 Task: Open Card Content Optimization Review in Board Social Media Advertising Platforms and Tools to Workspace Bankruptcy and Restructuring Services and add a team member Softage.1@softage.net, a label Yellow, a checklist Permaculture, an attachment from your google drive, a color Yellow and finally, add a card description 'Conduct customer research for new customer journey mapping and optimization' and a comment 'This task requires us to be agile and adaptable, given the dynamic nature of the project.'. Add a start date 'Jan 01, 1900' with a due date 'Jan 08, 1900'
Action: Mouse moved to (794, 197)
Screenshot: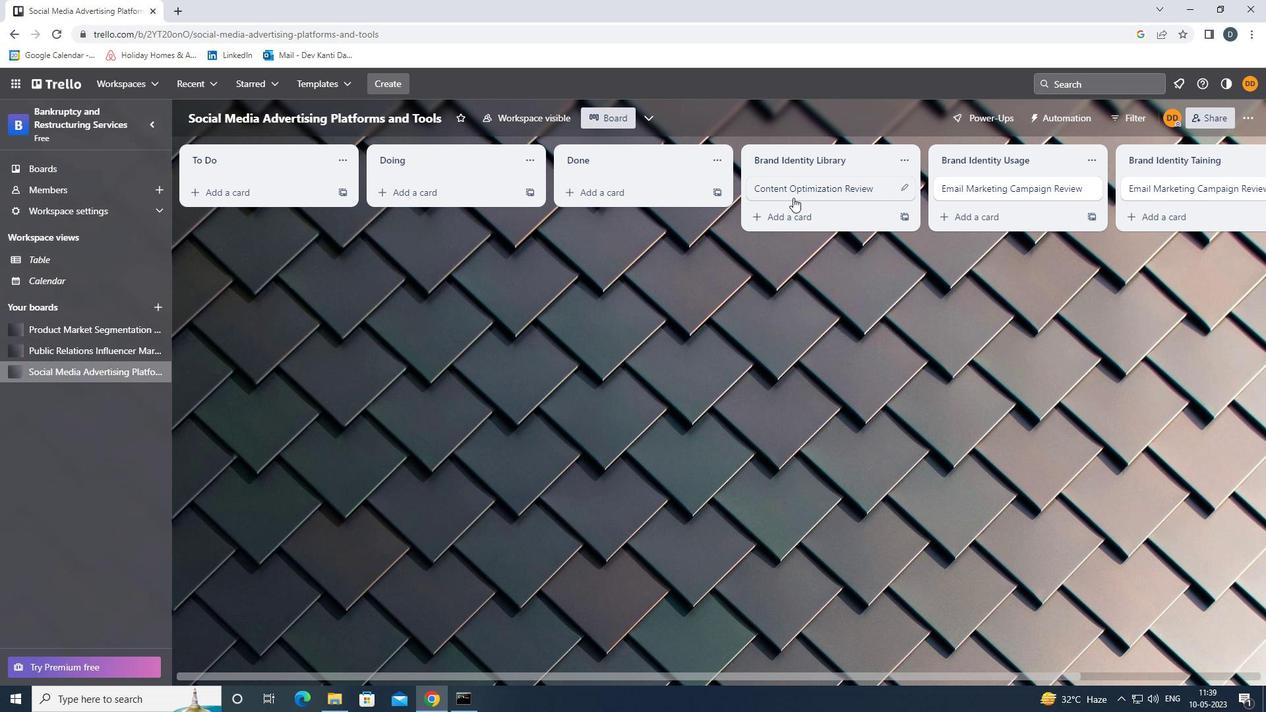
Action: Mouse pressed left at (794, 197)
Screenshot: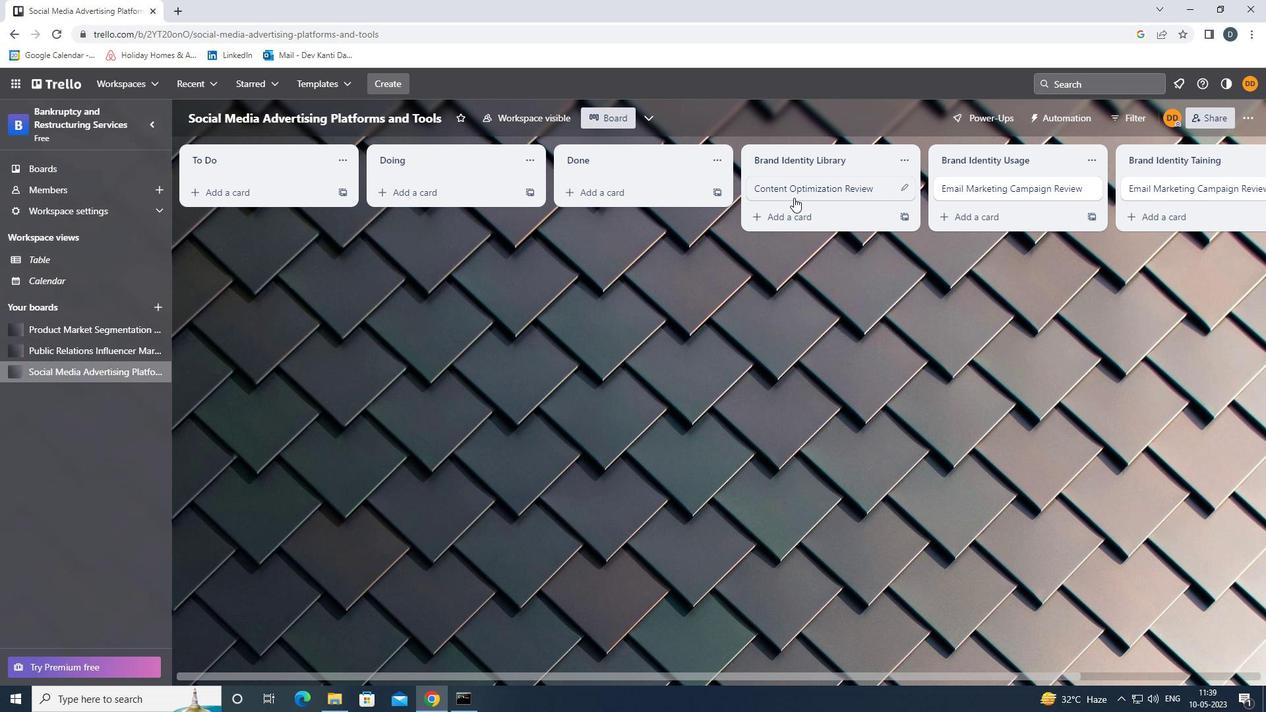 
Action: Mouse moved to (800, 191)
Screenshot: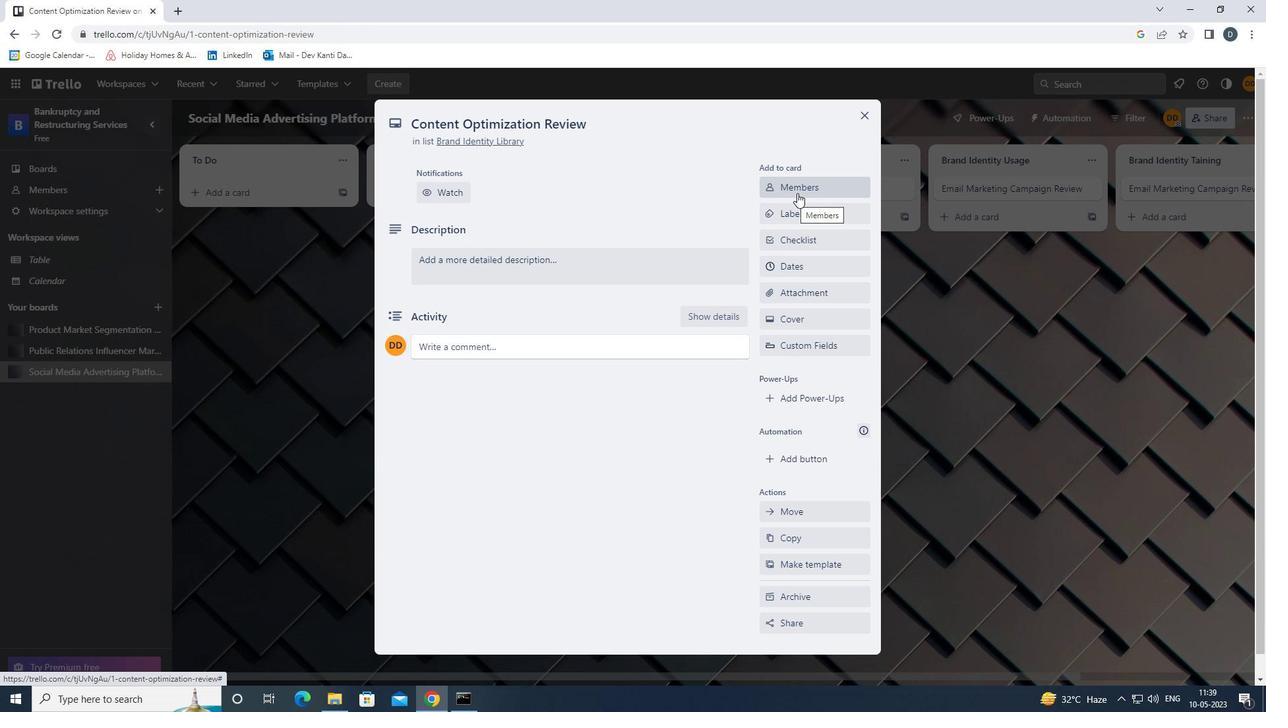
Action: Mouse pressed left at (800, 191)
Screenshot: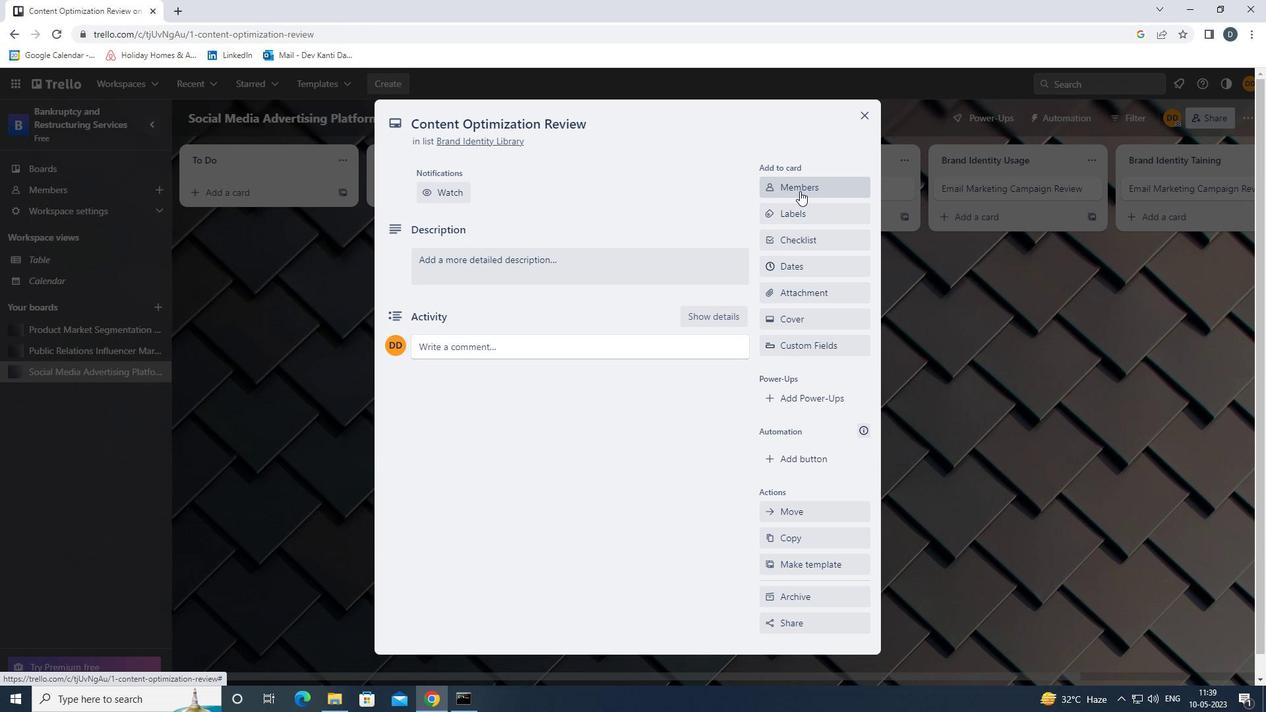 
Action: Mouse moved to (837, 243)
Screenshot: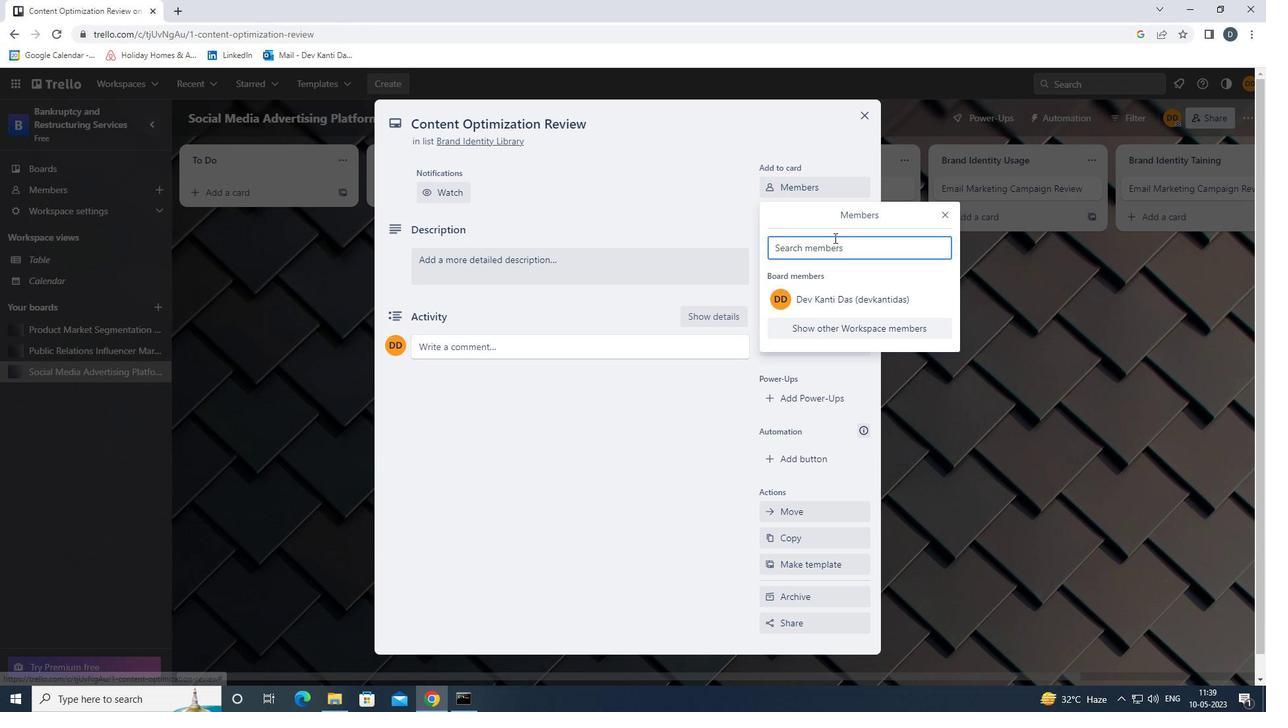 
Action: Mouse pressed left at (837, 243)
Screenshot: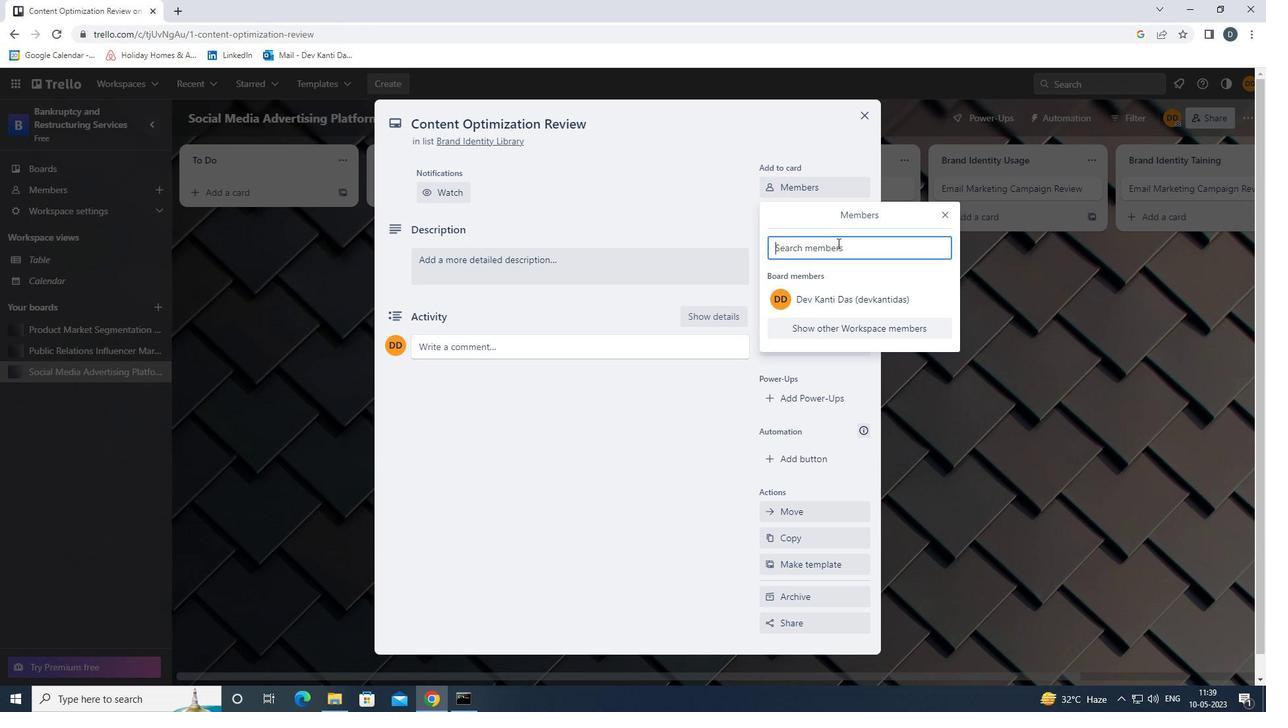 
Action: Key pressed <Key.shift>
Screenshot: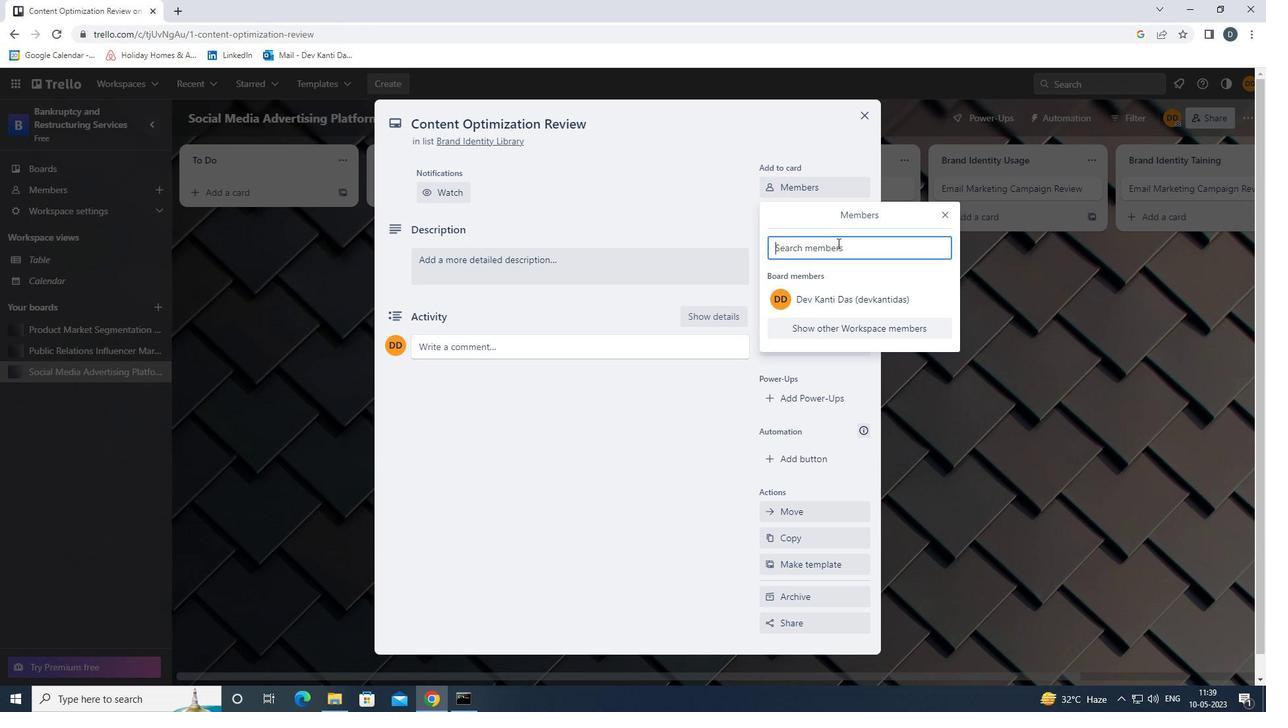 
Action: Mouse moved to (837, 243)
Screenshot: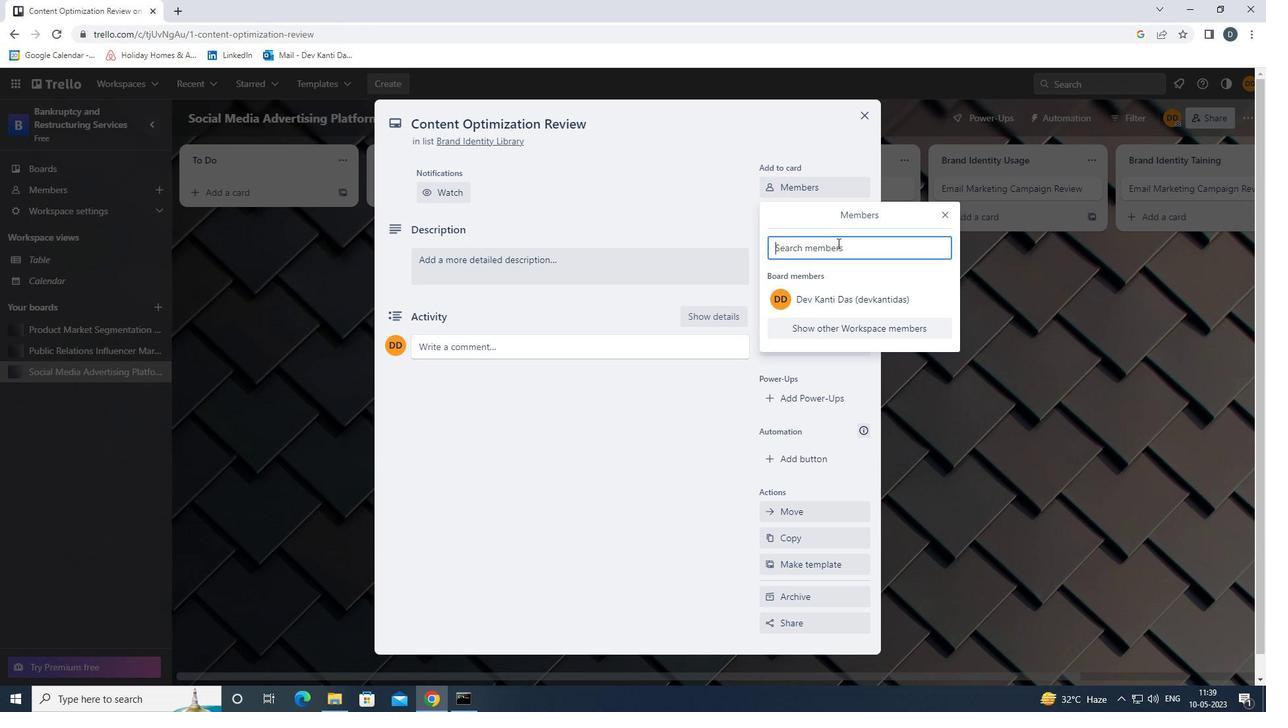 
Action: Key pressed SOFTAGE.1<Key.shift><Key.shift><Key.shift><Key.shift><Key.shift><Key.shift><Key.shift><Key.shift><Key.shift><Key.shift><Key.shift><Key.shift><Key.shift><Key.shift><Key.shift><Key.shift><Key.shift><Key.shift><Key.shift><Key.shift><Key.shift><Key.shift><Key.shift><Key.shift><Key.shift><Key.shift><Key.shift><Key.shift><Key.shift><Key.shift>@SOFTAGE.NET
Screenshot: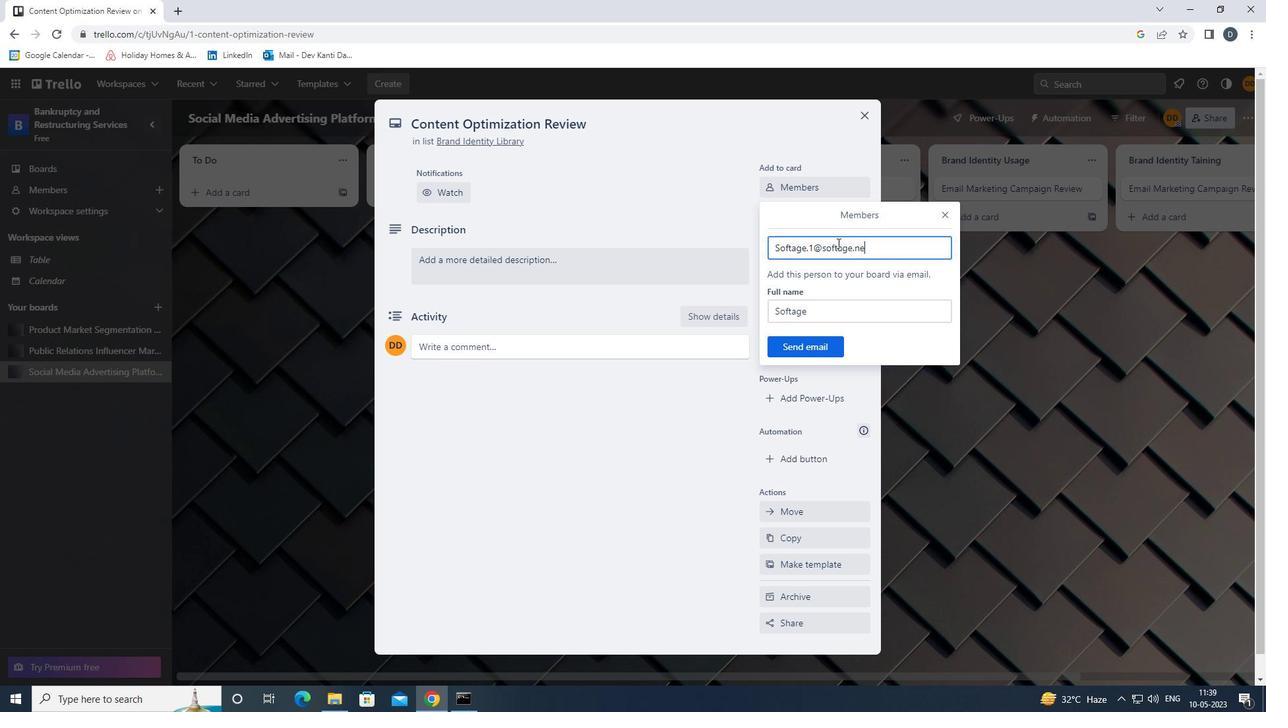
Action: Mouse moved to (817, 342)
Screenshot: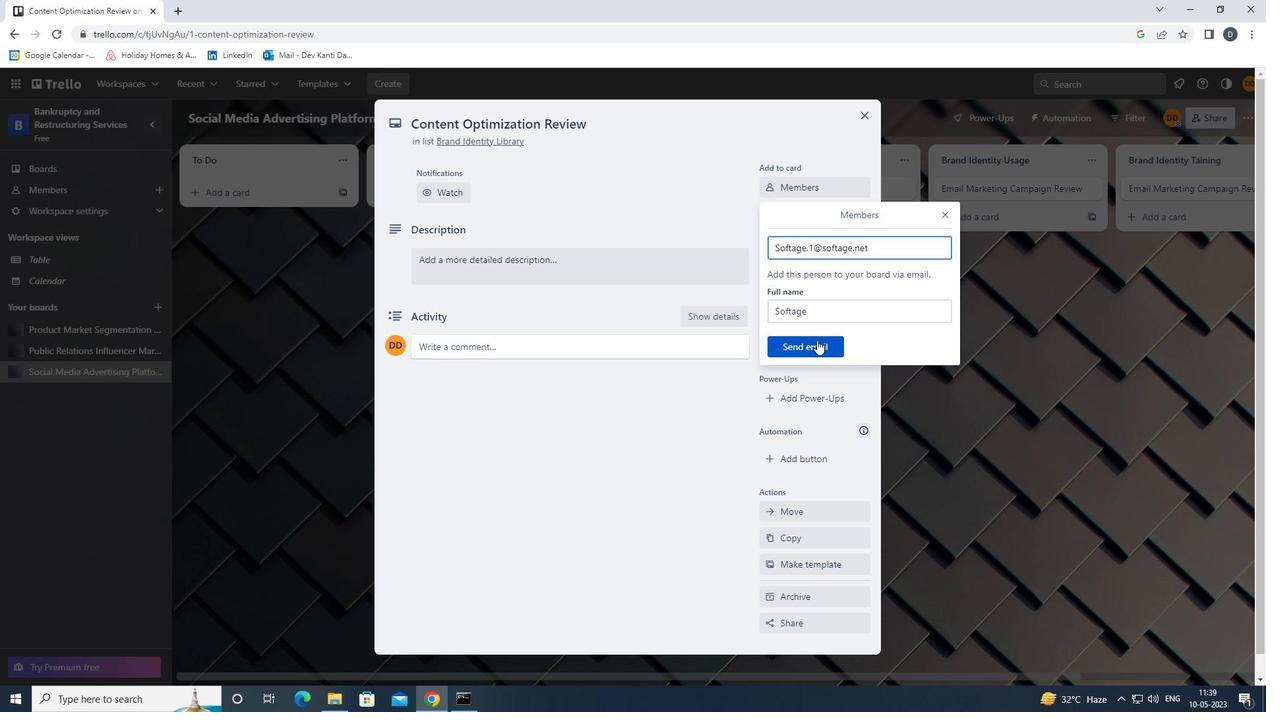 
Action: Mouse pressed left at (817, 342)
Screenshot: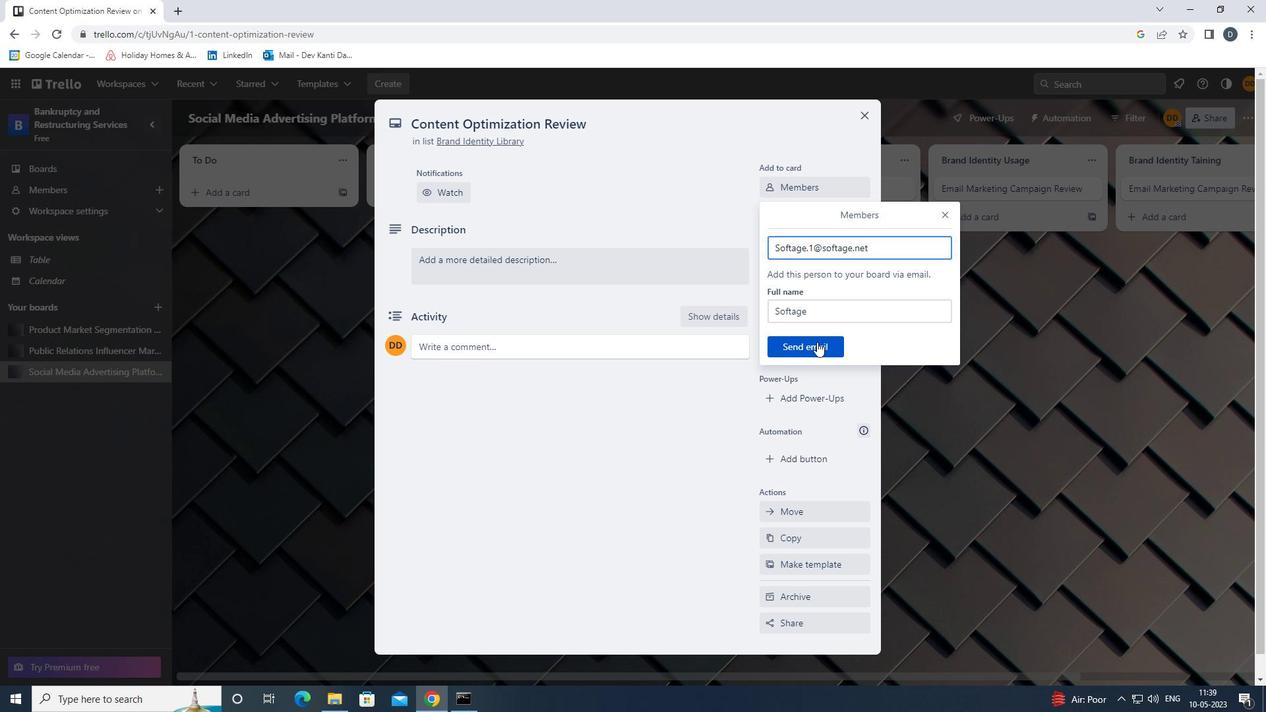 
Action: Mouse moved to (814, 267)
Screenshot: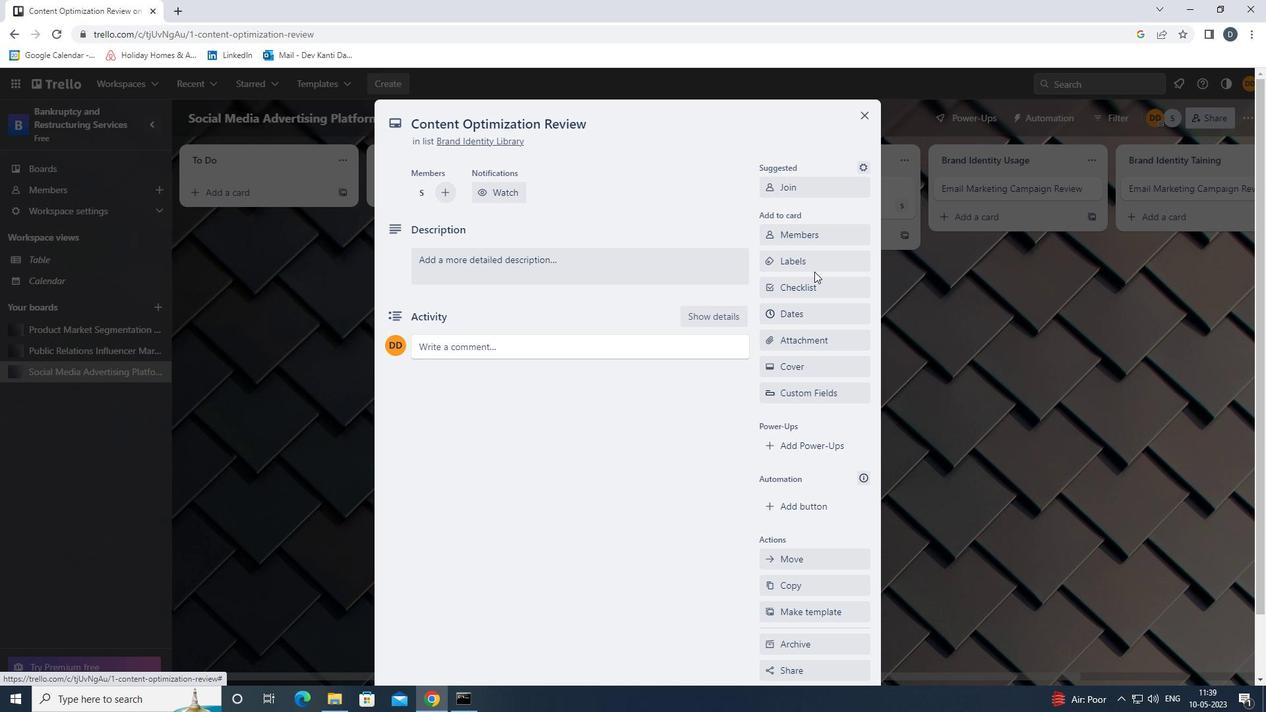 
Action: Mouse pressed left at (814, 267)
Screenshot: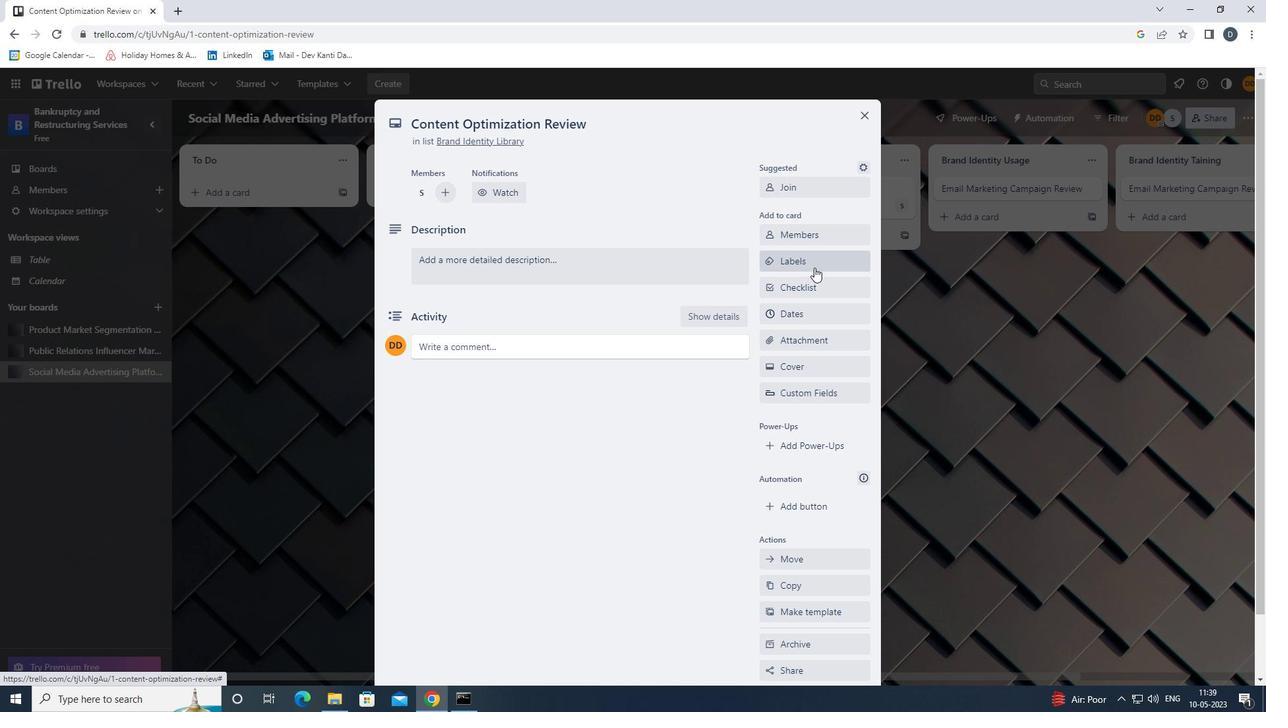 
Action: Mouse moved to (843, 385)
Screenshot: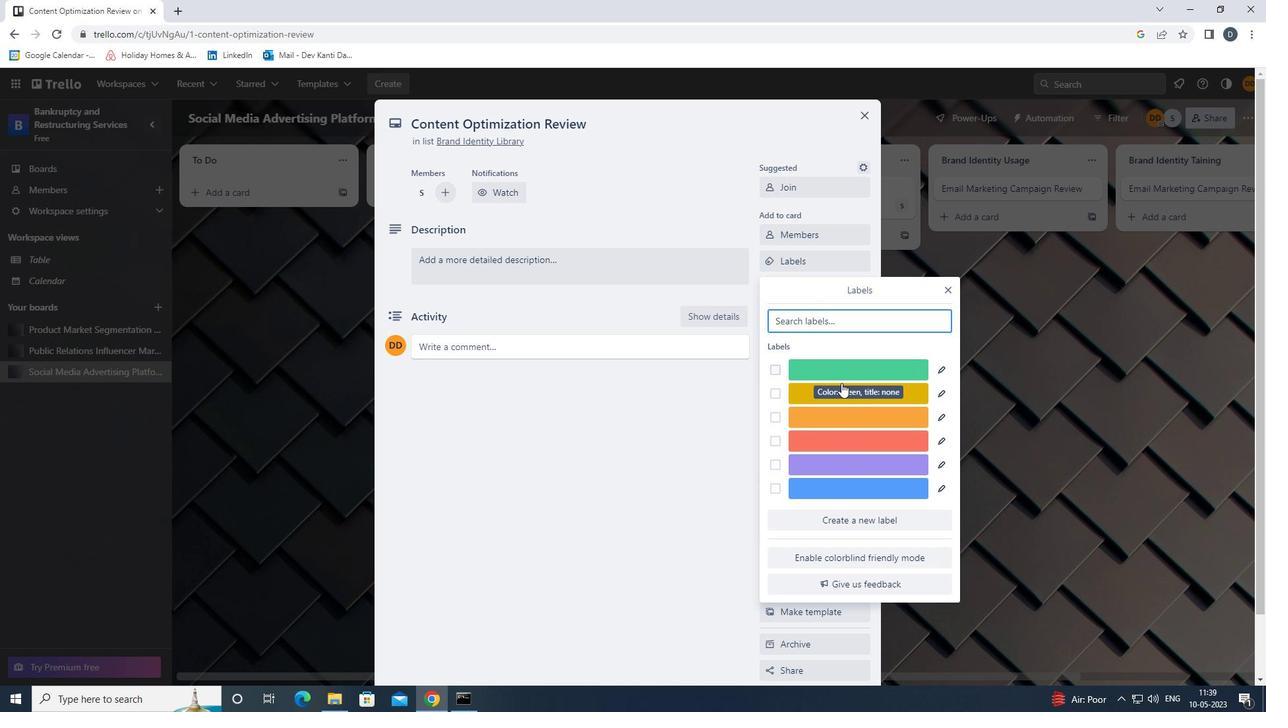 
Action: Mouse pressed left at (843, 385)
Screenshot: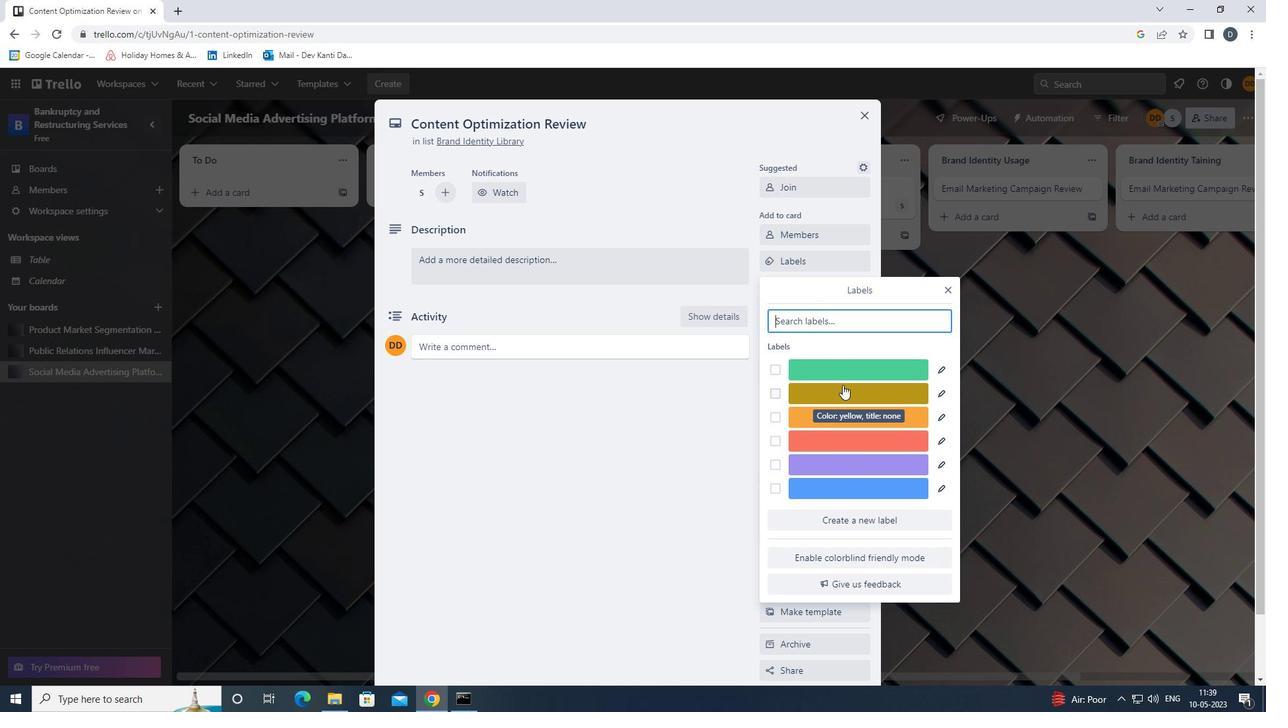 
Action: Mouse moved to (950, 291)
Screenshot: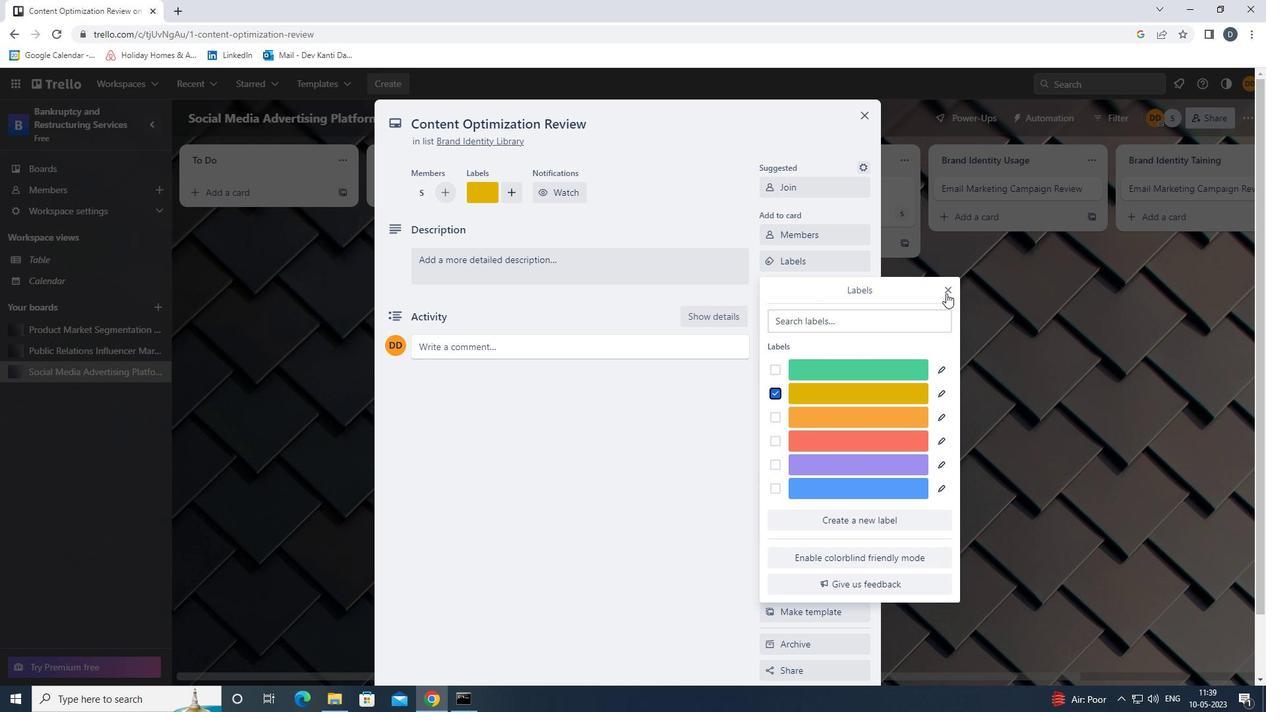 
Action: Mouse pressed left at (950, 291)
Screenshot: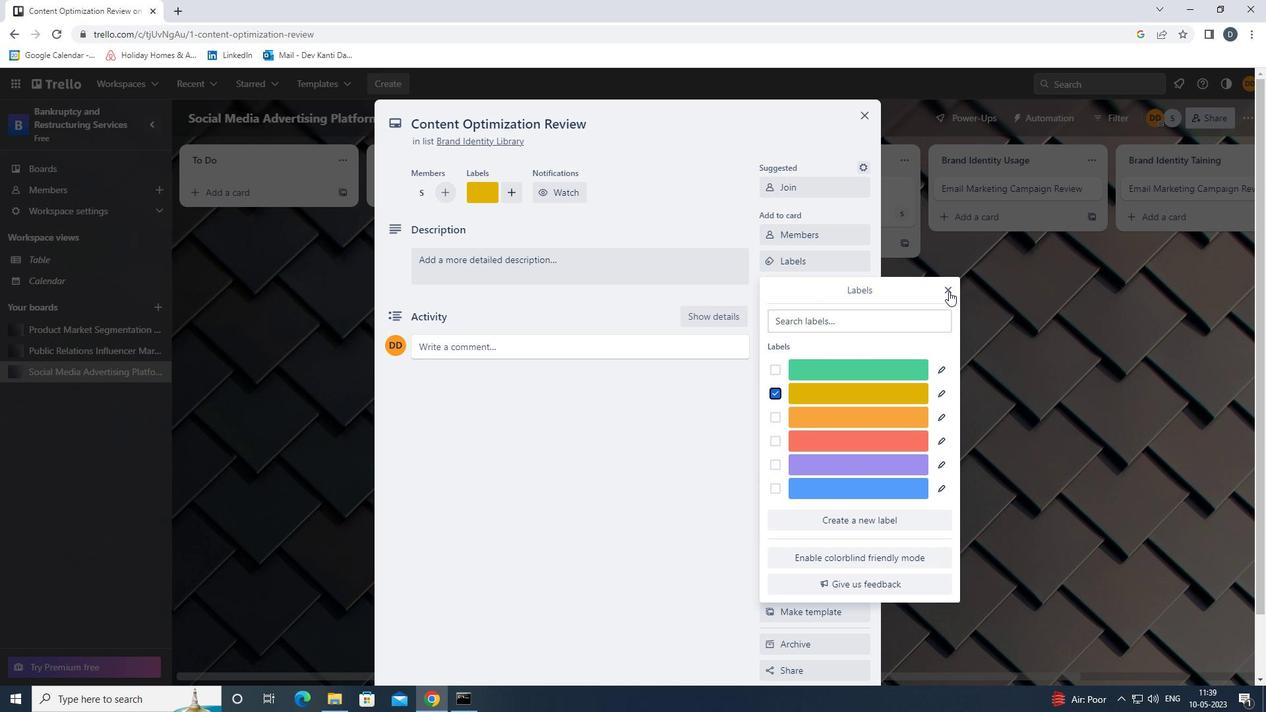 
Action: Mouse moved to (860, 292)
Screenshot: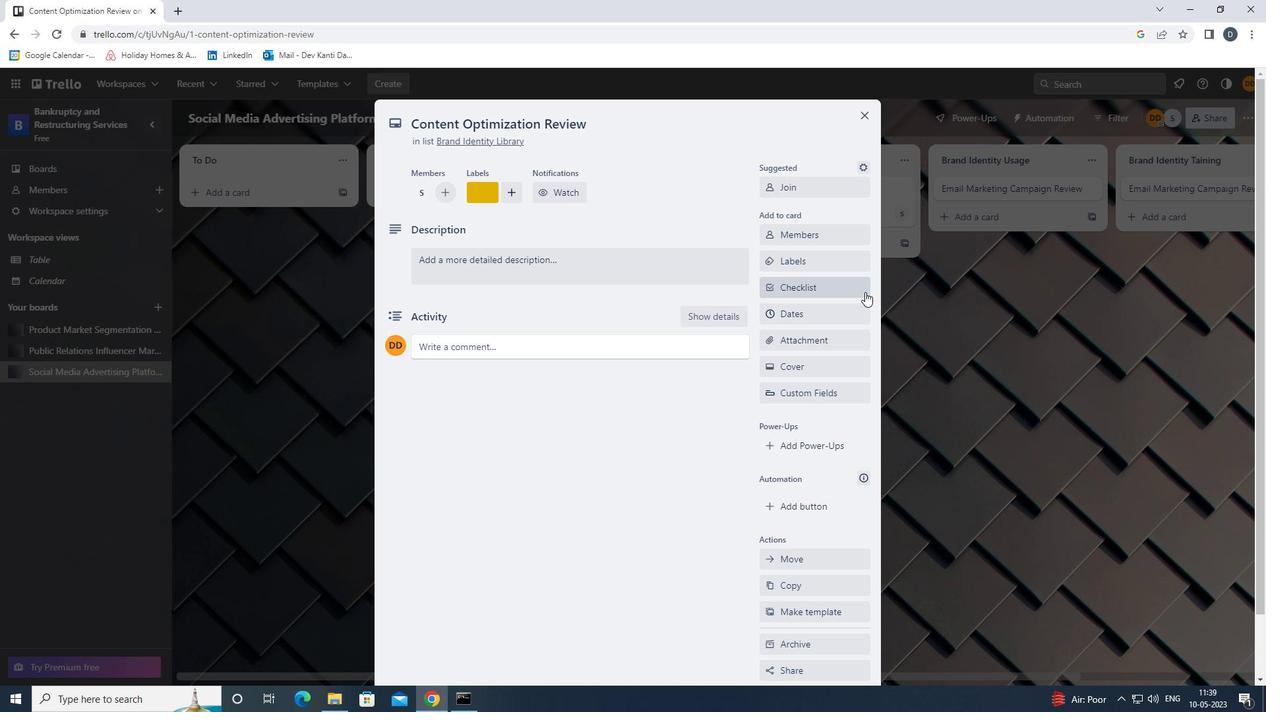 
Action: Mouse pressed left at (860, 292)
Screenshot: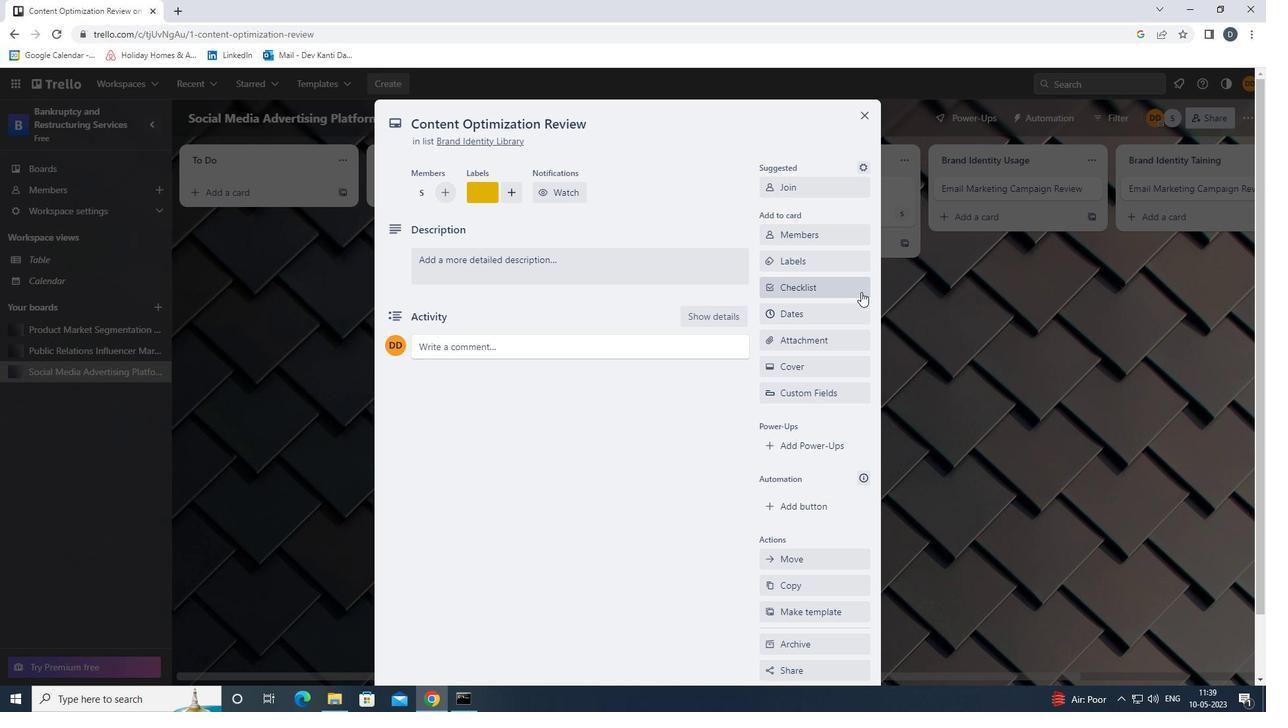 
Action: Mouse moved to (855, 317)
Screenshot: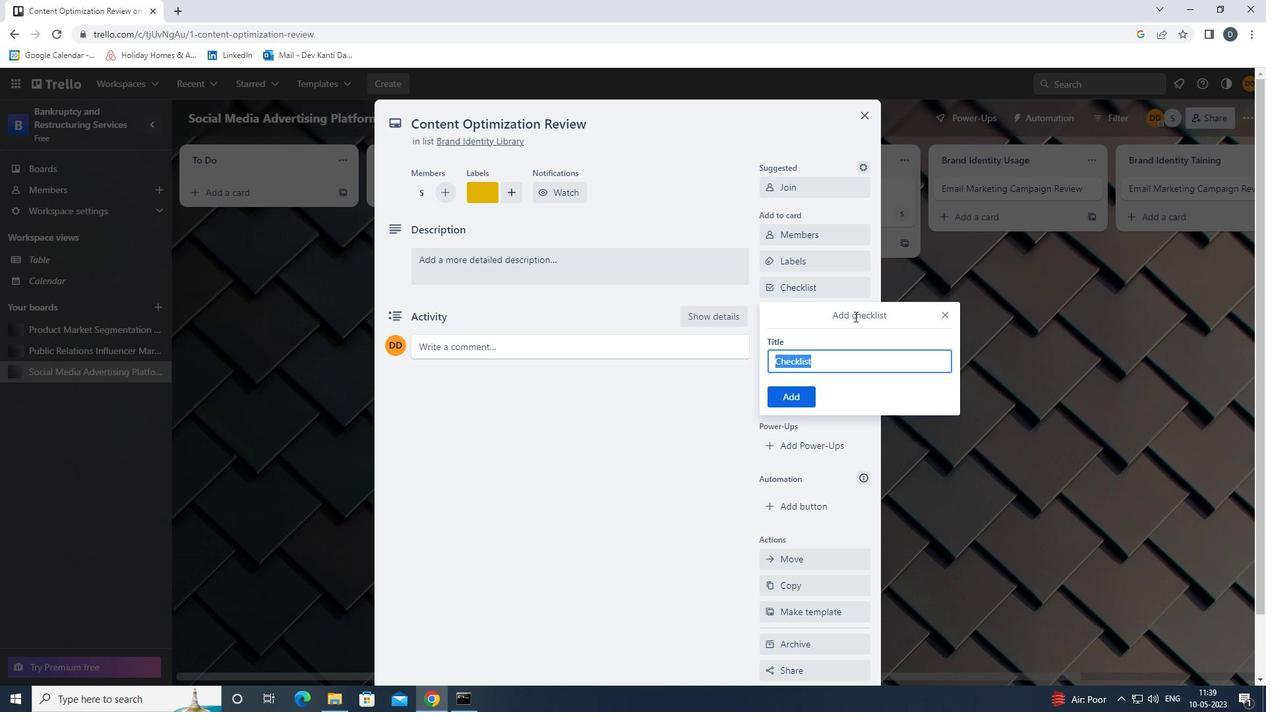 
Action: Key pressed <Key.shift>PERMACULTURE<Key.enter>
Screenshot: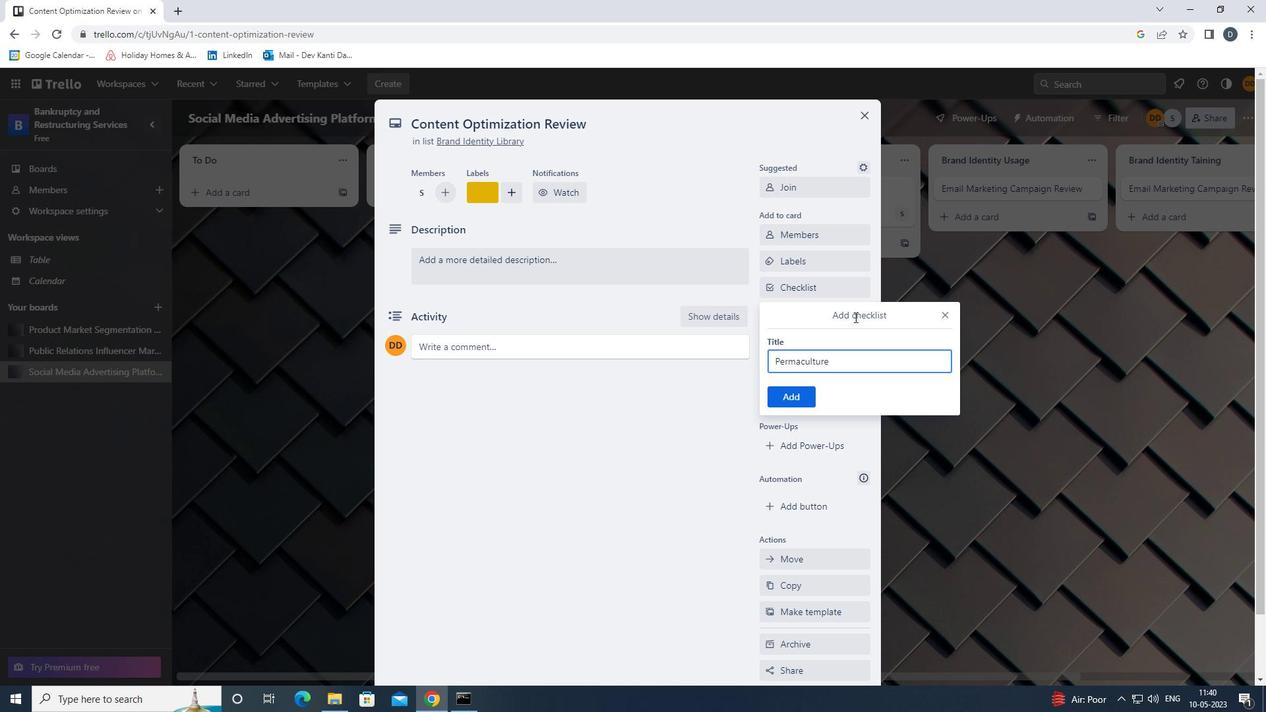
Action: Mouse moved to (845, 343)
Screenshot: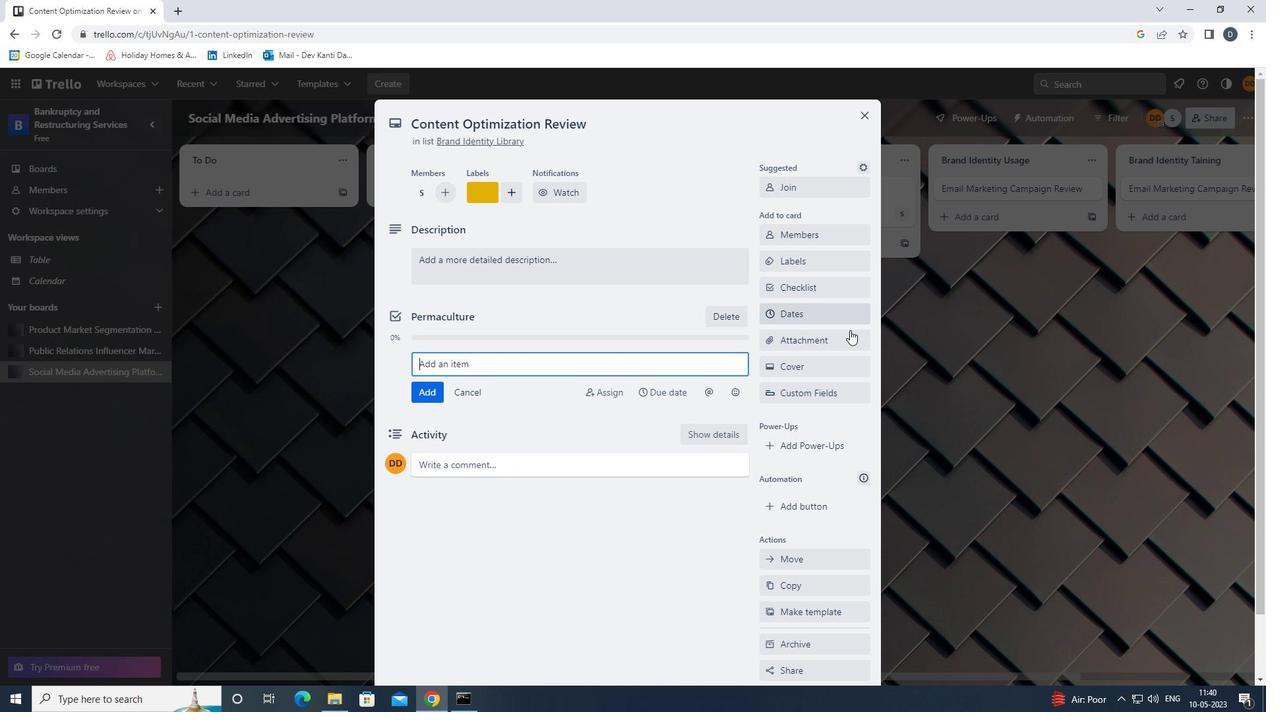 
Action: Mouse pressed left at (845, 343)
Screenshot: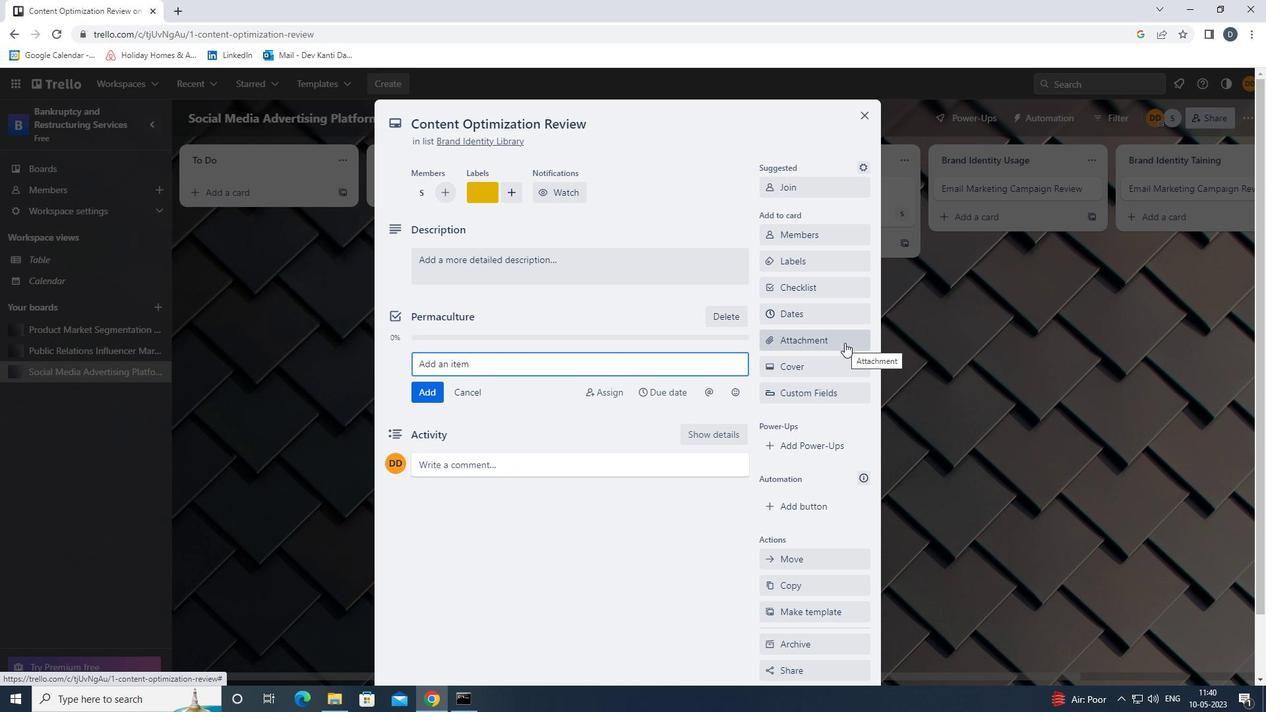 
Action: Mouse moved to (829, 432)
Screenshot: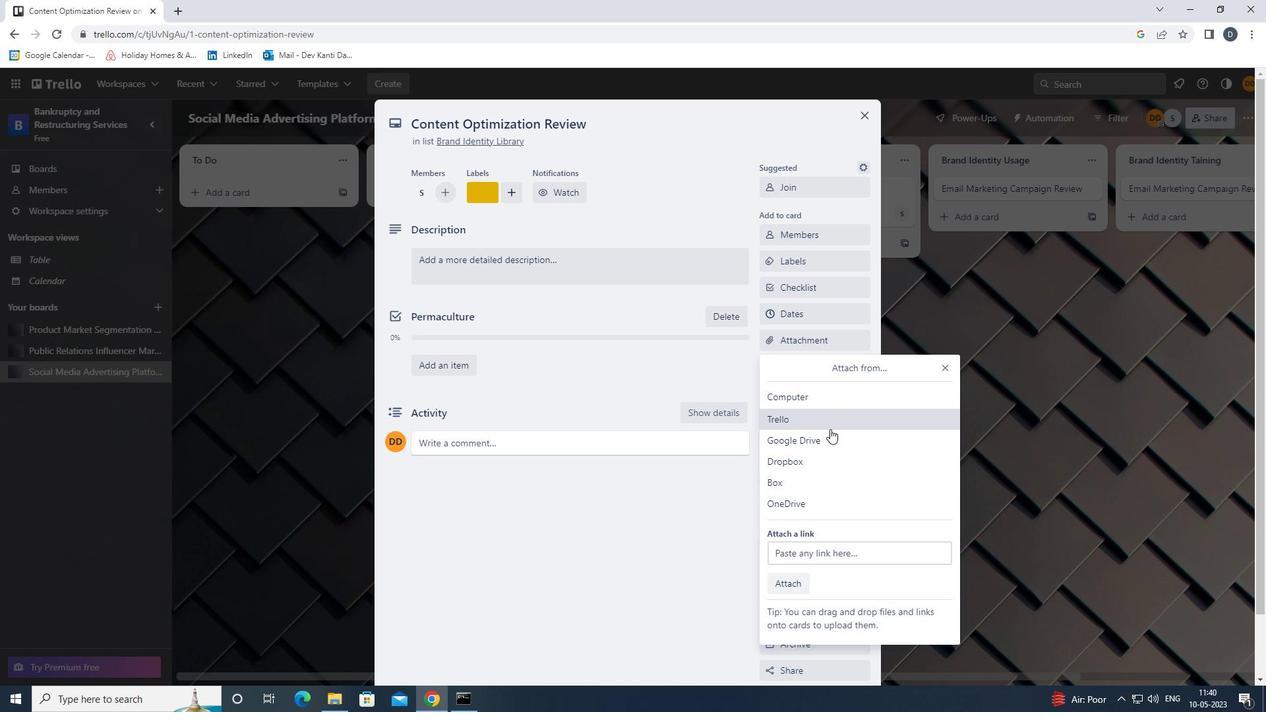 
Action: Mouse pressed left at (829, 432)
Screenshot: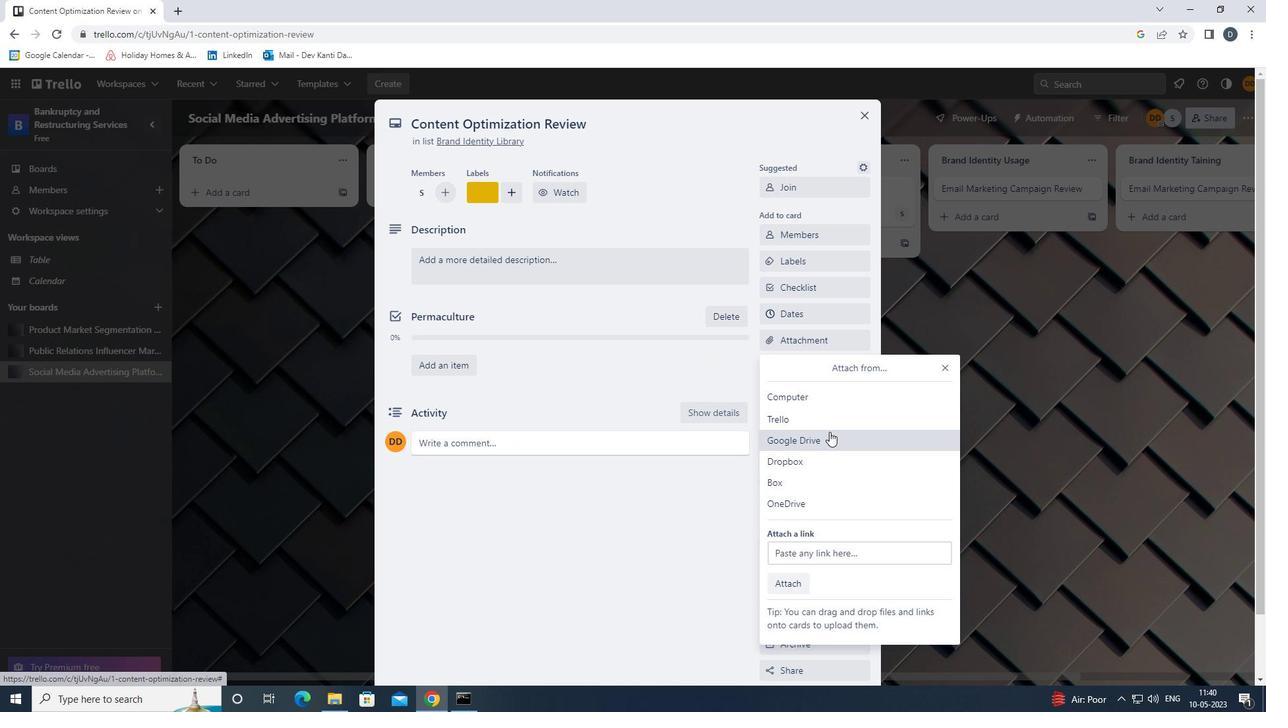 
Action: Mouse moved to (376, 374)
Screenshot: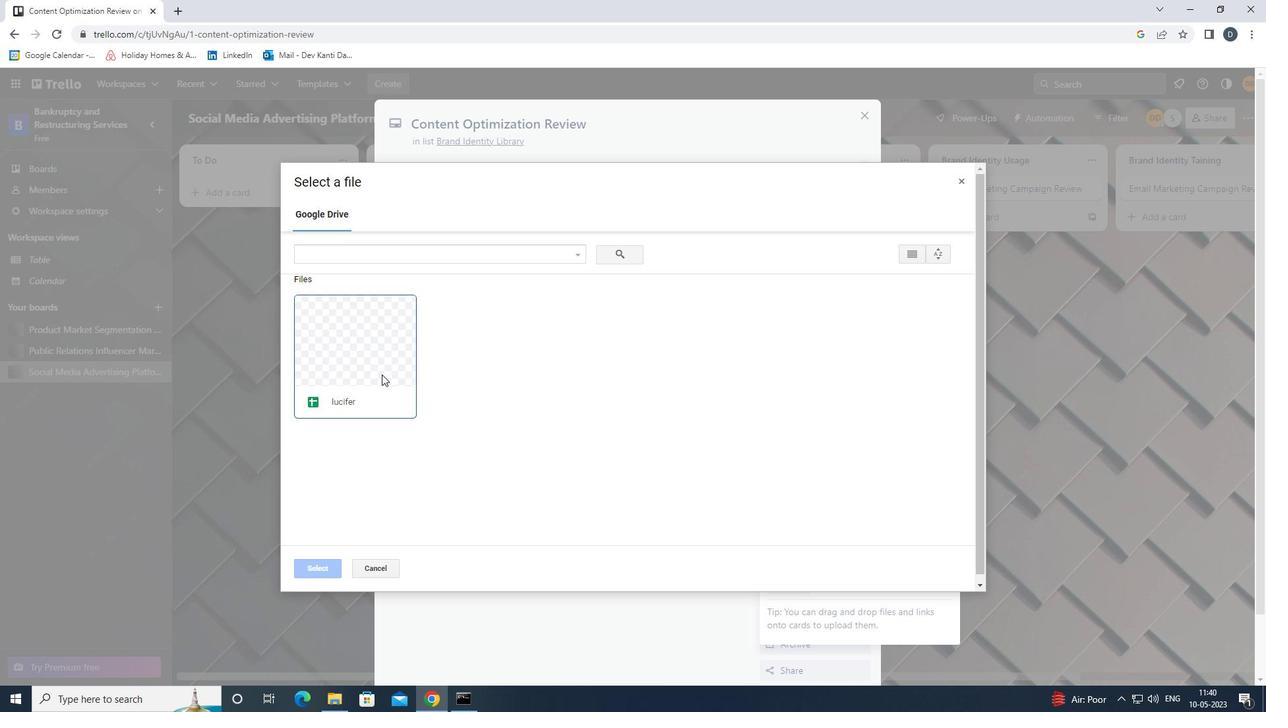 
Action: Mouse pressed left at (376, 374)
Screenshot: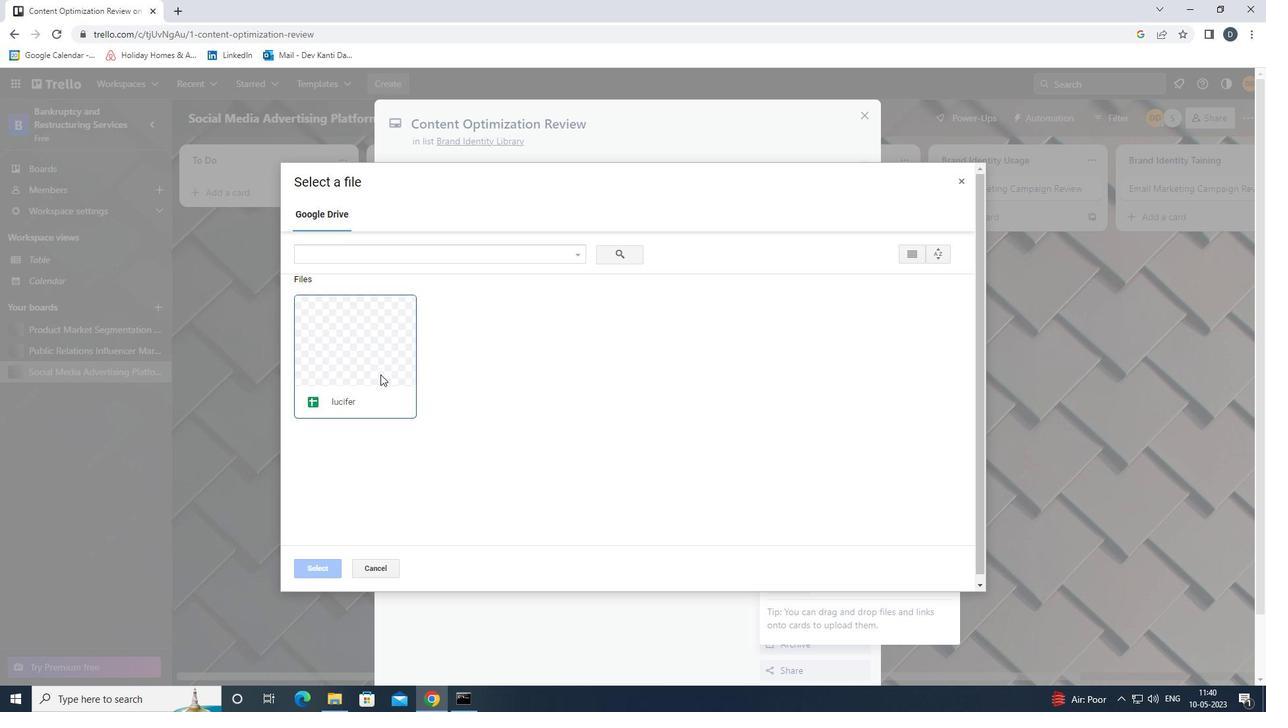 
Action: Mouse moved to (327, 567)
Screenshot: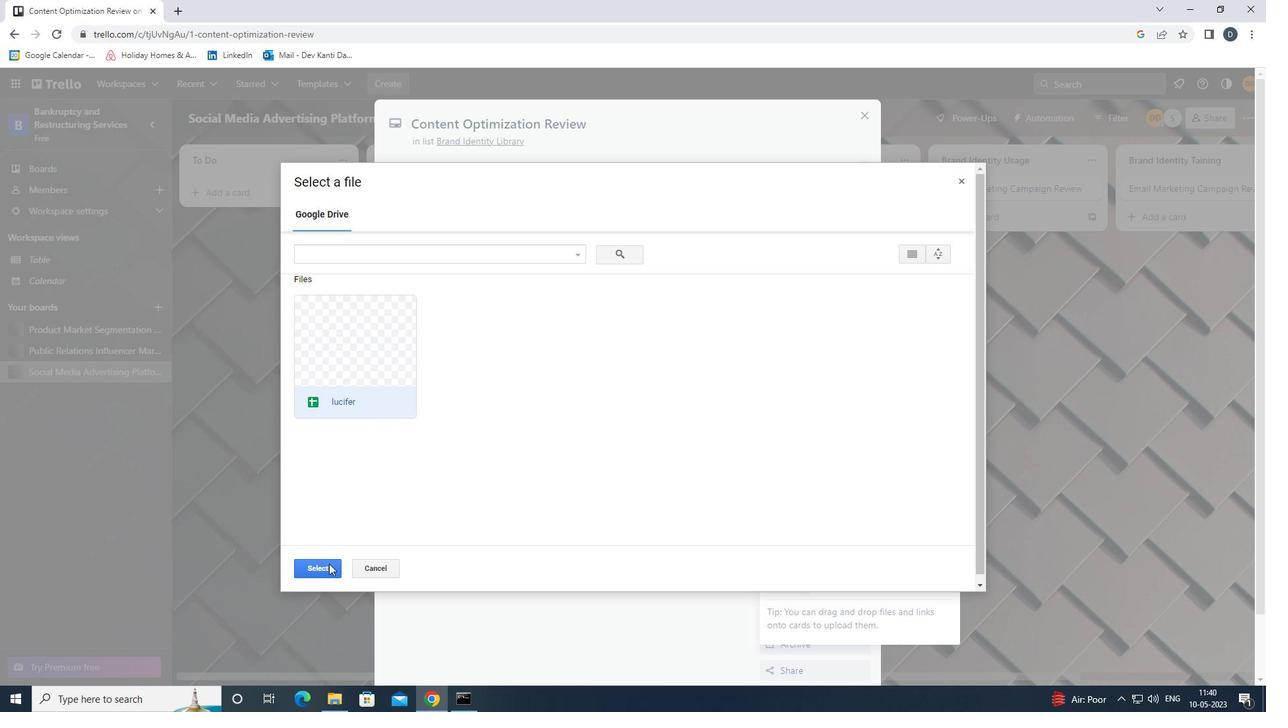 
Action: Mouse pressed left at (327, 567)
Screenshot: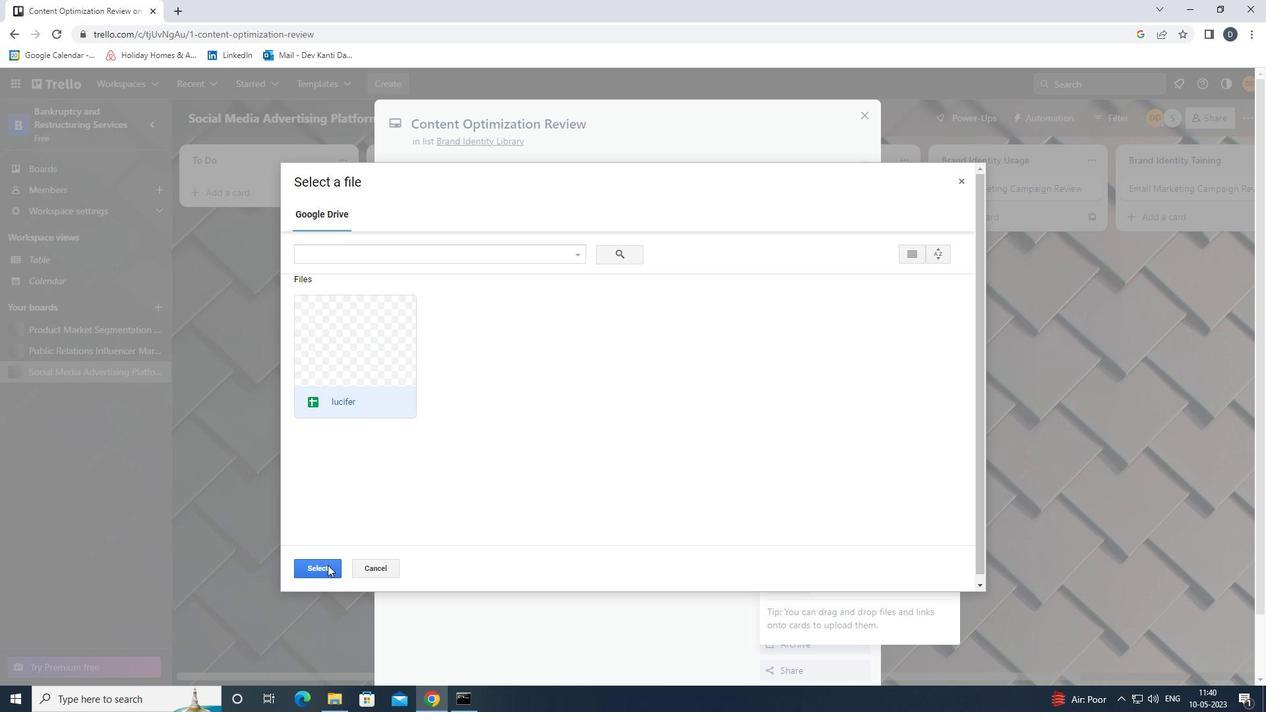 
Action: Mouse moved to (781, 373)
Screenshot: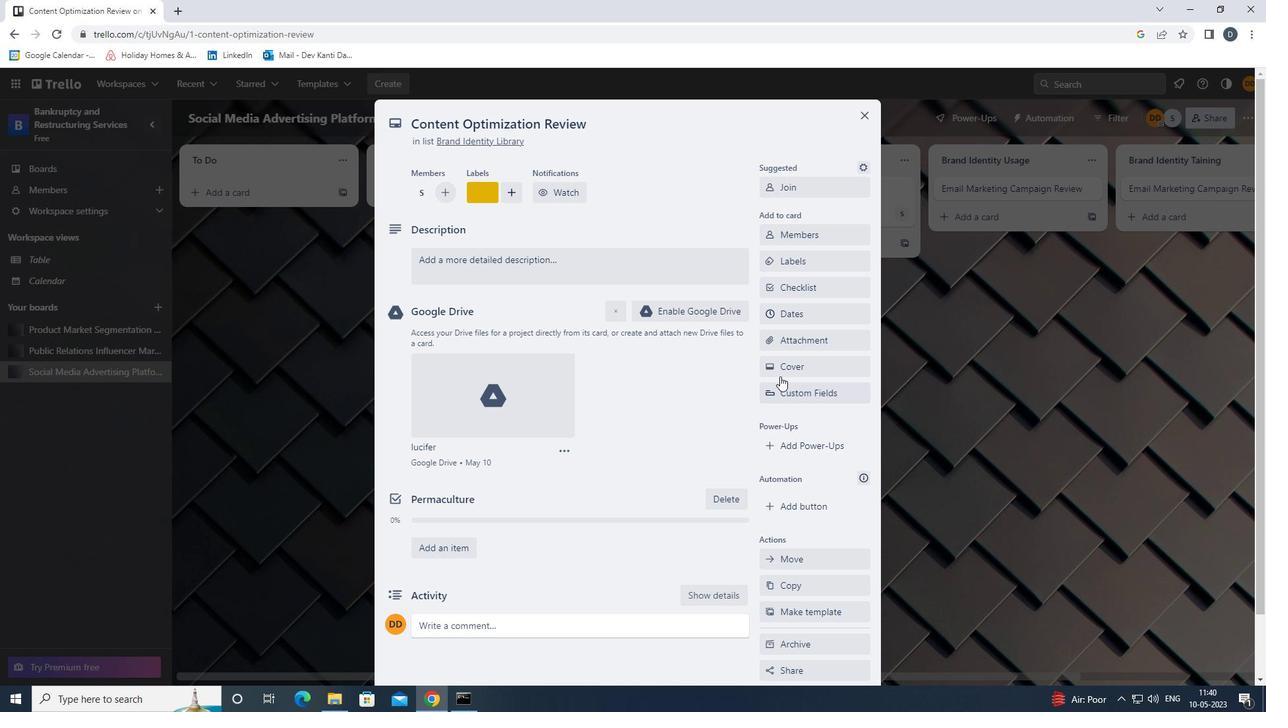 
Action: Mouse pressed left at (781, 373)
Screenshot: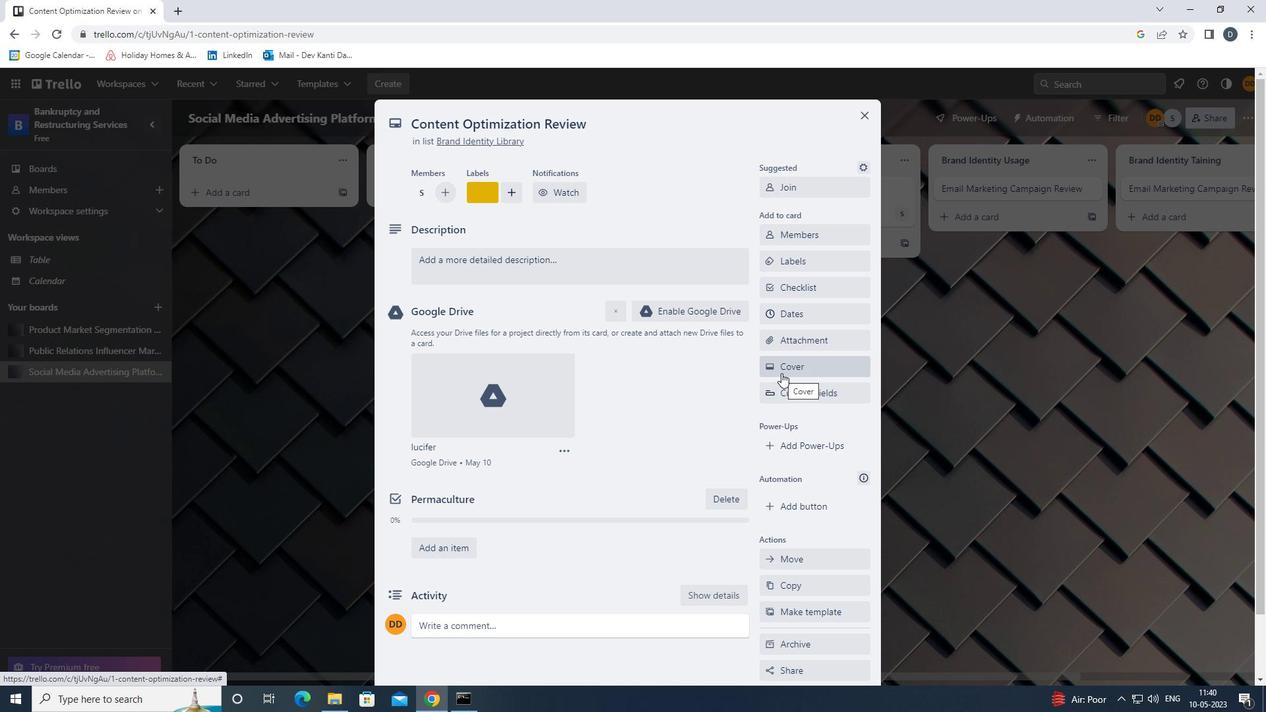 
Action: Mouse moved to (816, 418)
Screenshot: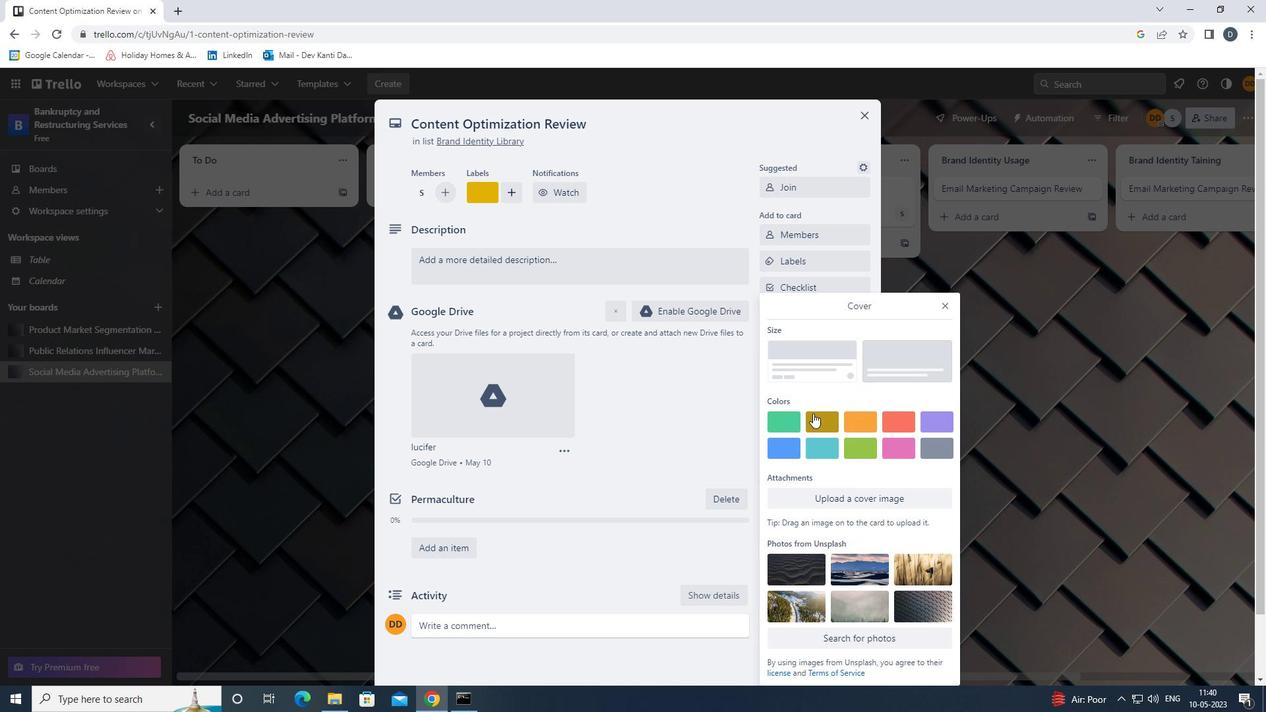 
Action: Mouse pressed left at (816, 418)
Screenshot: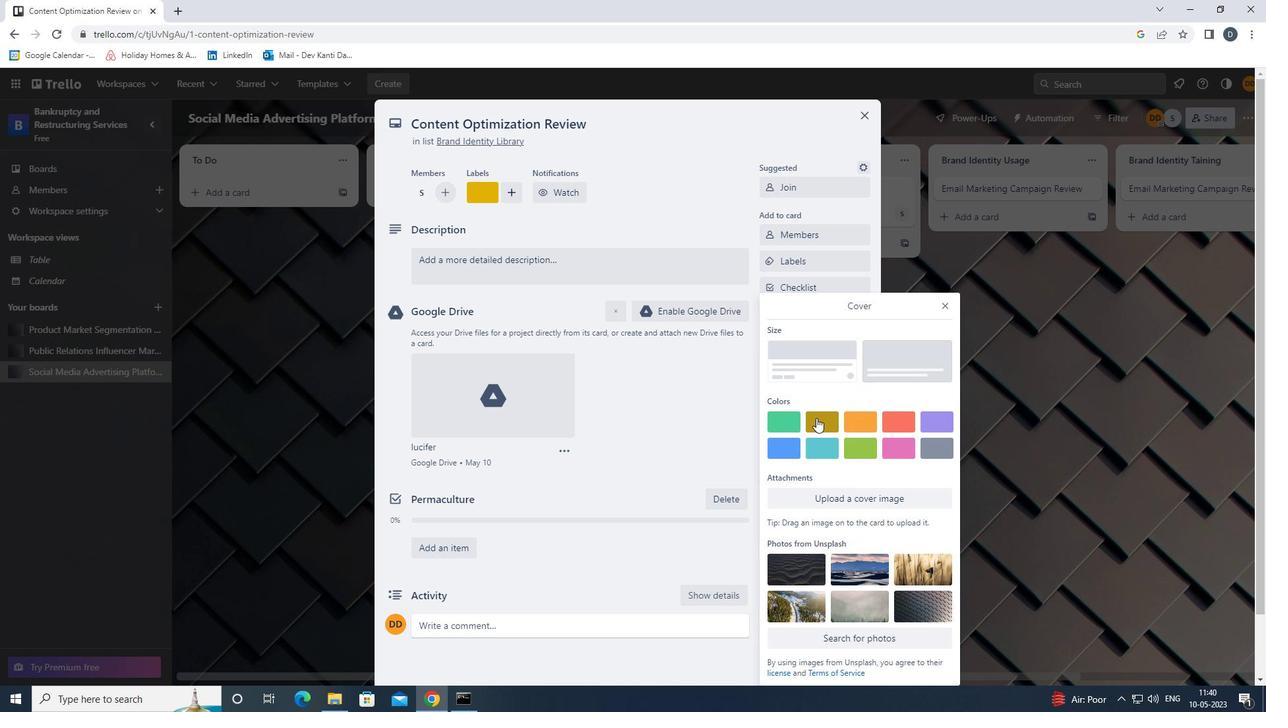 
Action: Mouse moved to (638, 345)
Screenshot: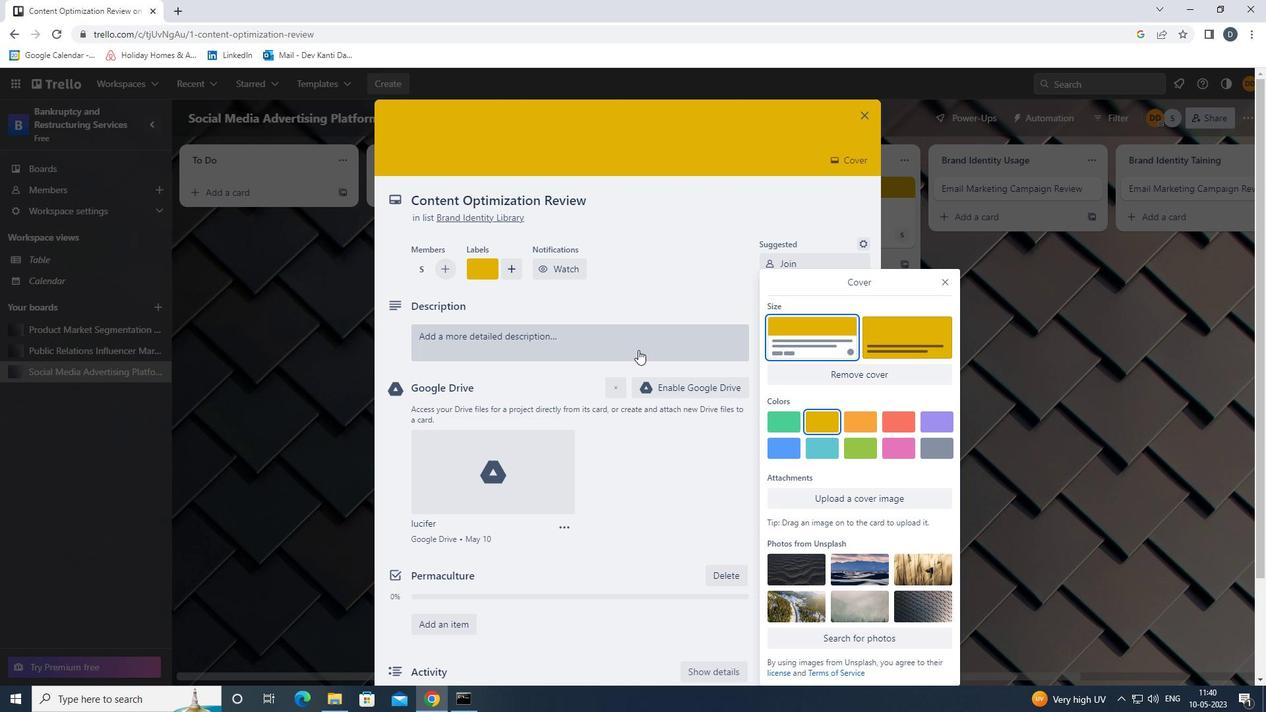 
Action: Mouse pressed left at (638, 345)
Screenshot: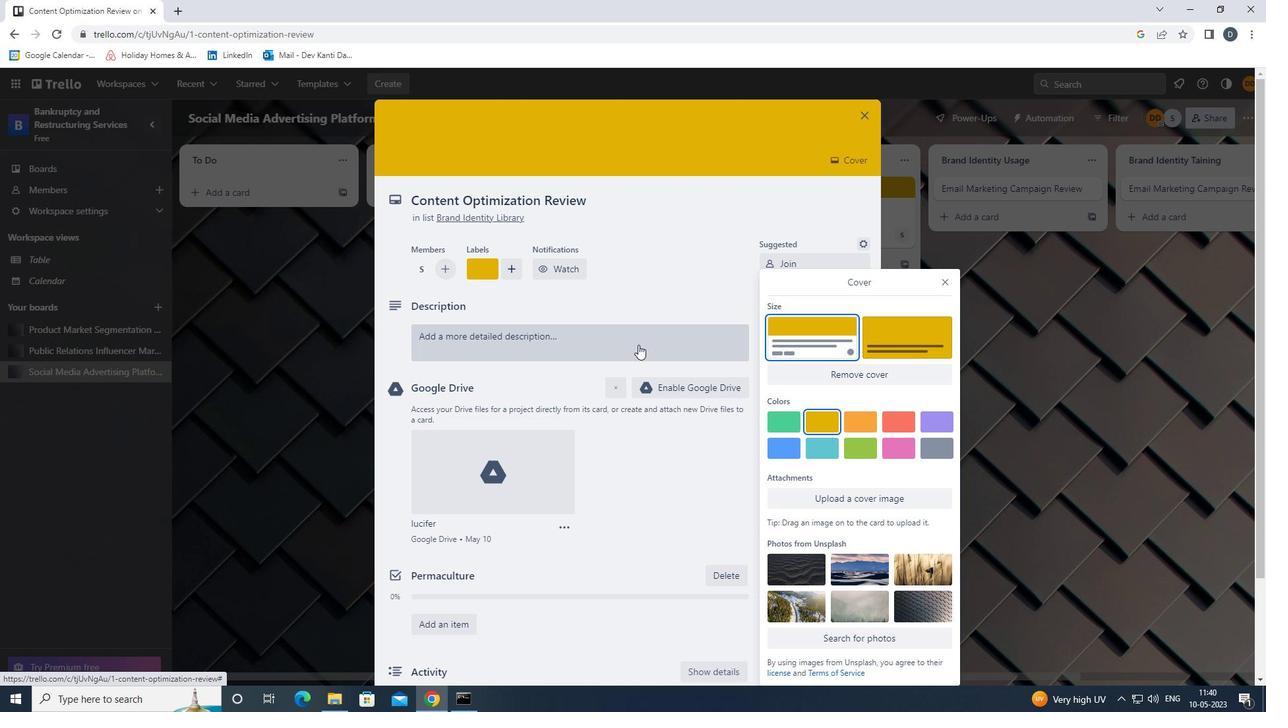 
Action: Mouse moved to (632, 372)
Screenshot: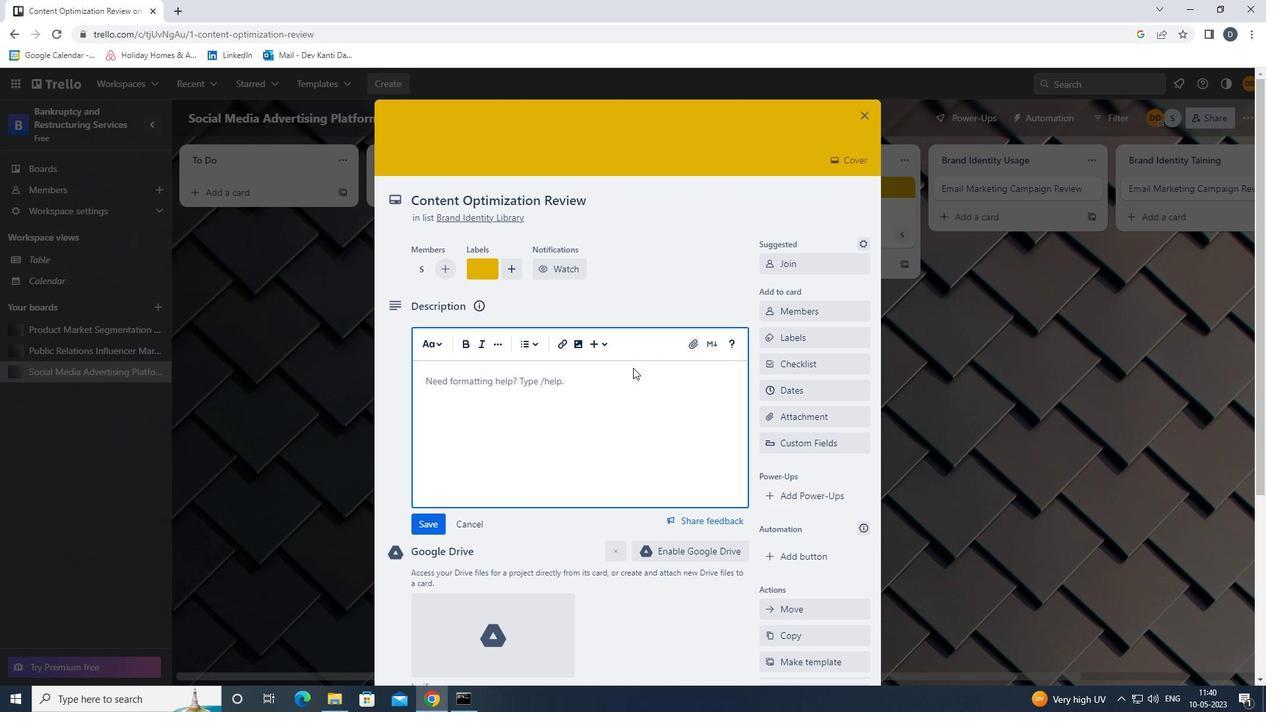 
Action: Key pressed <Key.shift><Key.shift><Key.shift><Key.shift><Key.shift><Key.shift><Key.shift><Key.shift><Key.shift><Key.shift><Key.shift><Key.shift>CONDUCT<Key.space><Key.shift><Key.shift><Key.shift><Key.shift><Key.shift><Key.shift><Key.shift><Key.shift><Key.shift><Key.shift><Key.shift><Key.shift><Key.shift><Key.shift><Key.shift><Key.shift><Key.shift><Key.shift><Key.shift><Key.shift><Key.shift><Key.shift><Key.shift><Key.shift><Key.shift><Key.shift><Key.shift><Key.shift><Key.shift><Key.shift><Key.shift><Key.shift><Key.shift><Key.shift><Key.shift><Key.shift><Key.shift><Key.shift><Key.shift><Key.shift><Key.shift><Key.shift><Key.shift><Key.shift><Key.shift><Key.shift><Key.shift><Key.shift><Key.shift><Key.shift><Key.shift><Key.shift><Key.shift><Key.shift><Key.shift><Key.shift><Key.shift><Key.shift><Key.shift><Key.shift><Key.shift><Key.shift><Key.shift><Key.shift><Key.shift><Key.shift><Key.shift><Key.shift><Key.shift><Key.shift><Key.shift><Key.shift><Key.shift><Key.shift><Key.shift><Key.shift><Key.shift><Key.shift><Key.shift><Key.shift><Key.shift><Key.shift><Key.shift><Key.shift><Key.shift><Key.shift><Key.shift><Key.shift><Key.shift><Key.shift><Key.shift><Key.shift><Key.shift><Key.shift><Key.shift><Key.shift><Key.shift><Key.shift><Key.shift><Key.shift><Key.shift><Key.shift><Key.shift><Key.shift><Key.shift><Key.shift><Key.shift>MEMBER<Key.space><Key.shift><Key.shift><Key.shift><Key.shift><Key.shift><Key.shift><Key.shift><Key.shift><Key.shift><Key.shift><Key.shift><Key.shift><Key.shift><Key.shift><Key.shift><Key.shift><Key.shift><Key.shift><Key.shift><Key.shift><Key.shift><Key.shift><Key.shift><Key.shift><Key.shift><Key.shift><Key.shift>SO<Key.backspace><Key.backspace><Key.backspace><Key.backspace><Key.backspace><Key.backspace><Key.backspace><Key.backspace><Key.backspace><Key.shift>CU<Key.backspace><Key.backspace>CUSTMER<Key.space>RESEARCH<Key.space>FOR<Key.space>NEW<Key.space>CUSTOMER<Key.space>JOURNEY<Key.space>MAPPING<Key.space>AND<Key.space>OPTIMIZATION
Screenshot: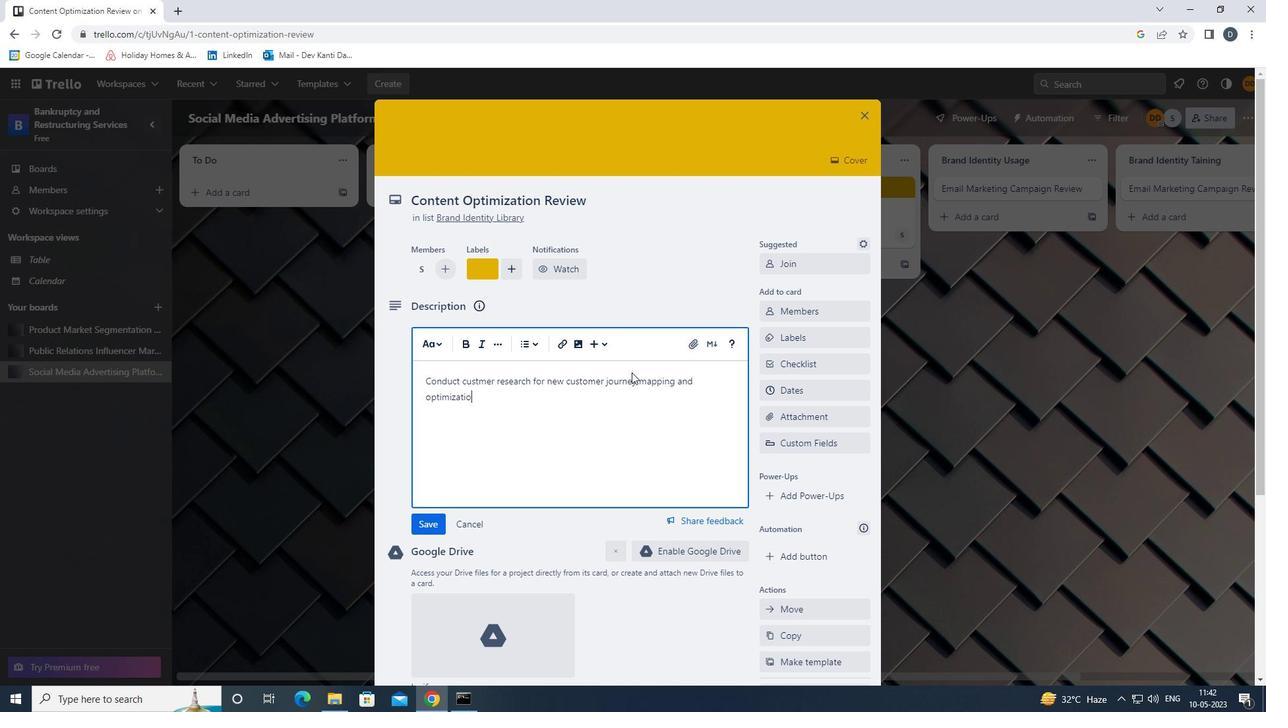 
Action: Mouse moved to (439, 524)
Screenshot: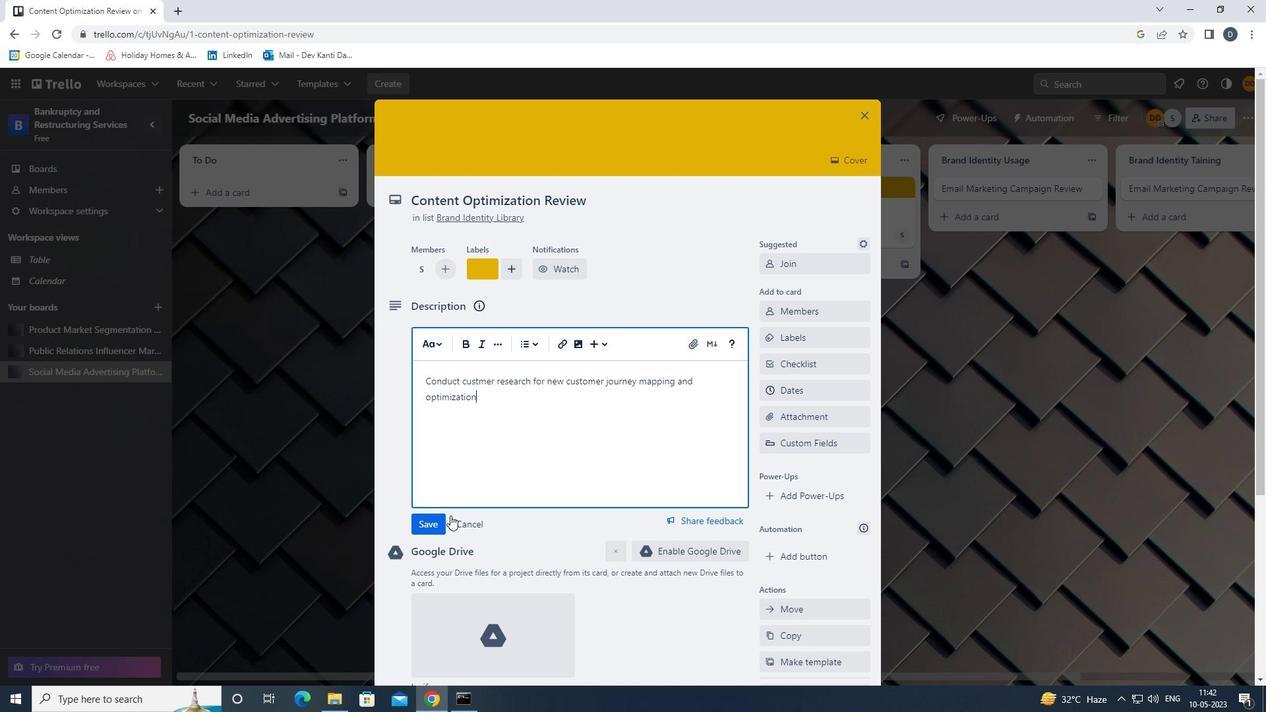 
Action: Mouse pressed left at (439, 524)
Screenshot: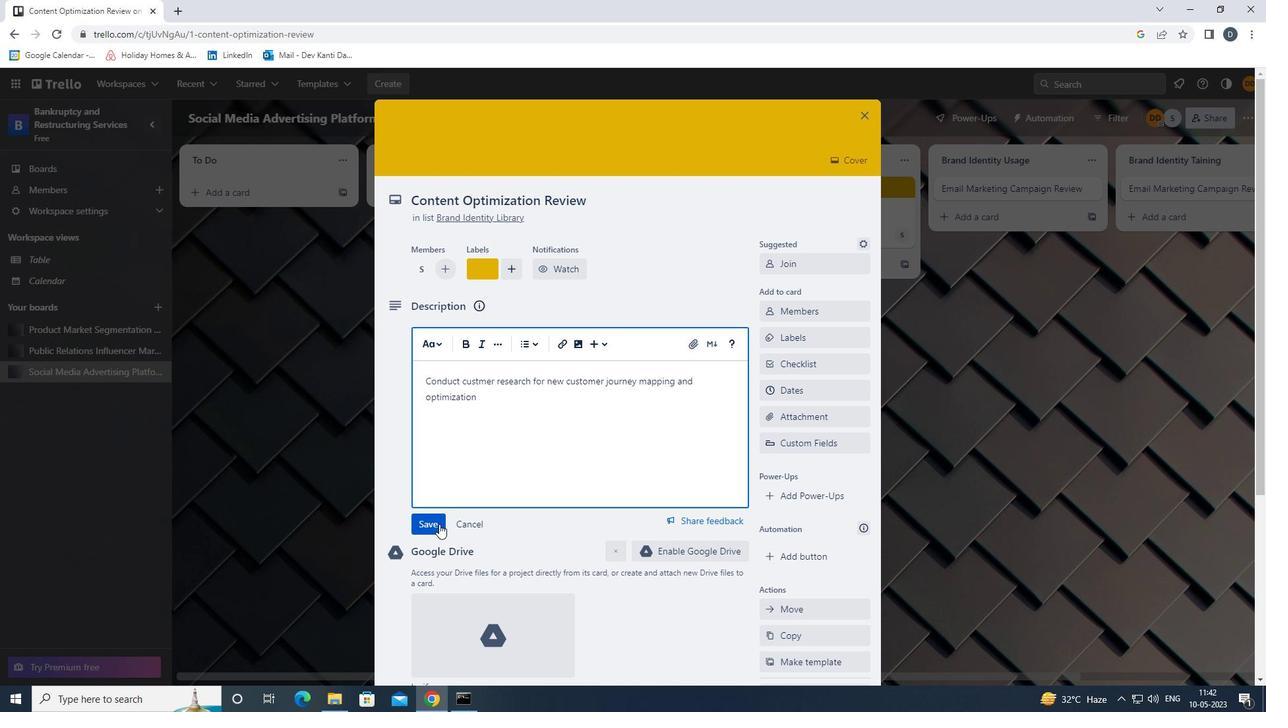 
Action: Mouse moved to (486, 515)
Screenshot: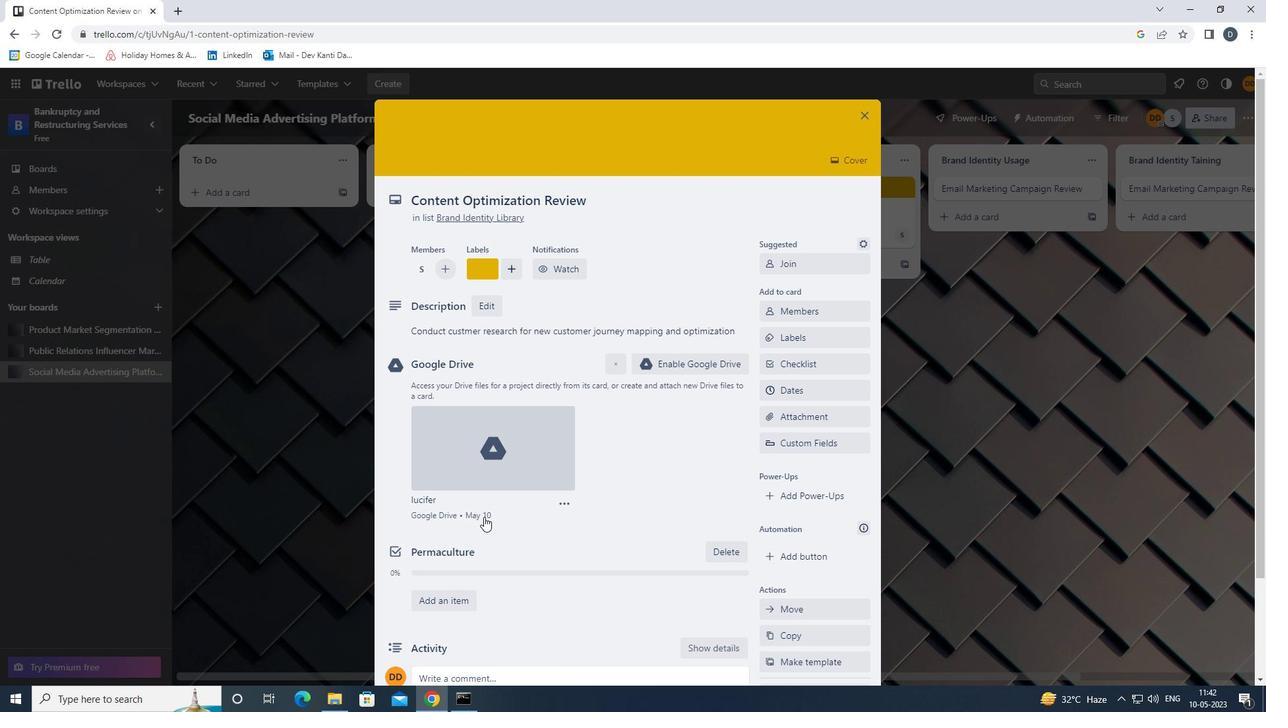 
Action: Mouse scrolled (486, 515) with delta (0, 0)
Screenshot: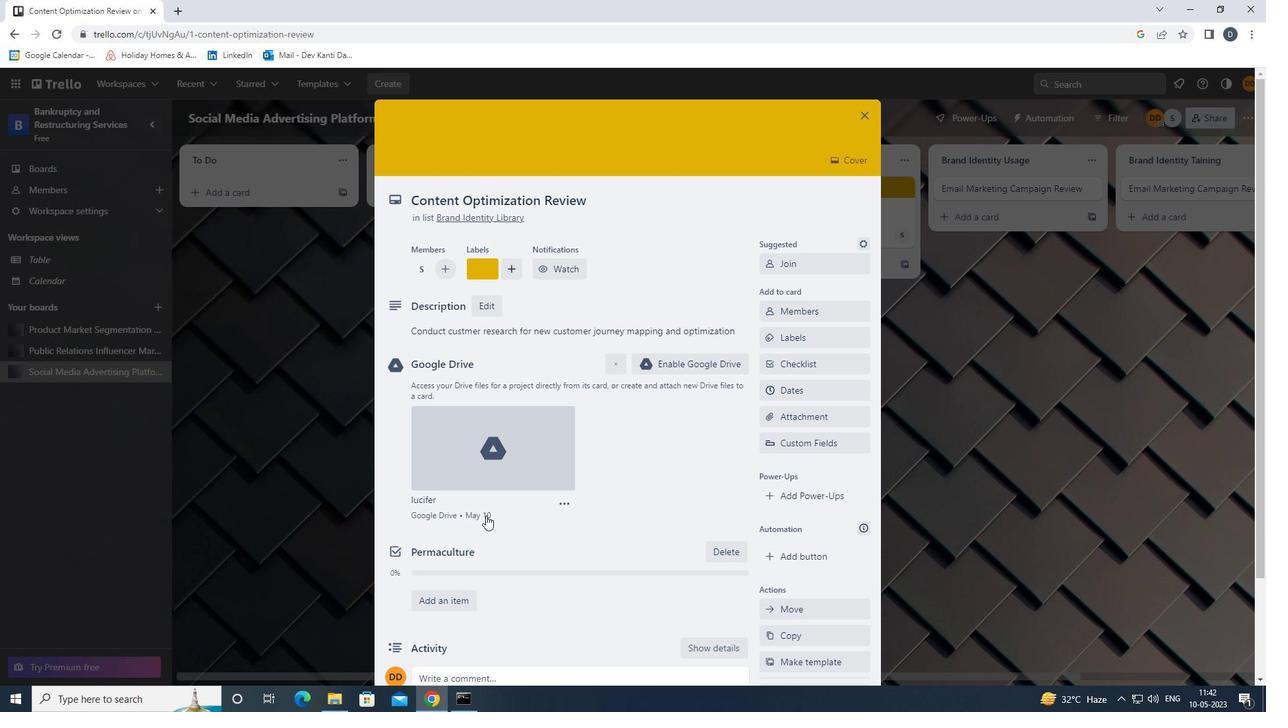 
Action: Mouse moved to (544, 610)
Screenshot: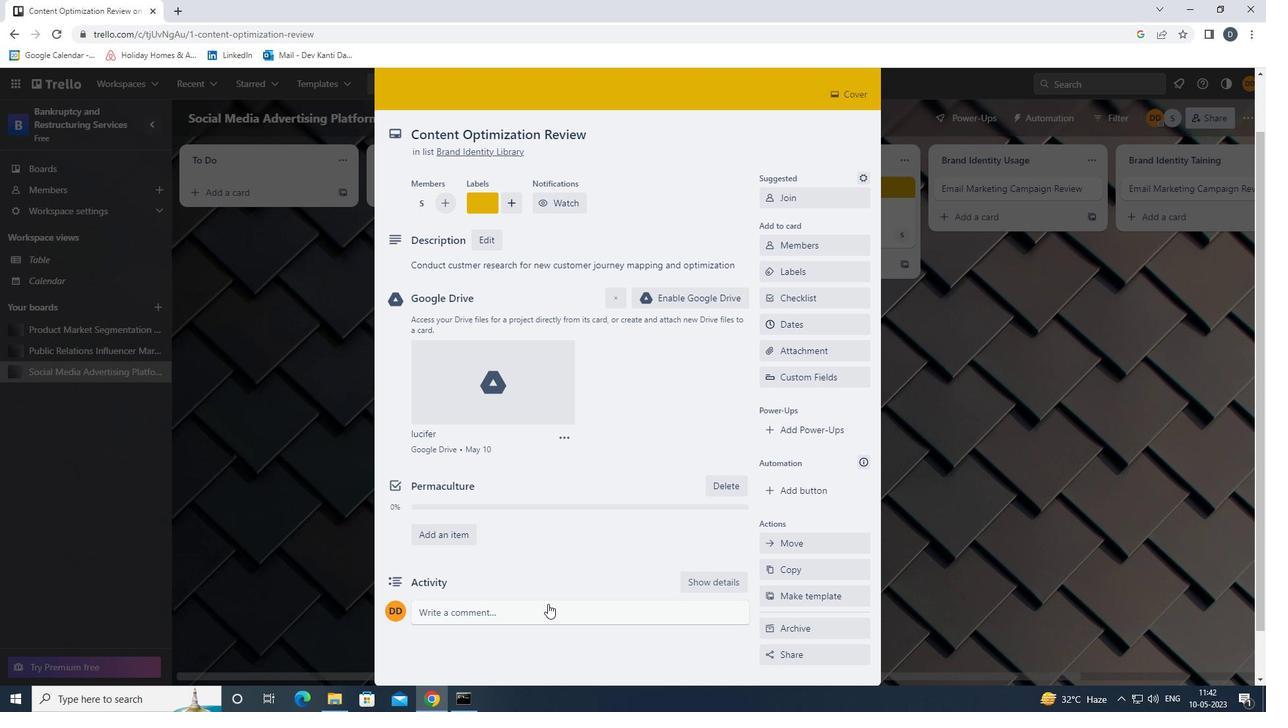 
Action: Mouse pressed left at (544, 610)
Screenshot: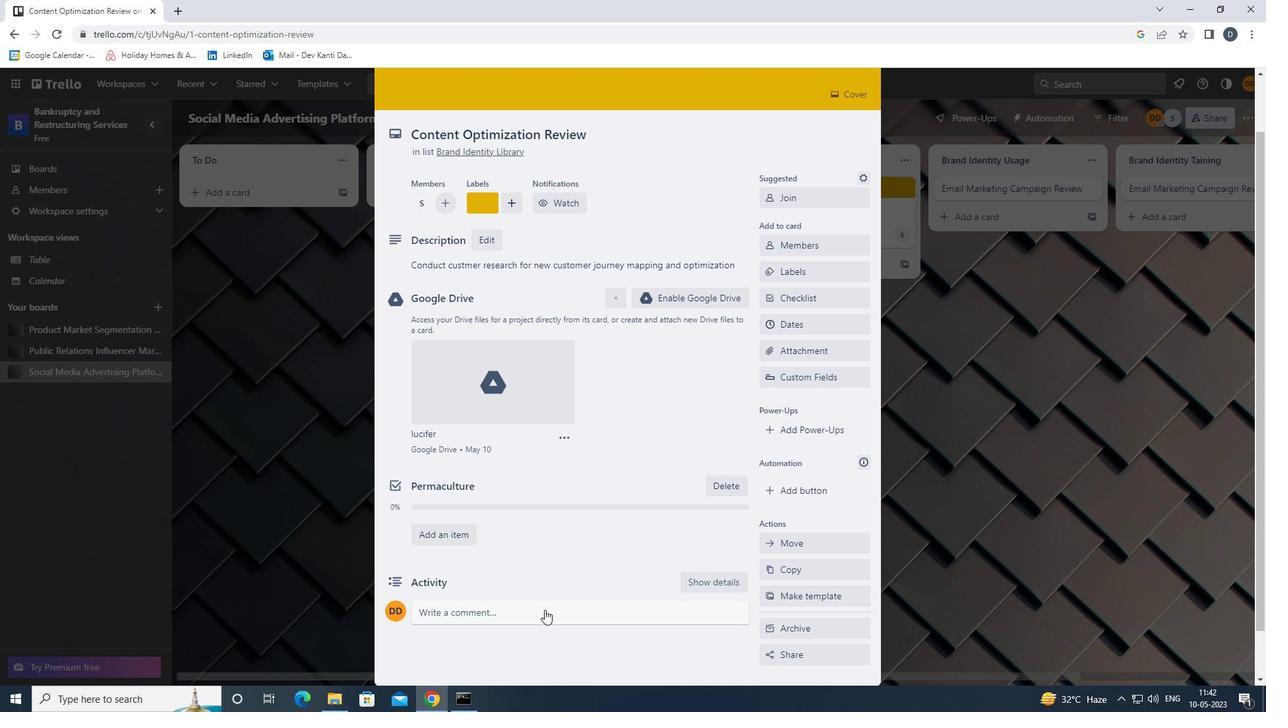 
Action: Mouse moved to (537, 650)
Screenshot: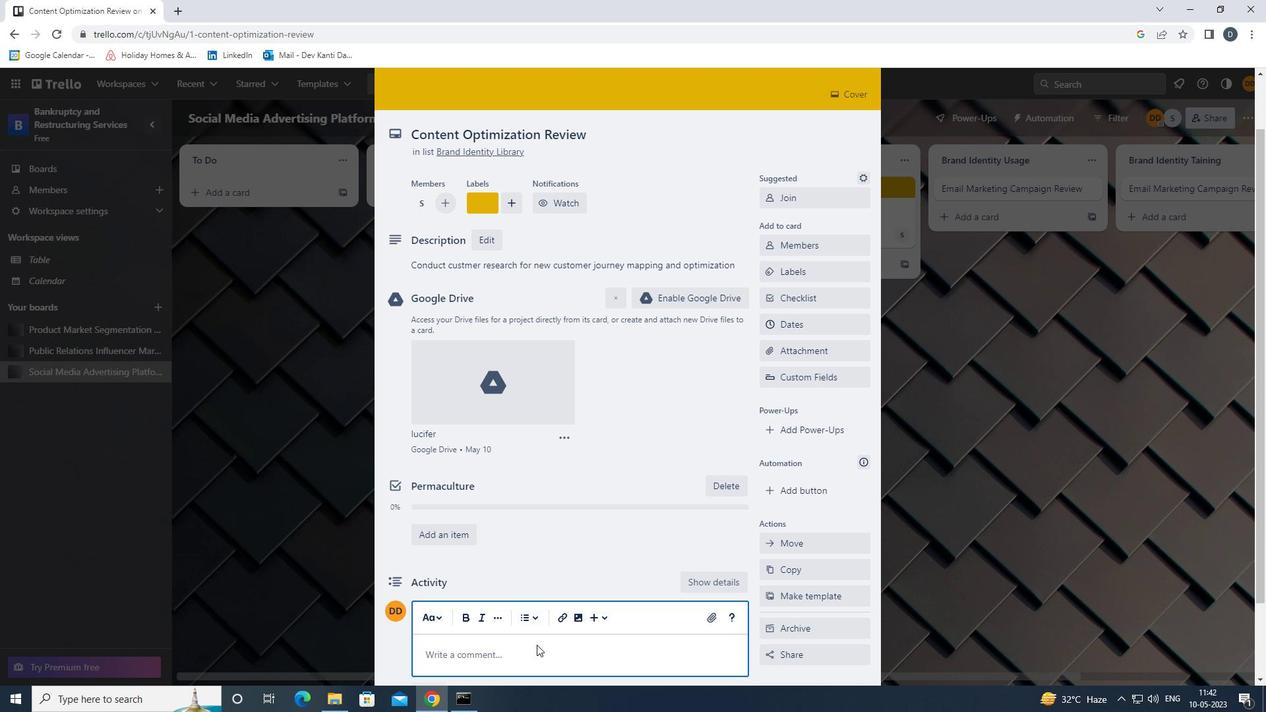
Action: Key pressed <Key.shift>THIS<Key.space>TASK<Key.space>REQUIRES<Key.space>US<Key.space>TO<Key.space>BE<Key.space>AGILE<Key.space>AND<Key.space>ADAPTABLE,<Key.space>GIVEN<Key.space>THE<Key.space>DYNAMIC<Key.space>NATURE<Key.space>OF<Key.space>THE<Key.space>PROJECT
Screenshot: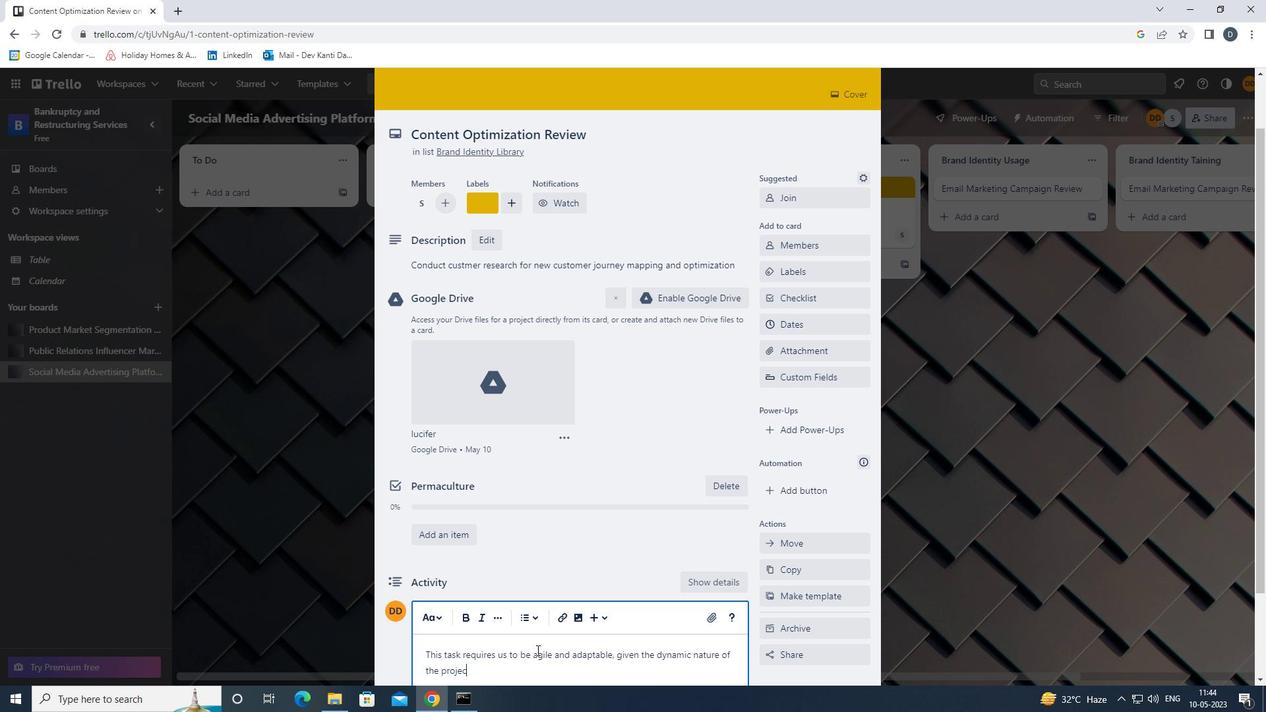 
Action: Mouse moved to (552, 629)
Screenshot: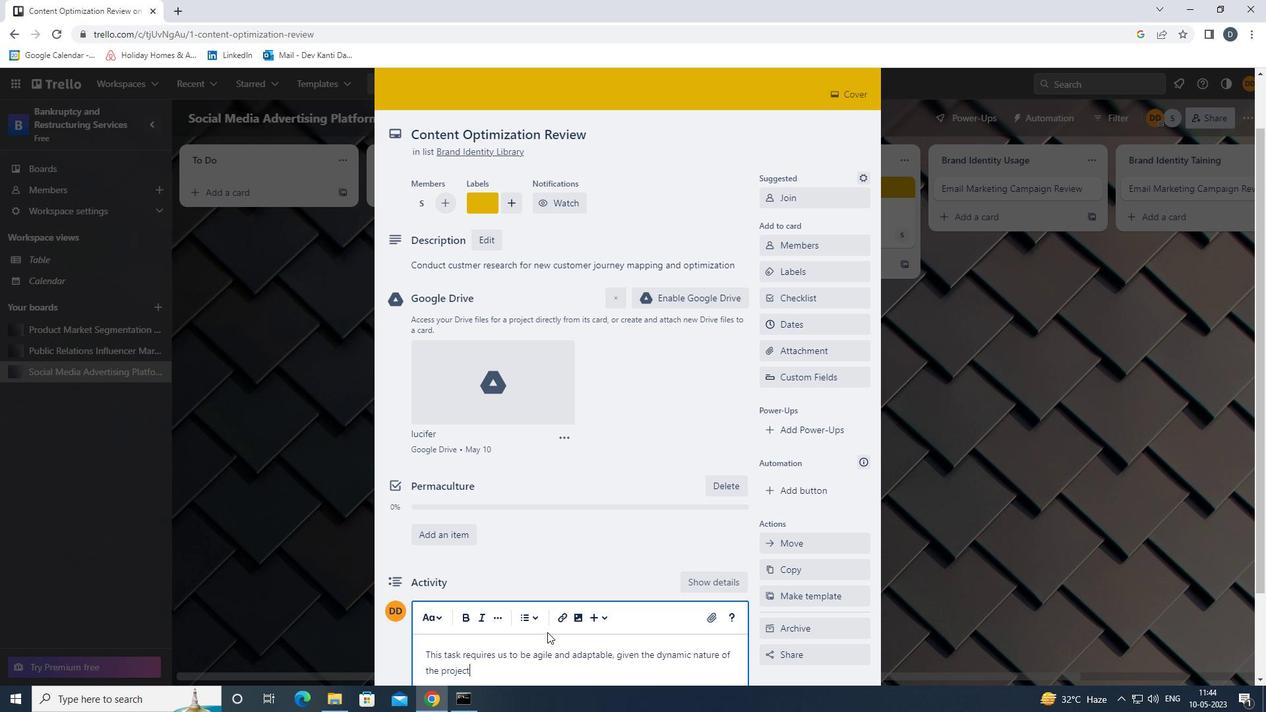 
Action: Mouse scrolled (552, 628) with delta (0, 0)
Screenshot: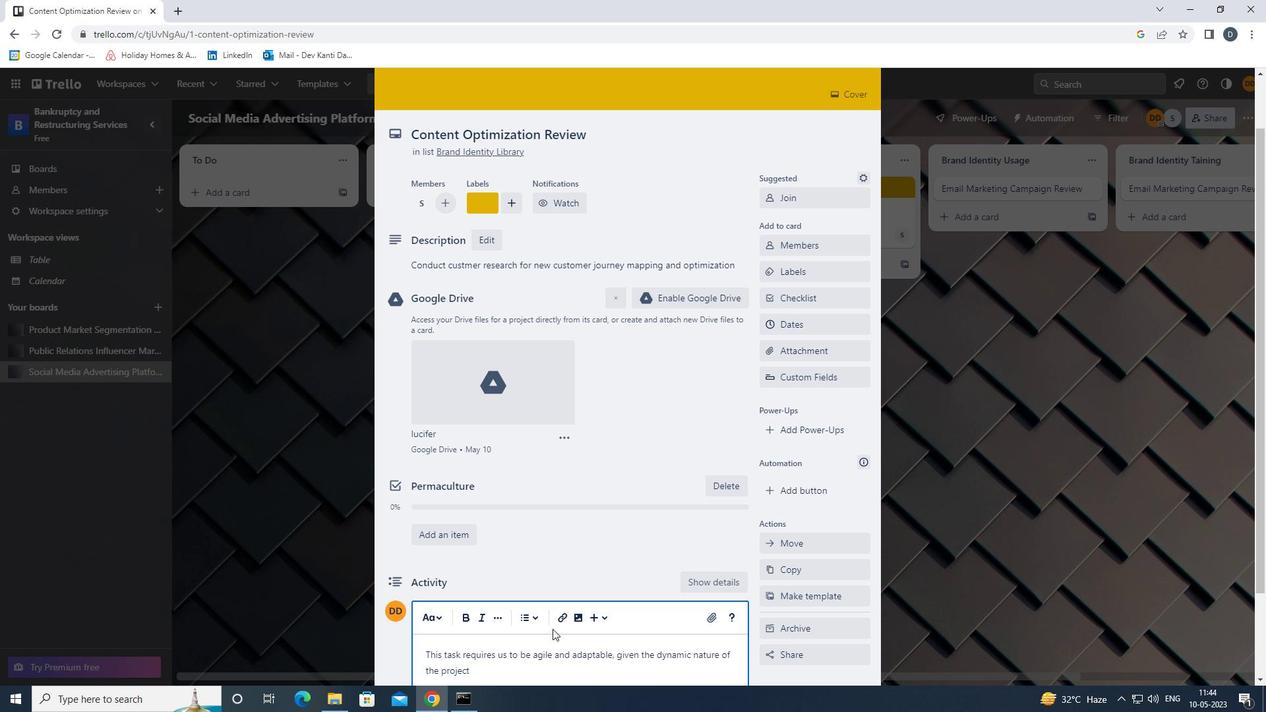 
Action: Mouse moved to (430, 639)
Screenshot: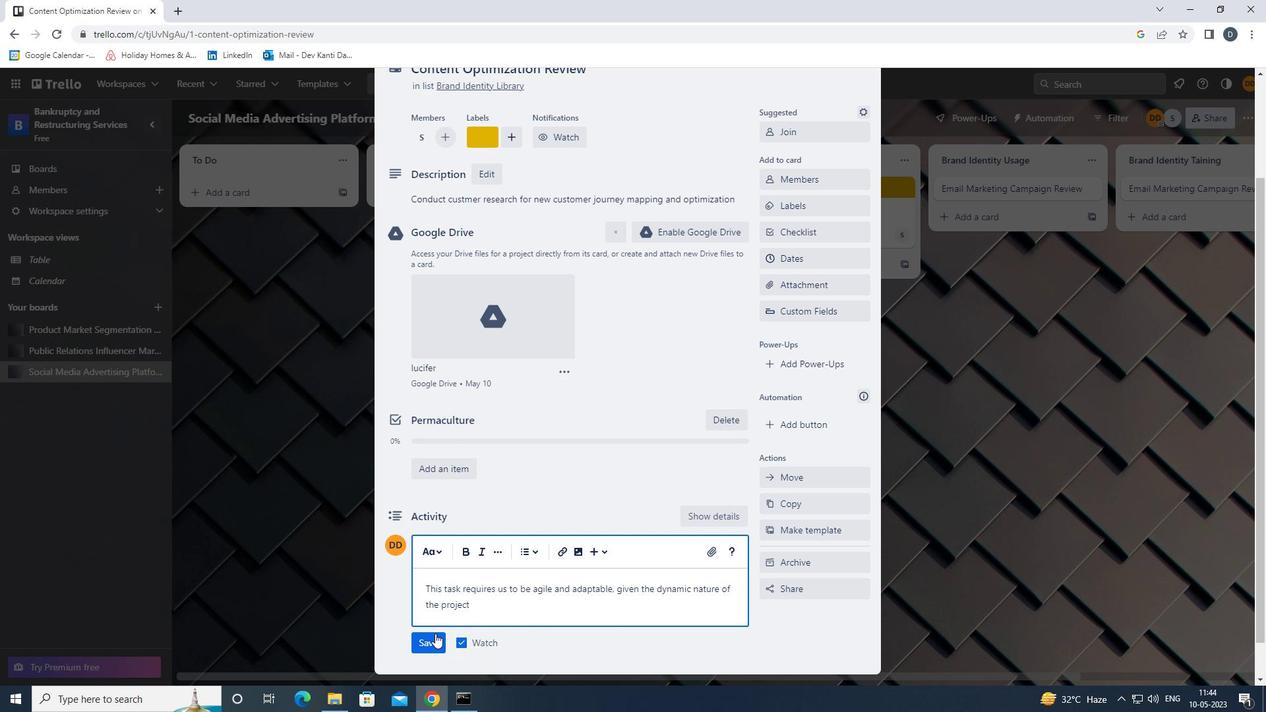 
Action: Key pressed .
Screenshot: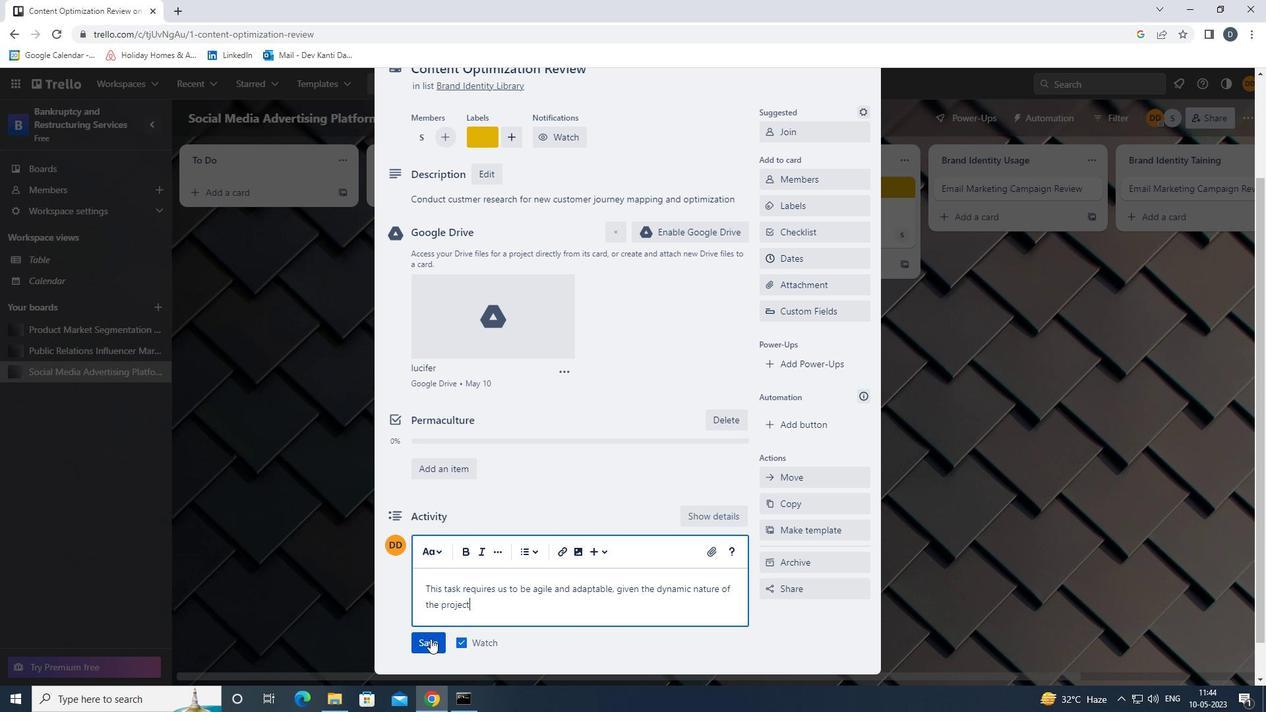 
Action: Mouse pressed left at (430, 639)
Screenshot: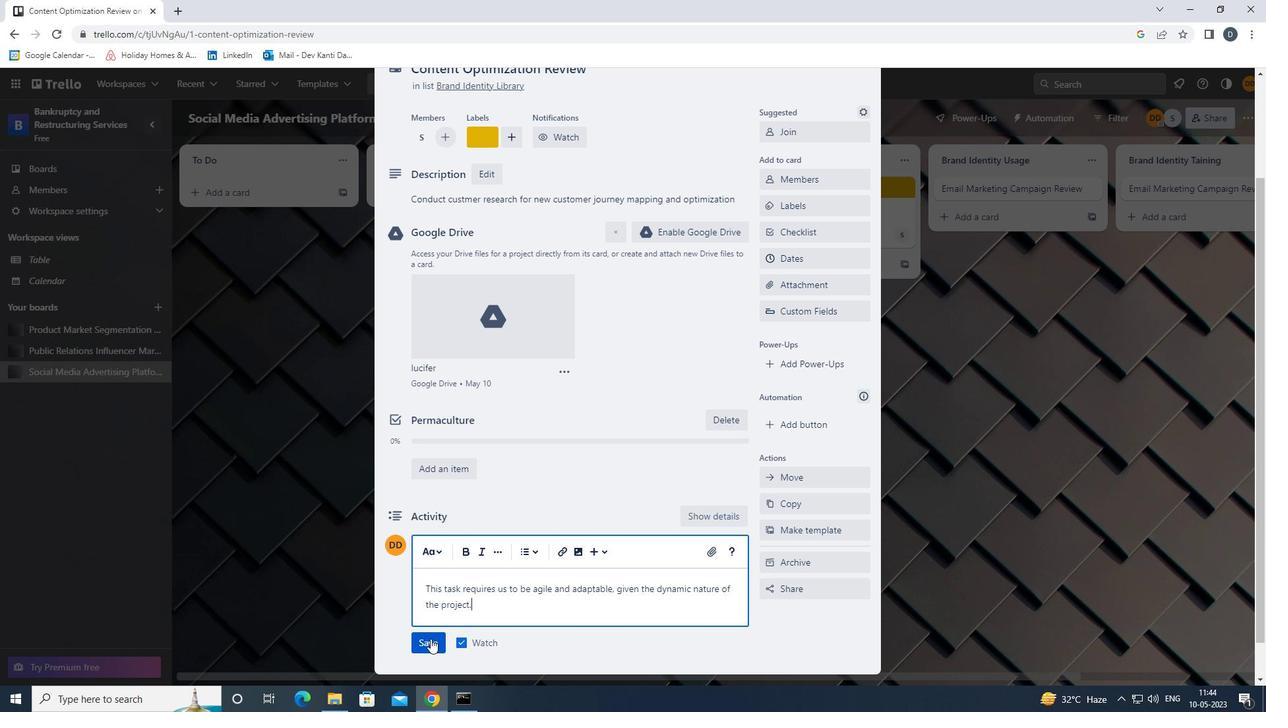 
Action: Mouse moved to (683, 577)
Screenshot: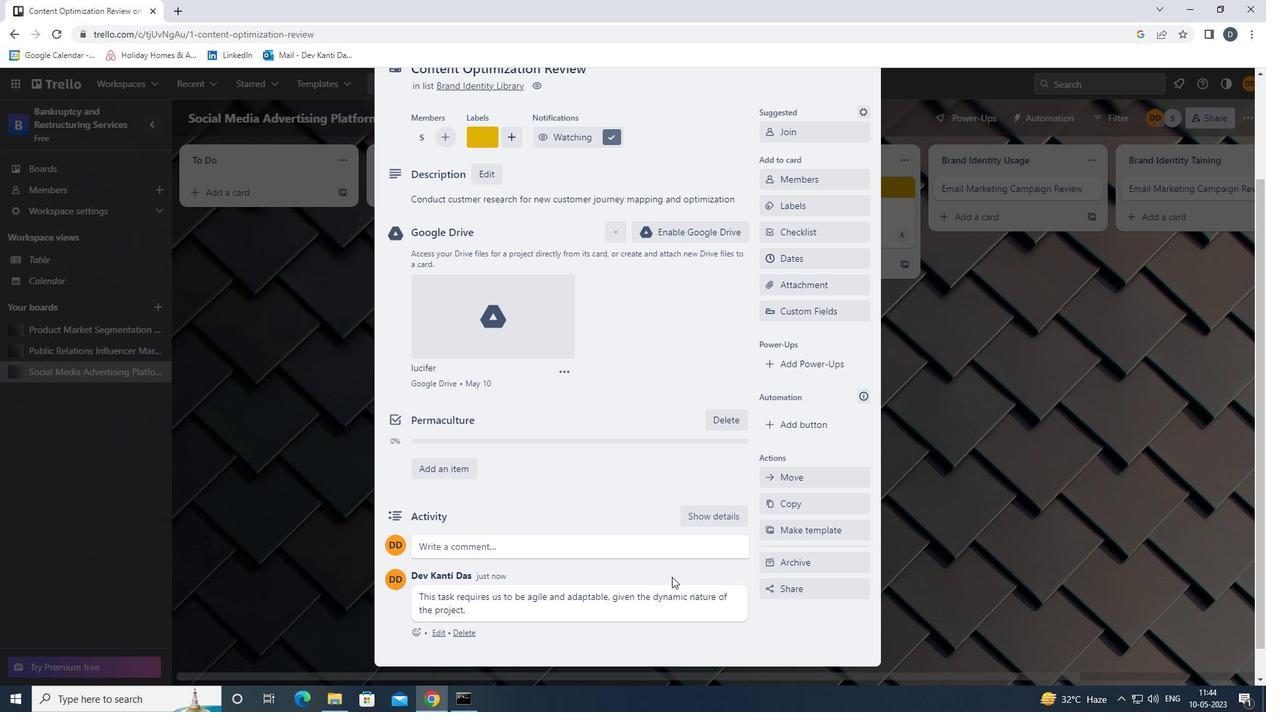
Action: Mouse scrolled (683, 577) with delta (0, 0)
Screenshot: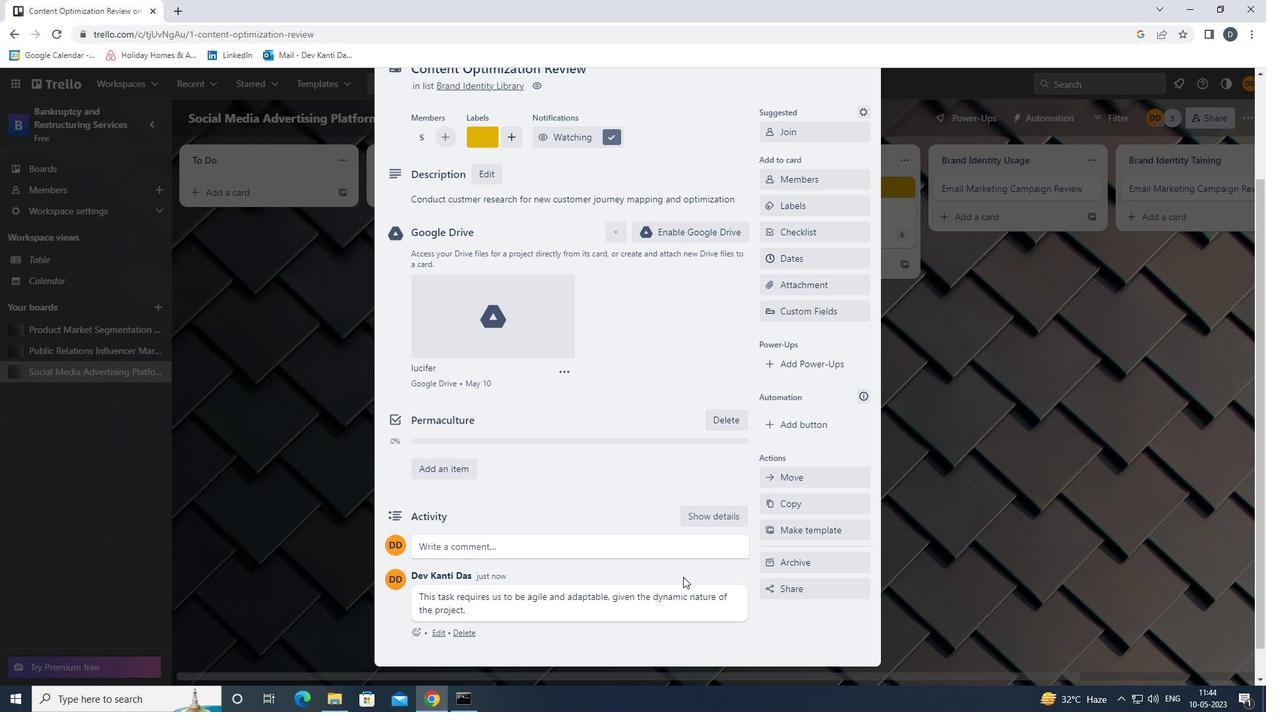 
Action: Mouse moved to (810, 329)
Screenshot: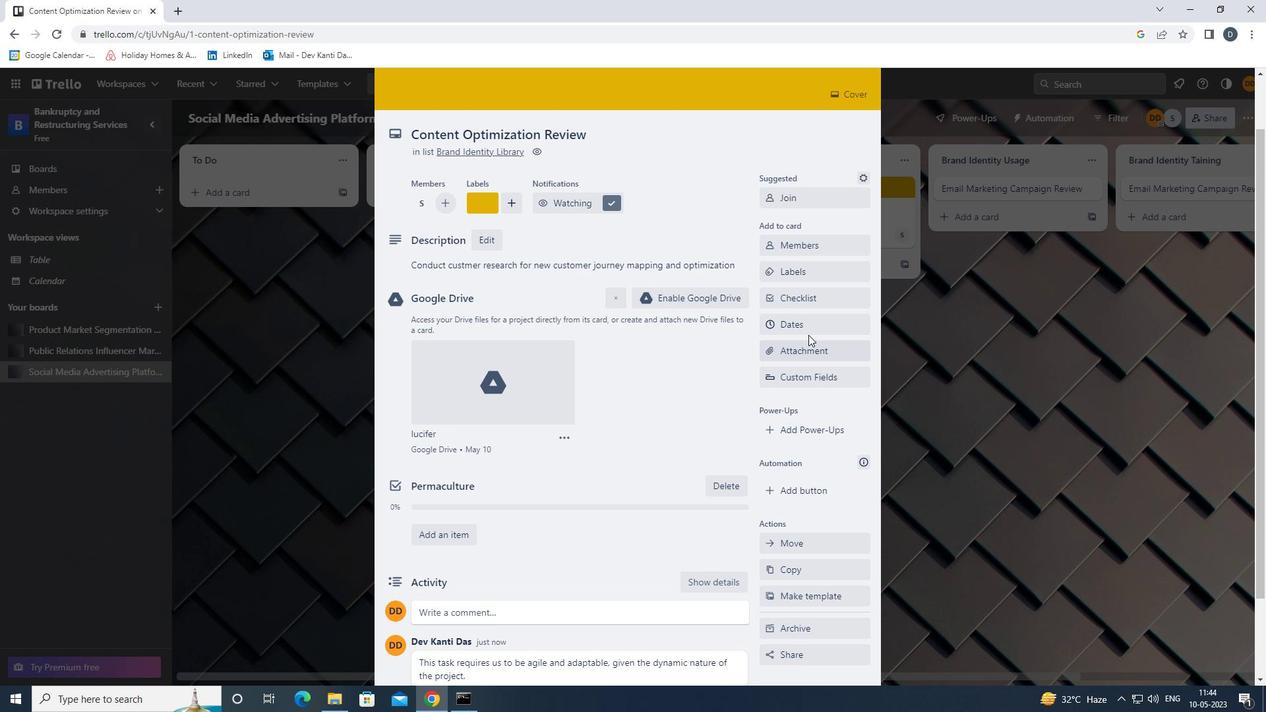 
Action: Mouse pressed left at (810, 329)
Screenshot: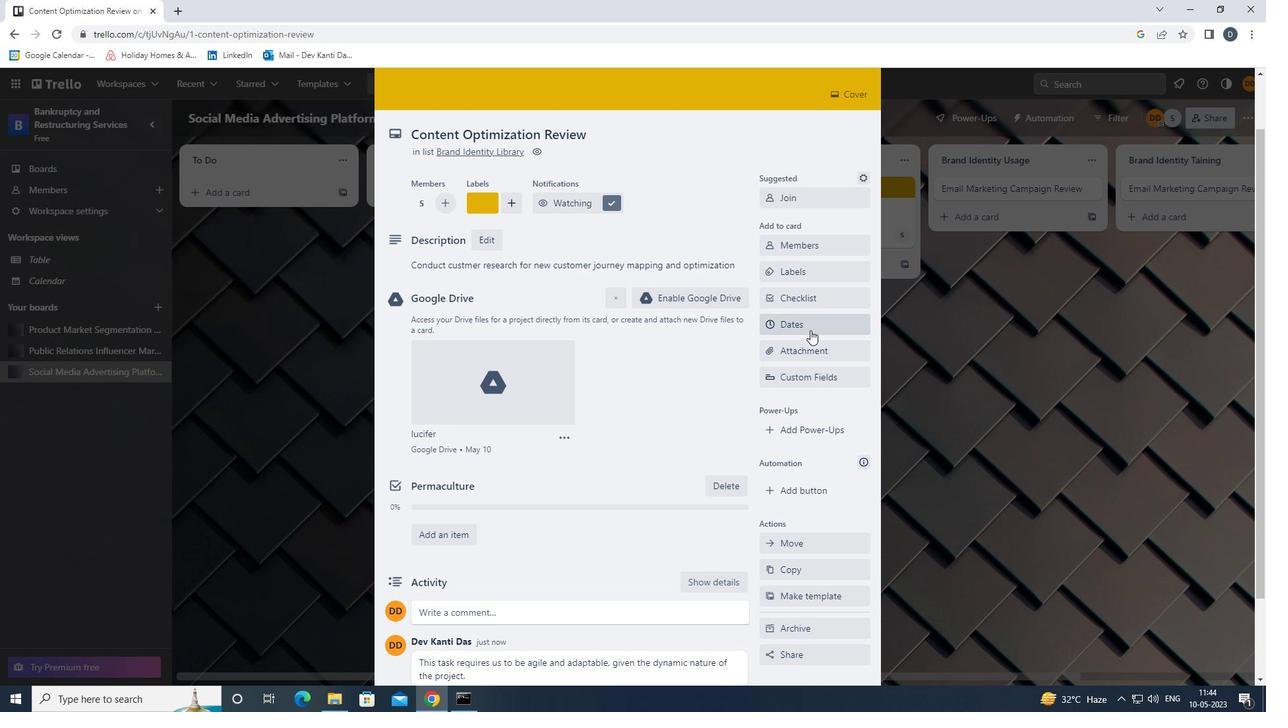 
Action: Mouse moved to (848, 155)
Screenshot: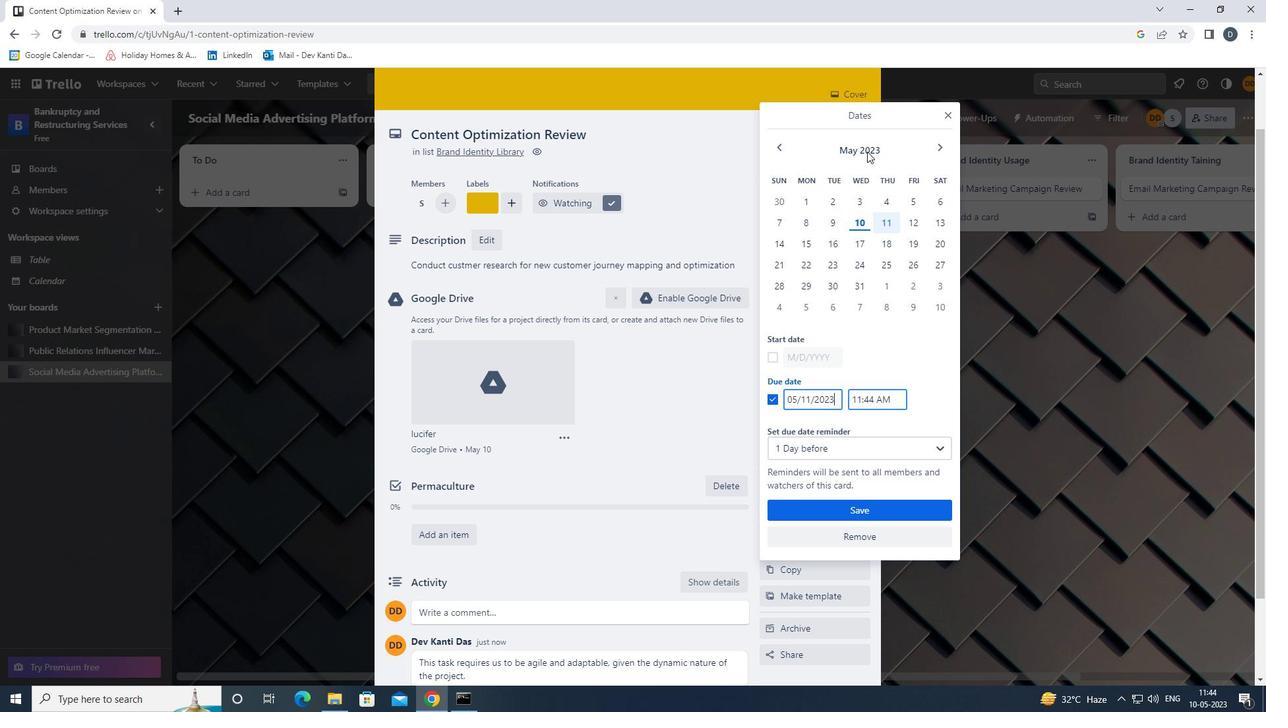 
Action: Key pressed <Key.backspace><Key.backspace><Key.backspace><Key.backspace>1900<Key.left><Key.left><Key.left><Key.left><Key.left><Key.left><Key.left><Key.left><Key.backspace>1<Key.right><Key.right><Key.right><Key.backspace><Key.left><Key.right><Key.left>0
Screenshot: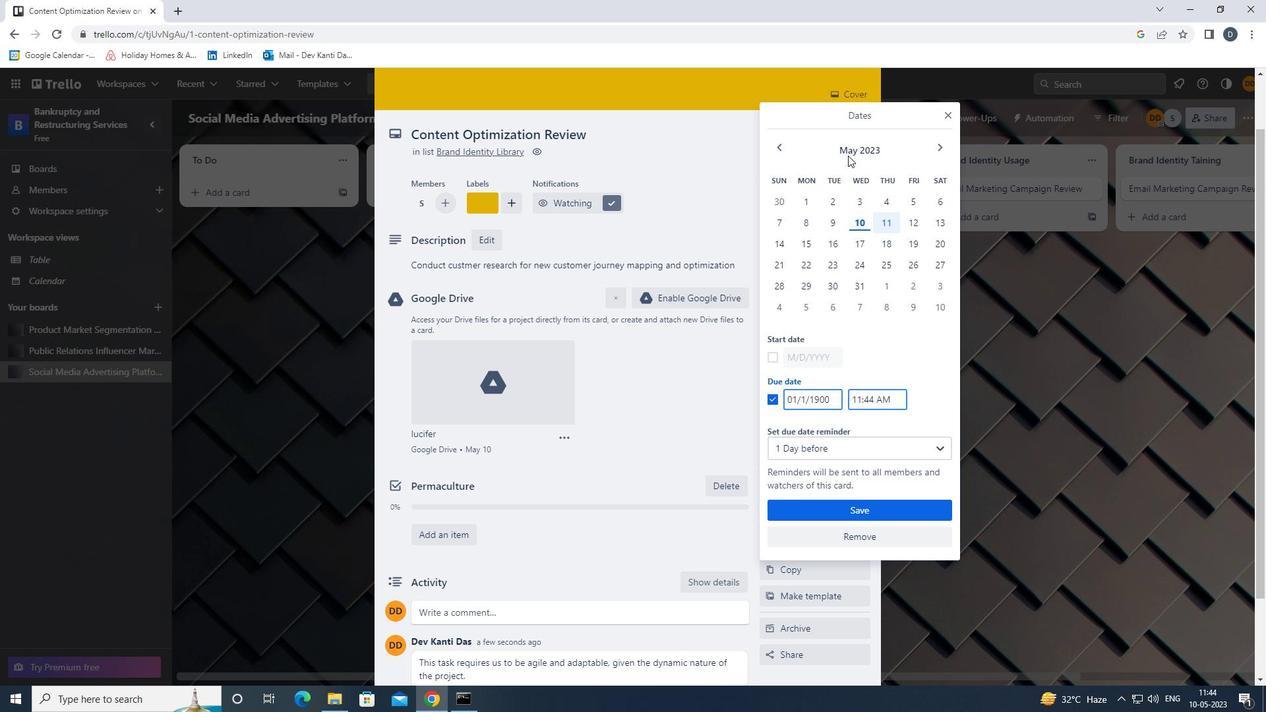 
Action: Mouse moved to (775, 362)
Screenshot: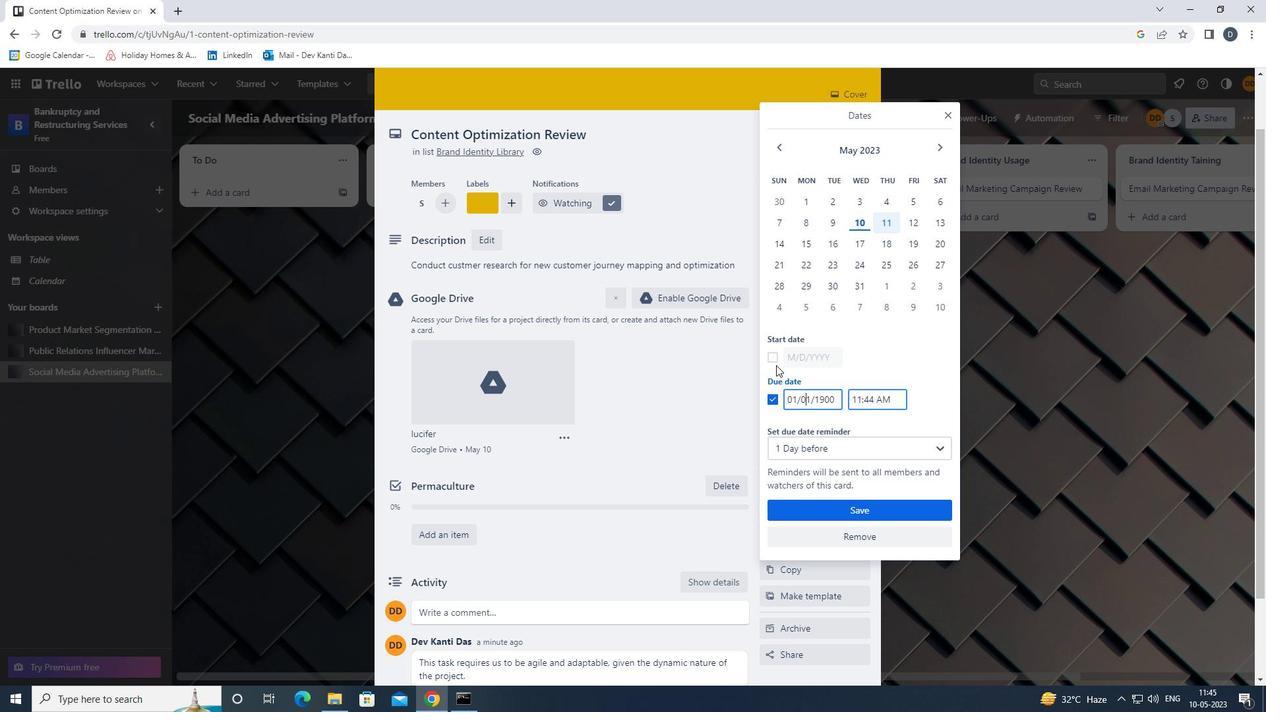 
Action: Mouse pressed left at (775, 362)
Screenshot: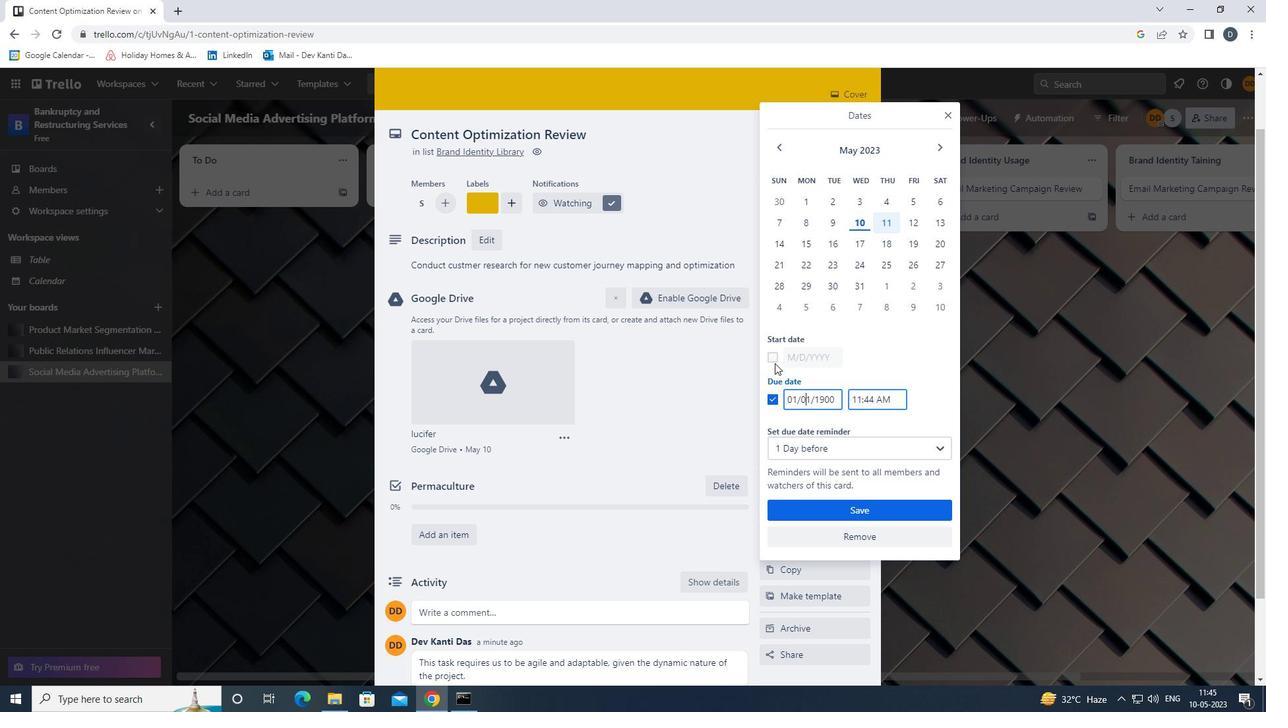 
Action: Mouse moved to (838, 397)
Screenshot: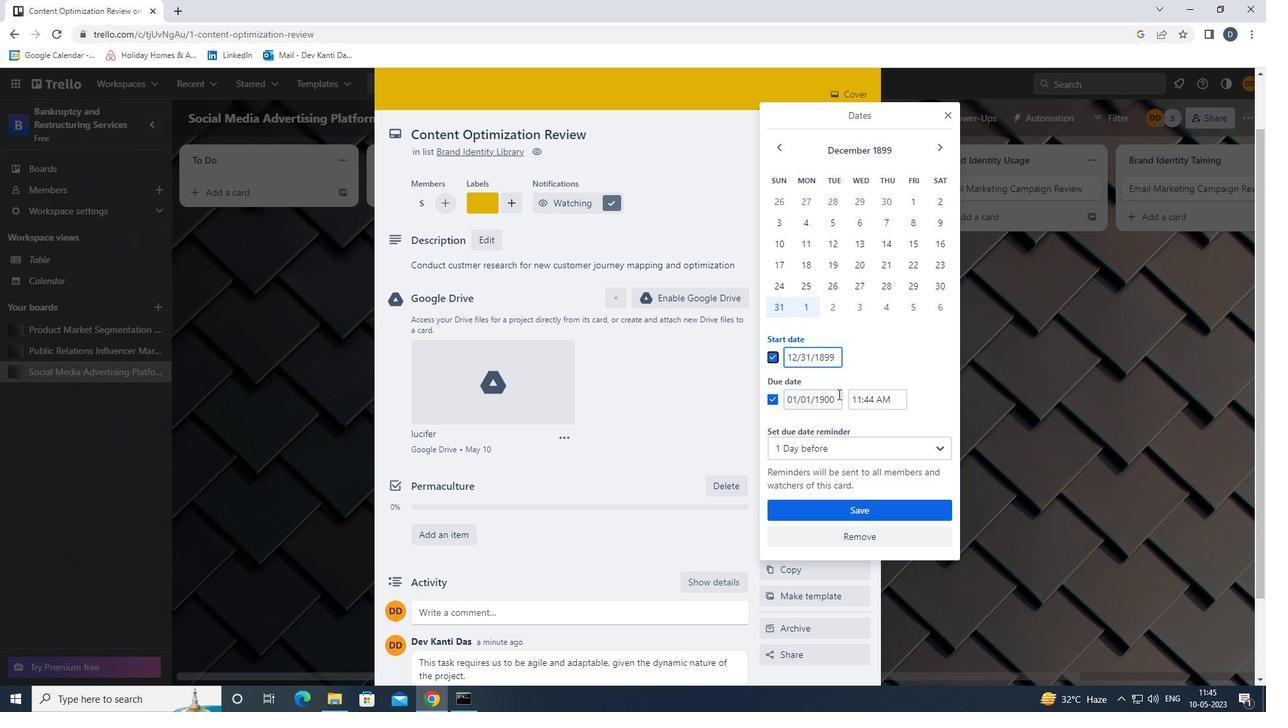 
Action: Mouse pressed left at (838, 397)
Screenshot: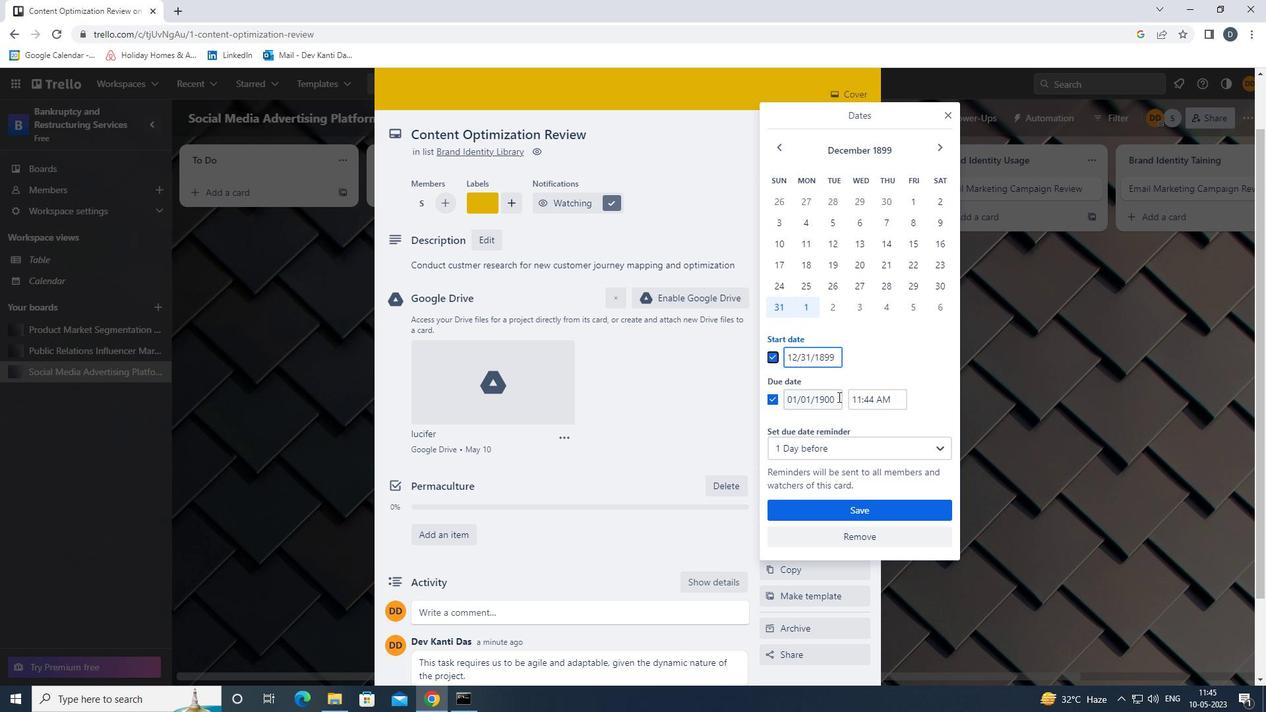 
Action: Mouse moved to (834, 354)
Screenshot: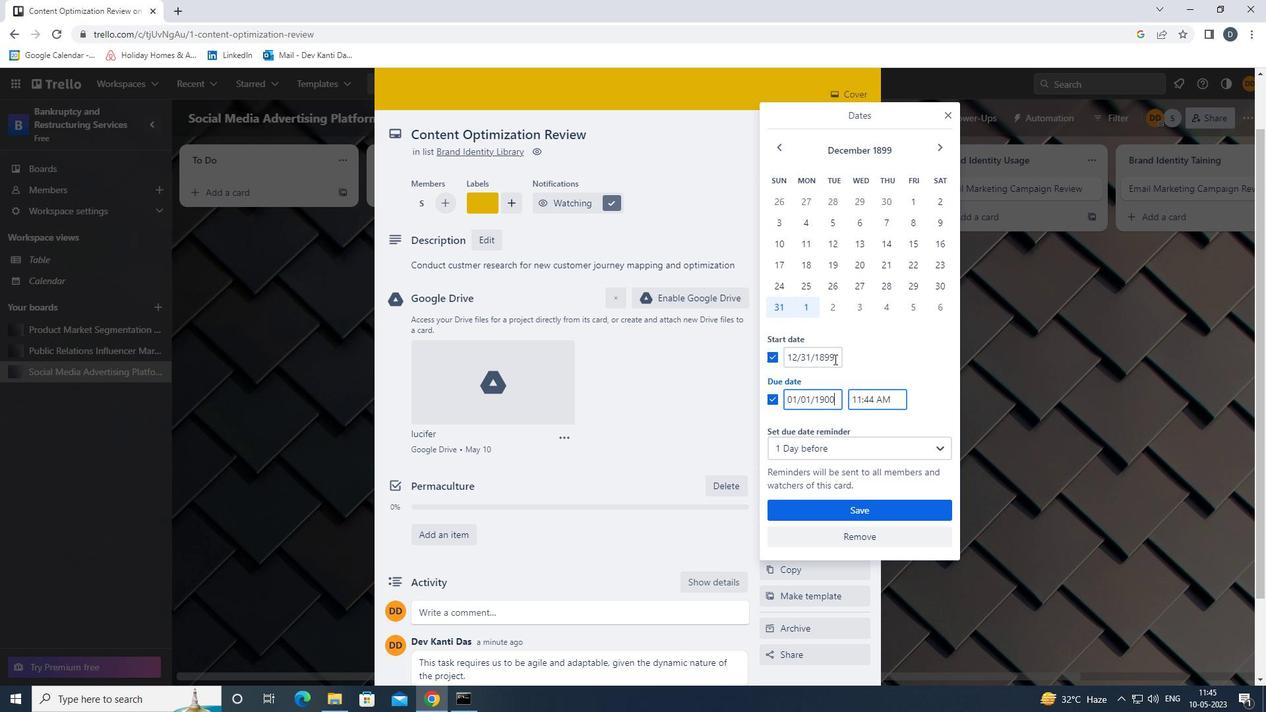 
Action: Mouse pressed left at (834, 354)
Screenshot: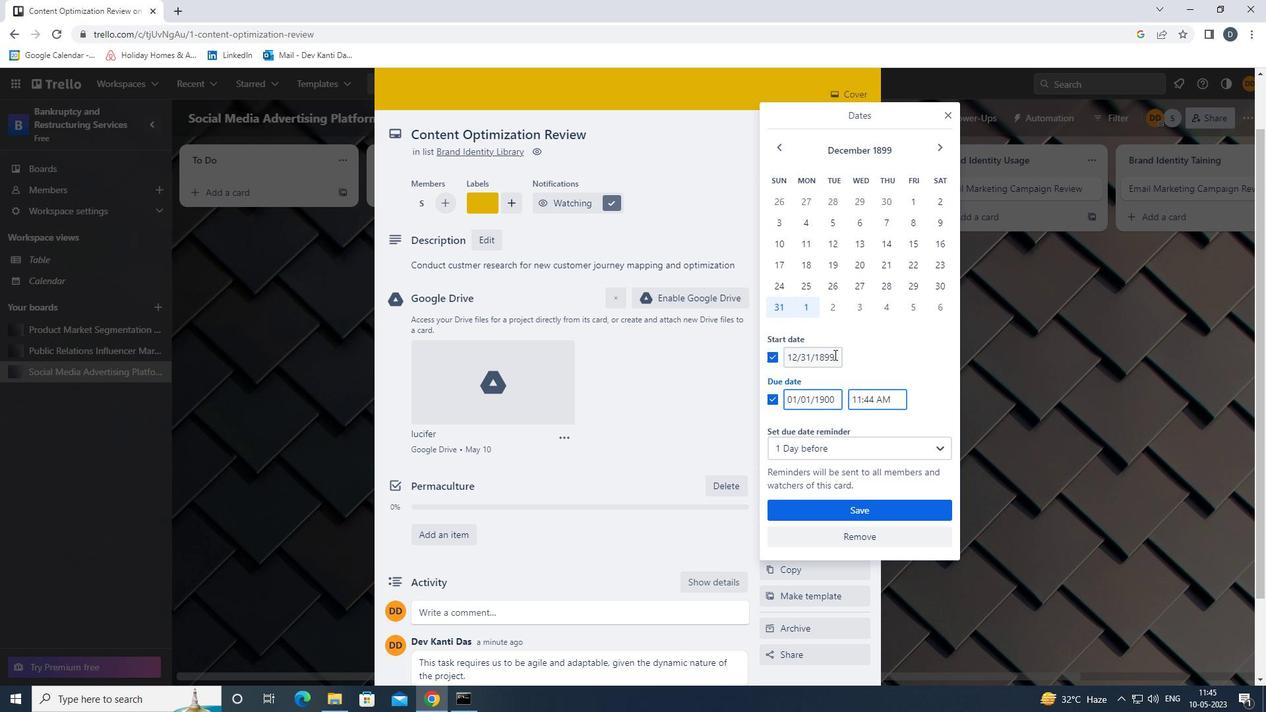 
Action: Mouse moved to (829, 355)
Screenshot: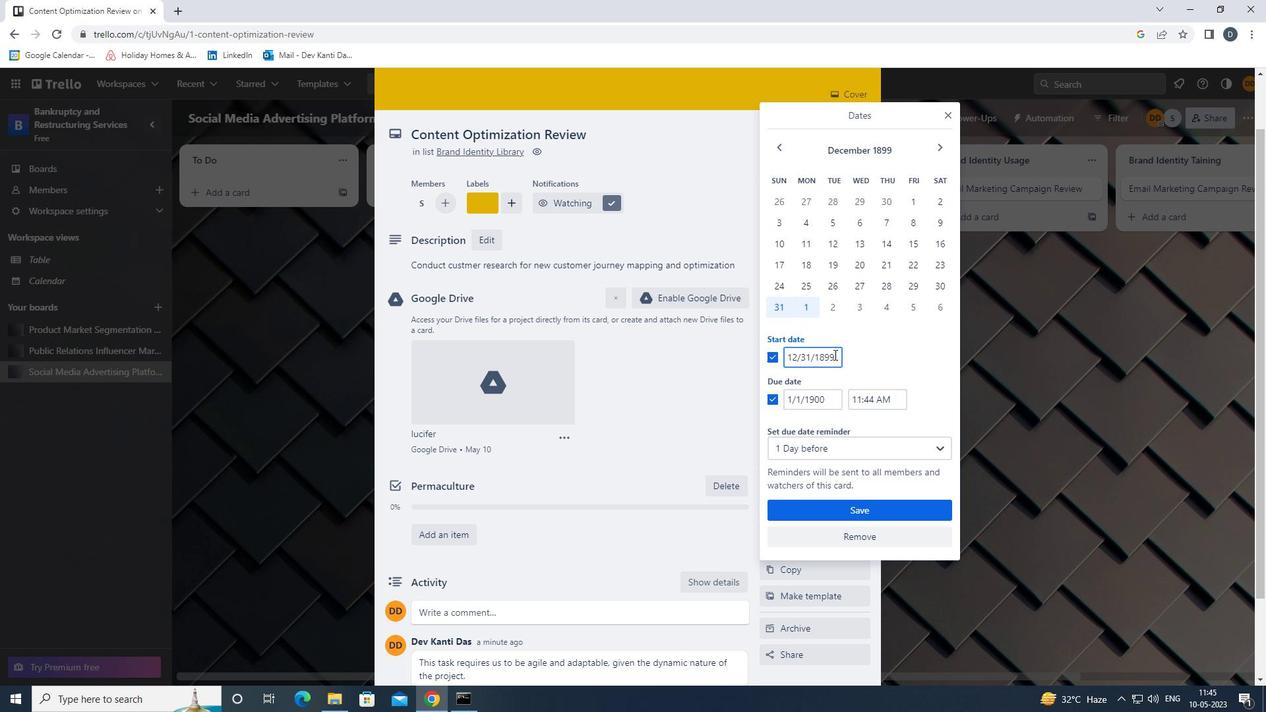 
Action: Key pressed <Key.backspace><Key.backspace><Key.backspace>900<Key.left><Key.left><Key.left><Key.left><Key.left><Key.backspace><Key.backspace>01<Key.left><Key.left><Key.left><Key.backspace><Key.backspace>01
Screenshot: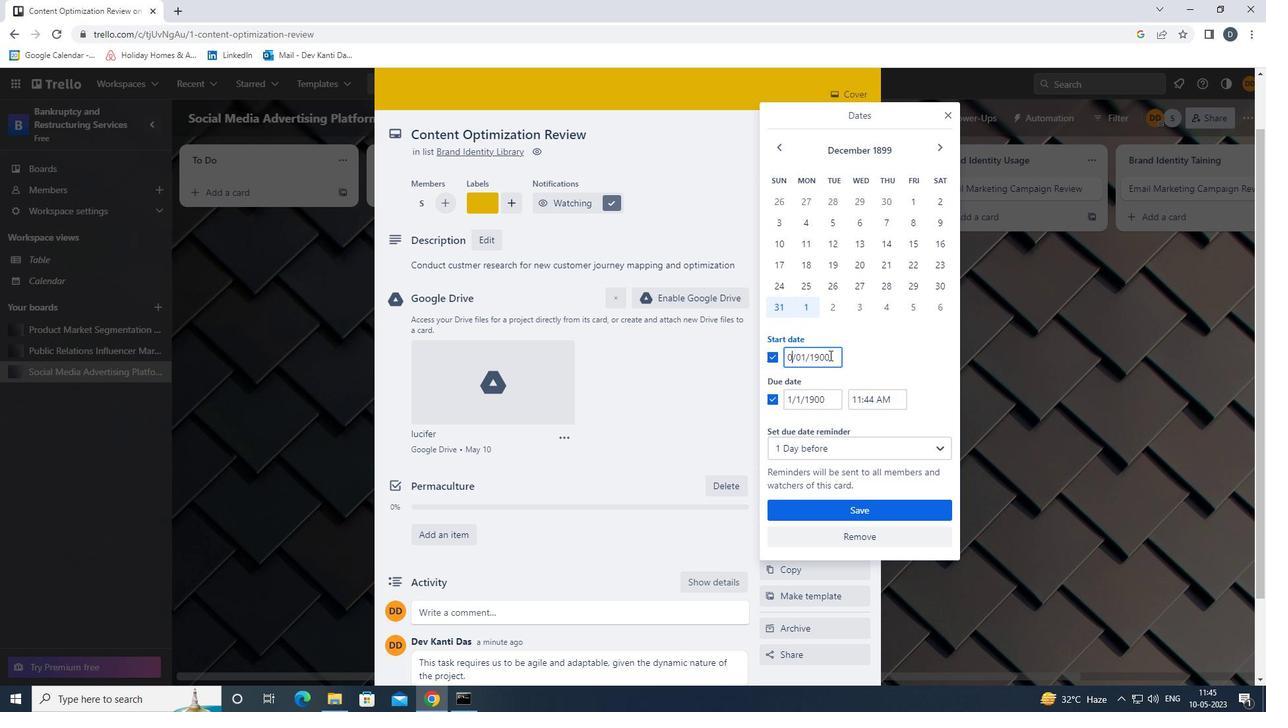 
Action: Mouse moved to (802, 398)
Screenshot: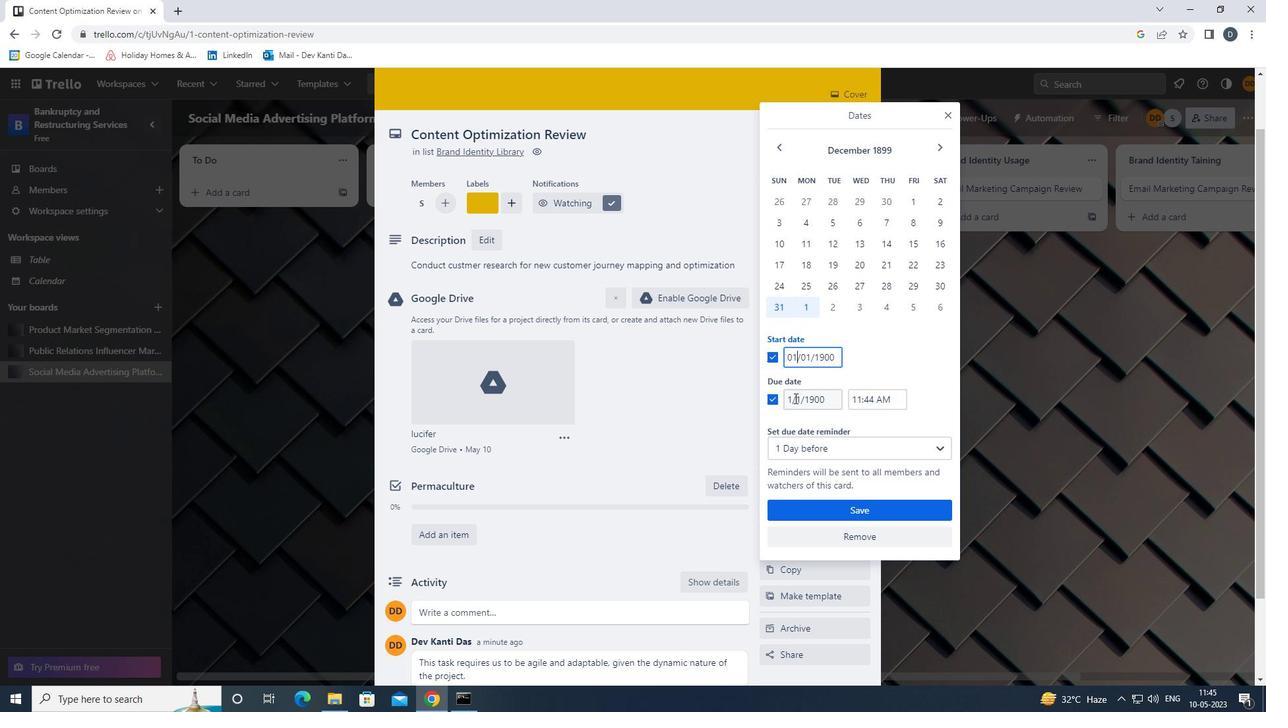 
Action: Mouse pressed left at (802, 398)
Screenshot: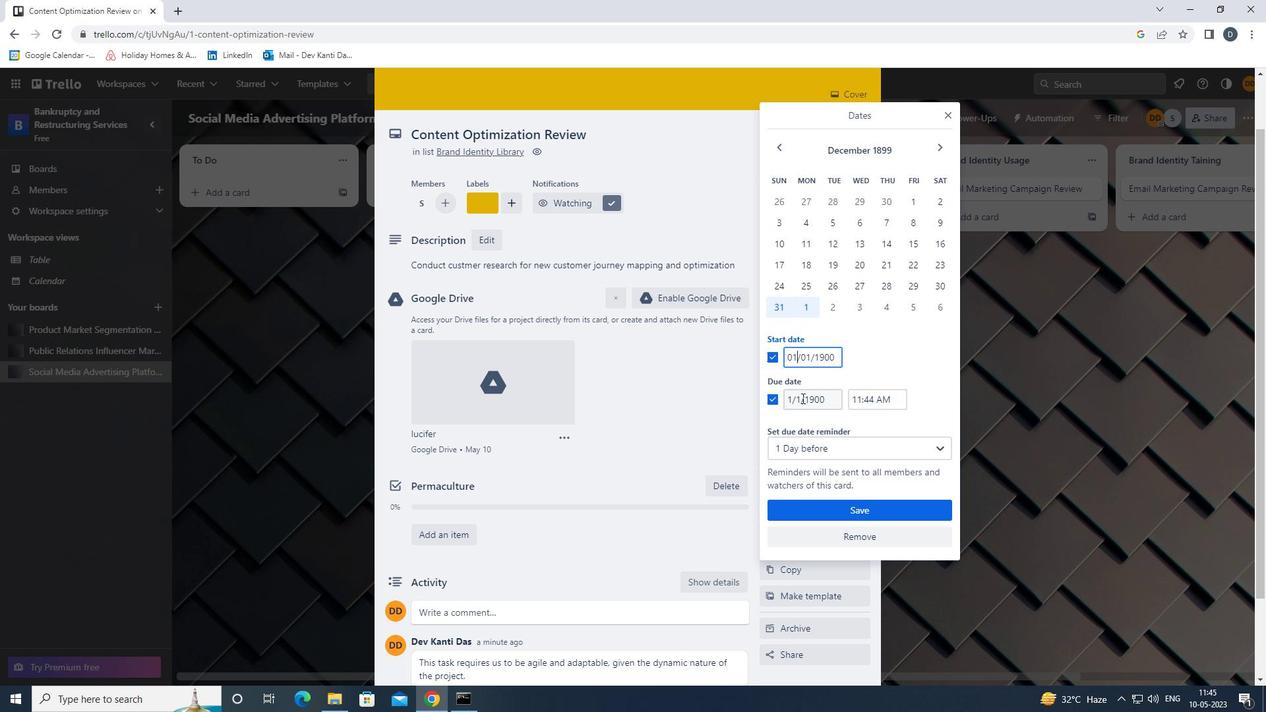 
Action: Key pressed <Key.backspace>08<Key.left><Key.left><Key.left><Key.left>0
Screenshot: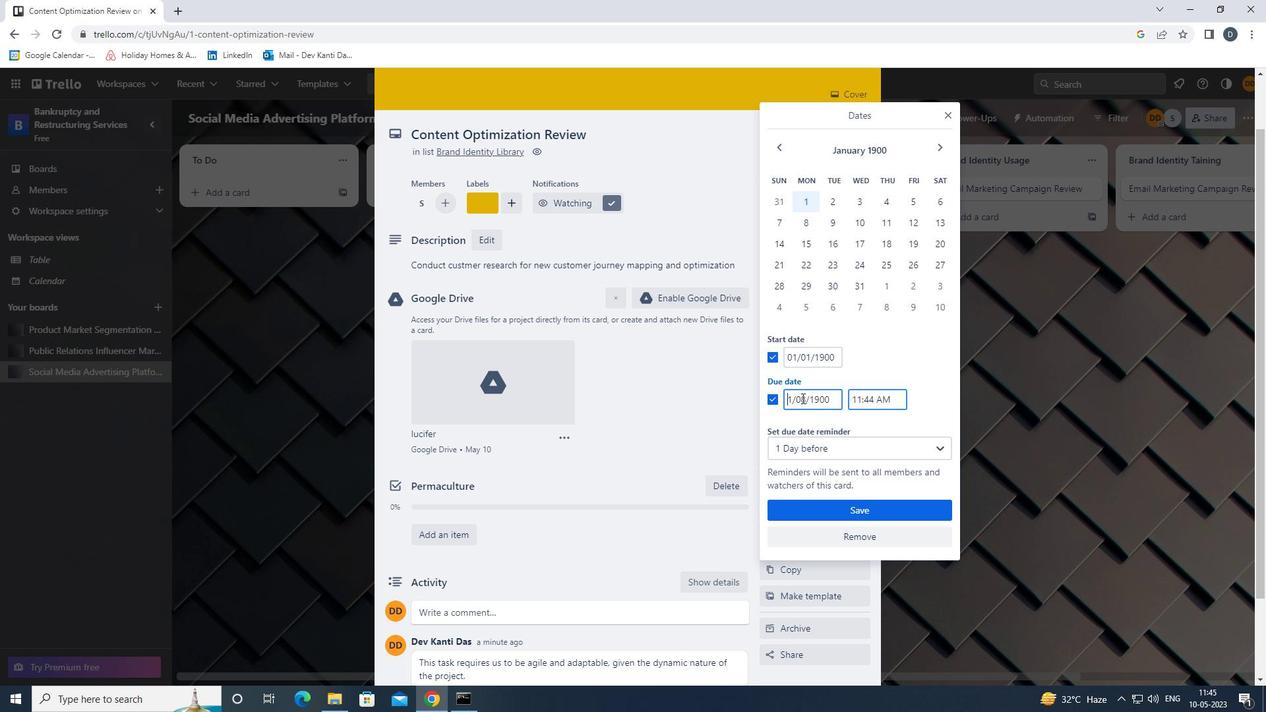 
Action: Mouse moved to (882, 504)
Screenshot: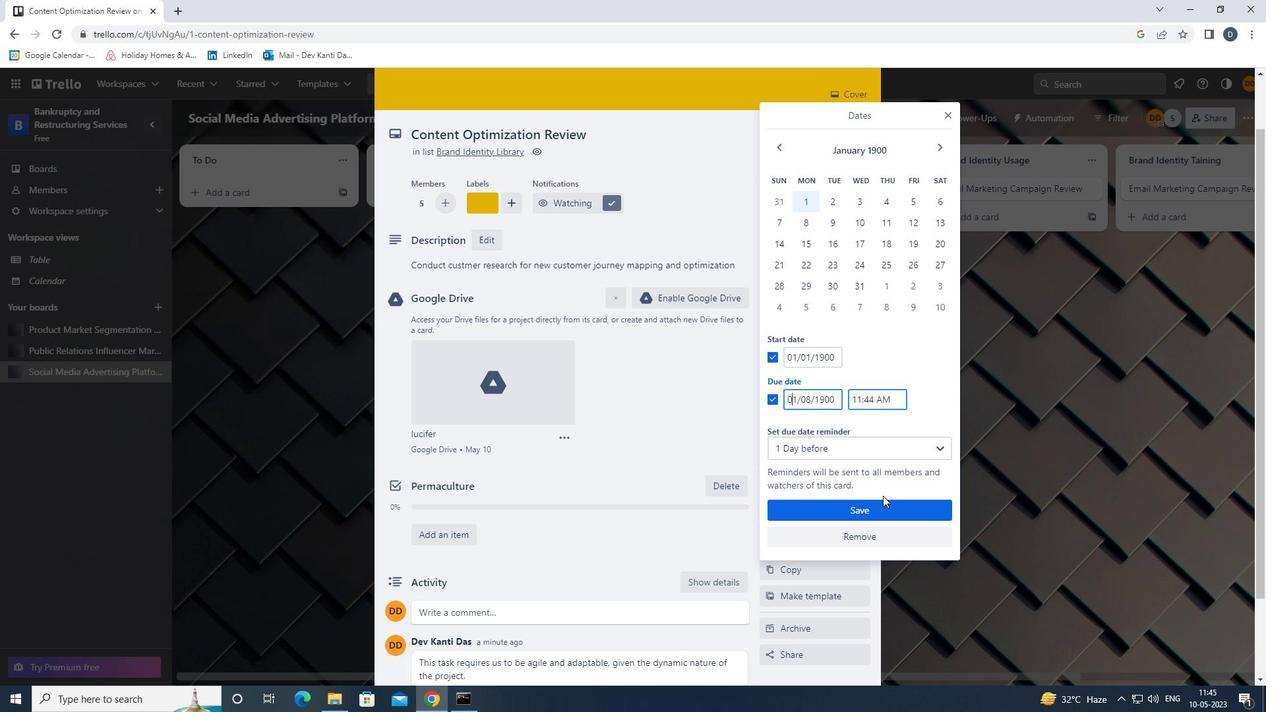
Action: Mouse pressed left at (882, 504)
Screenshot: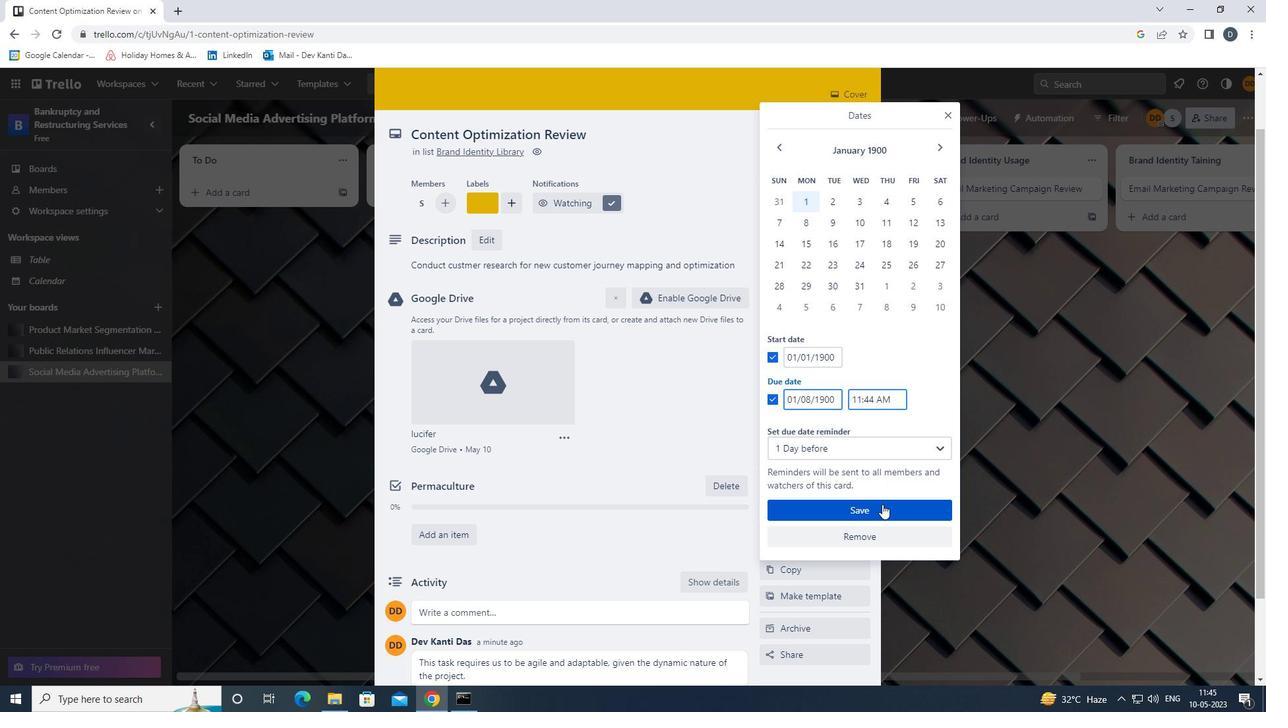 
Action: Mouse moved to (678, 477)
Screenshot: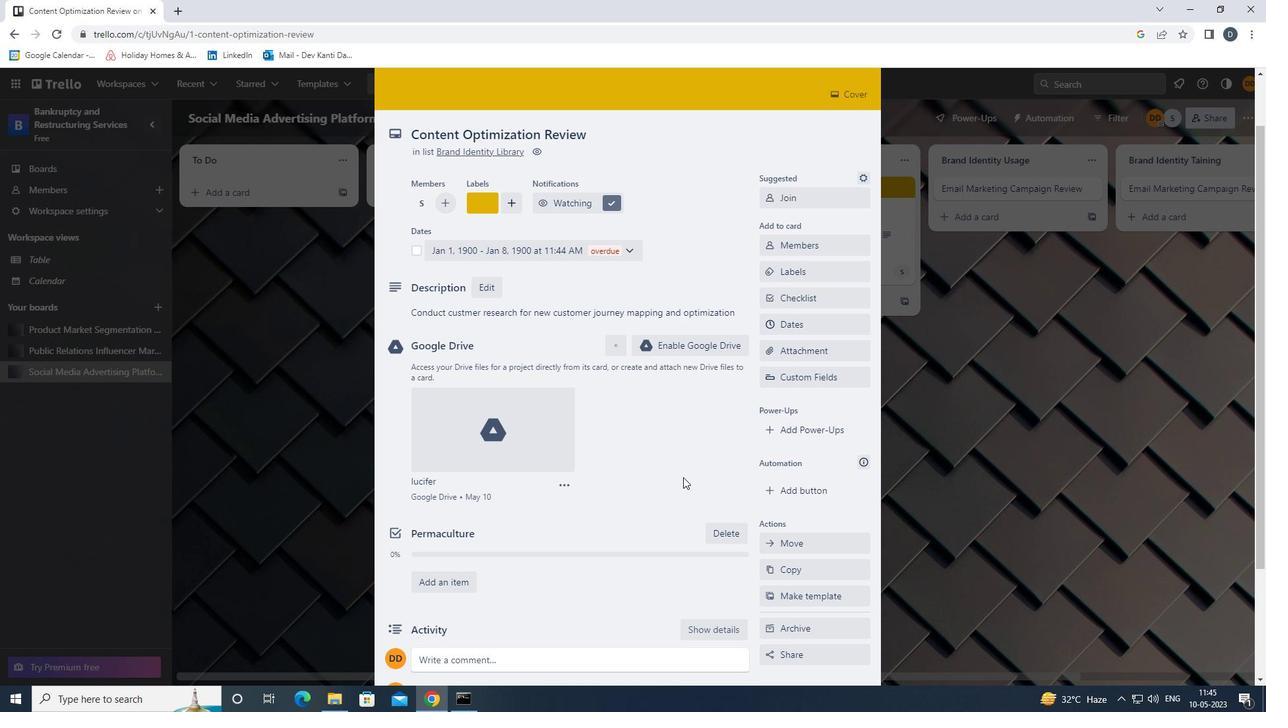 
Action: Mouse scrolled (678, 476) with delta (0, 0)
Screenshot: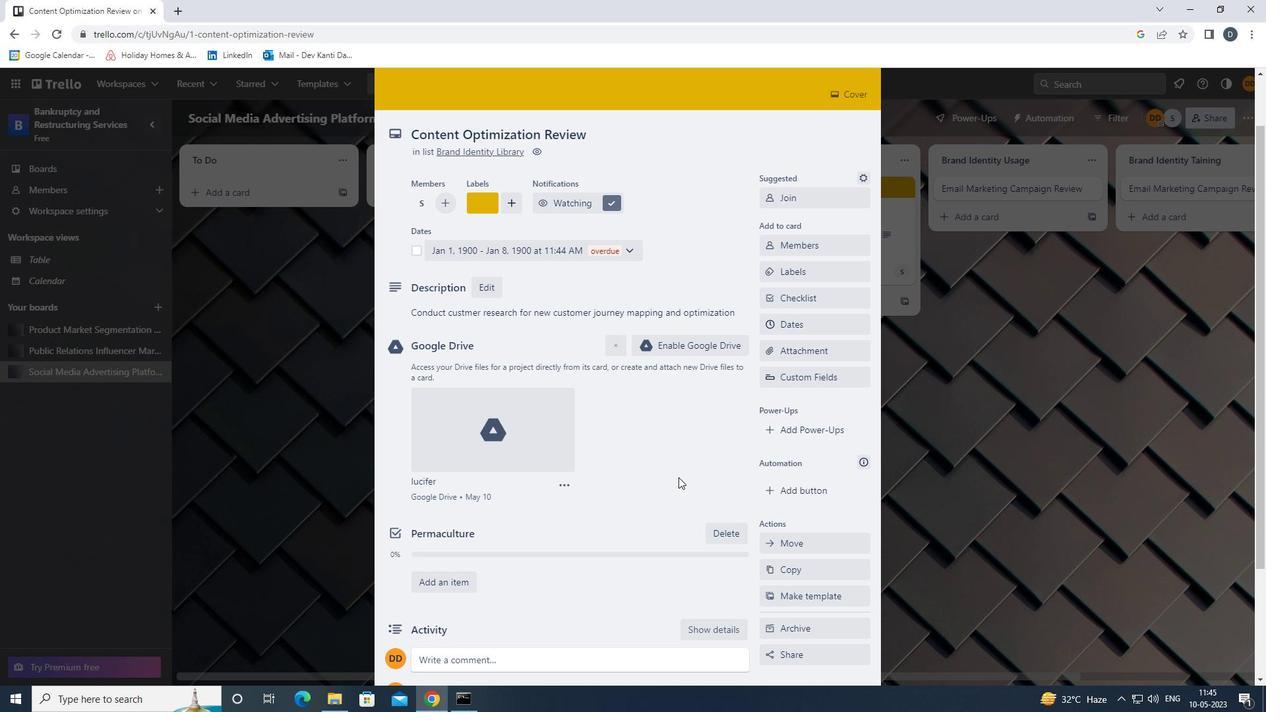 
Action: Mouse scrolled (678, 476) with delta (0, 0)
Screenshot: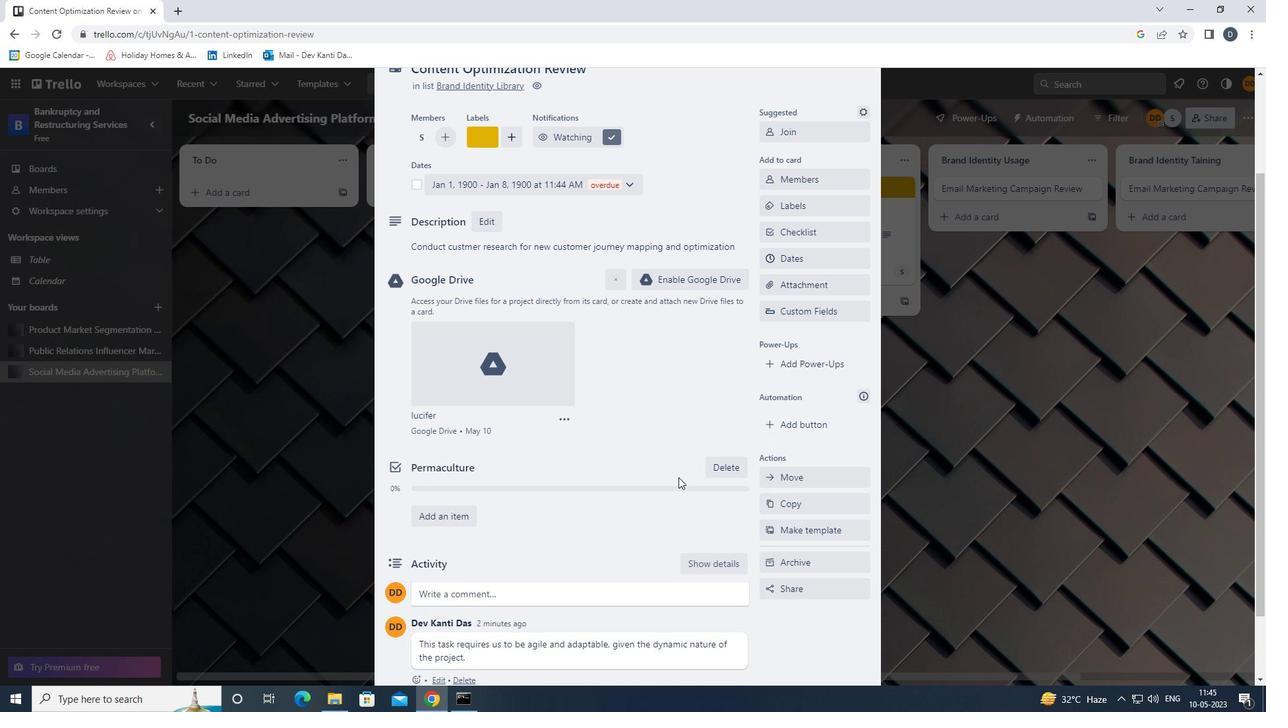 
Action: Mouse scrolled (678, 478) with delta (0, 0)
Screenshot: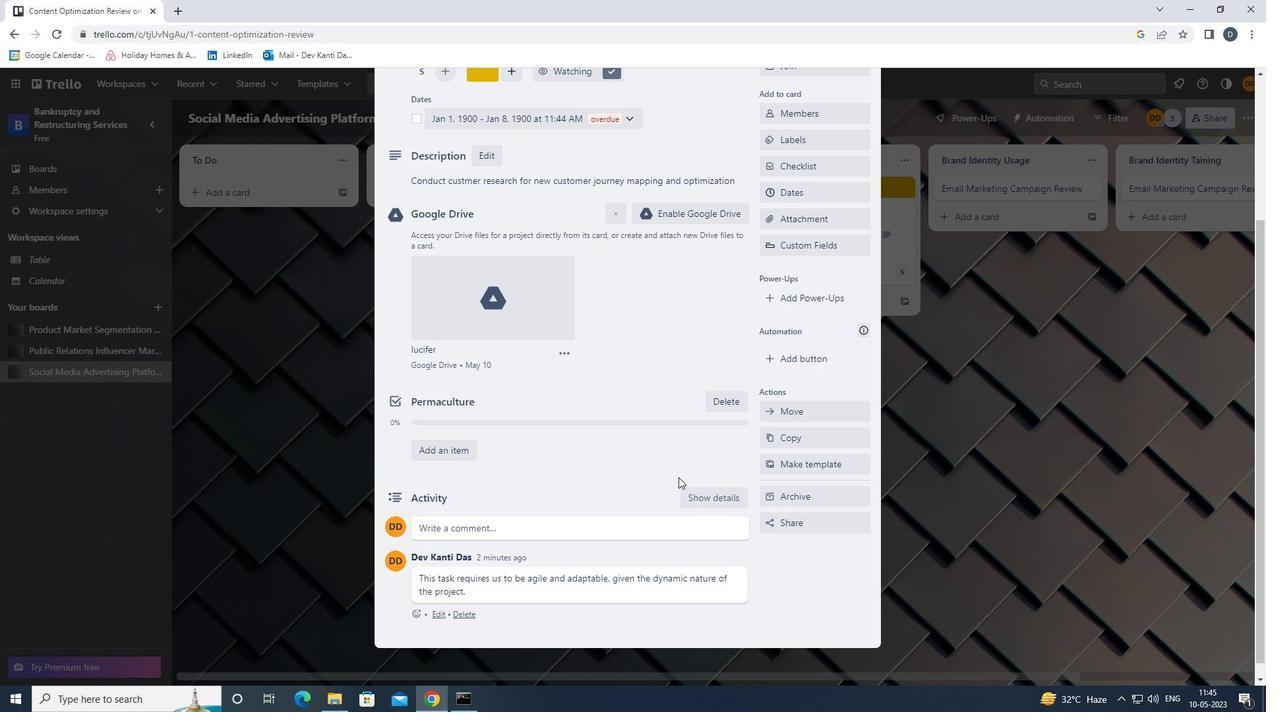 
Action: Mouse scrolled (678, 478) with delta (0, 0)
Screenshot: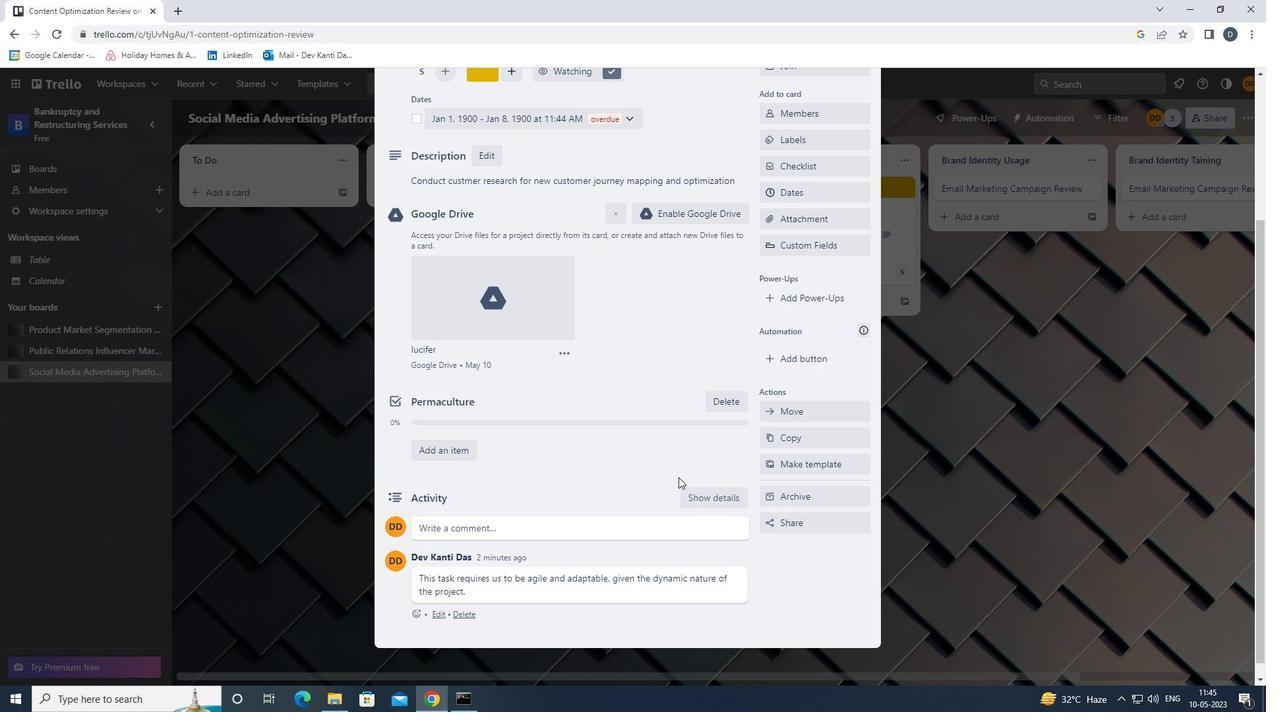 
Action: Mouse scrolled (678, 478) with delta (0, 0)
Screenshot: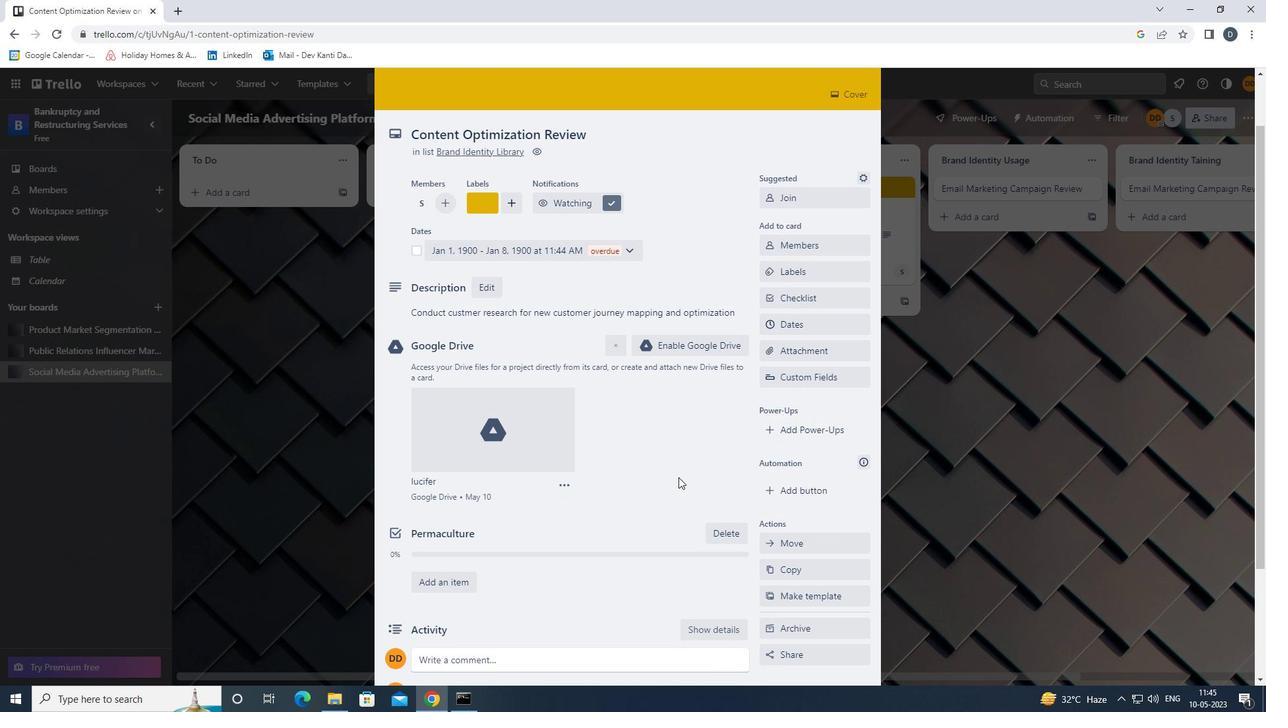 
Action: Mouse moved to (864, 124)
Screenshot: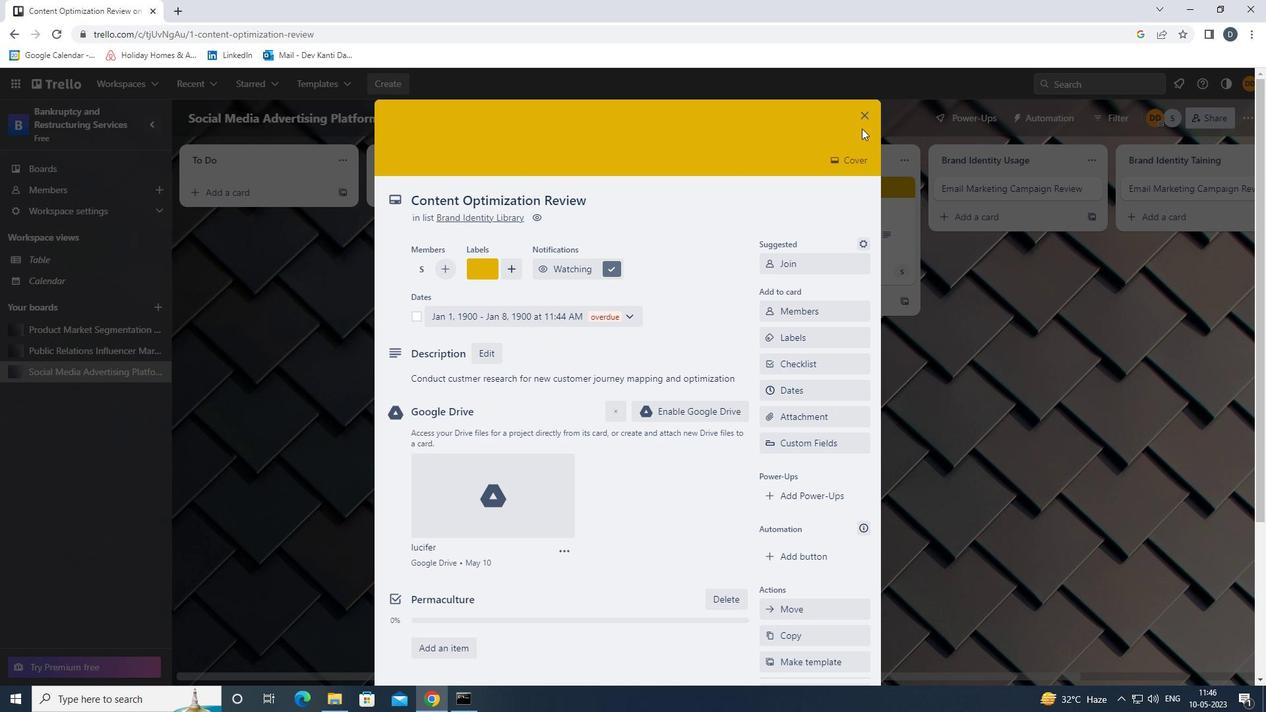 
Action: Mouse pressed left at (864, 124)
Screenshot: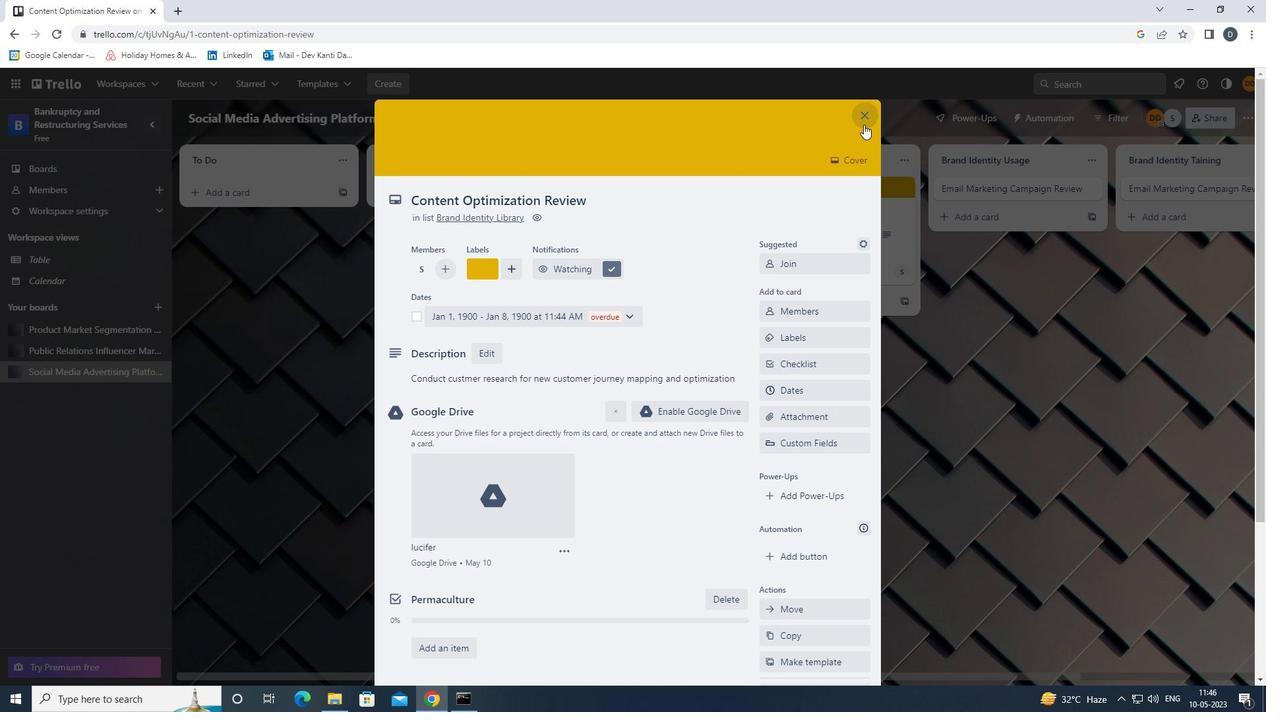 
Action: Mouse moved to (568, 37)
Screenshot: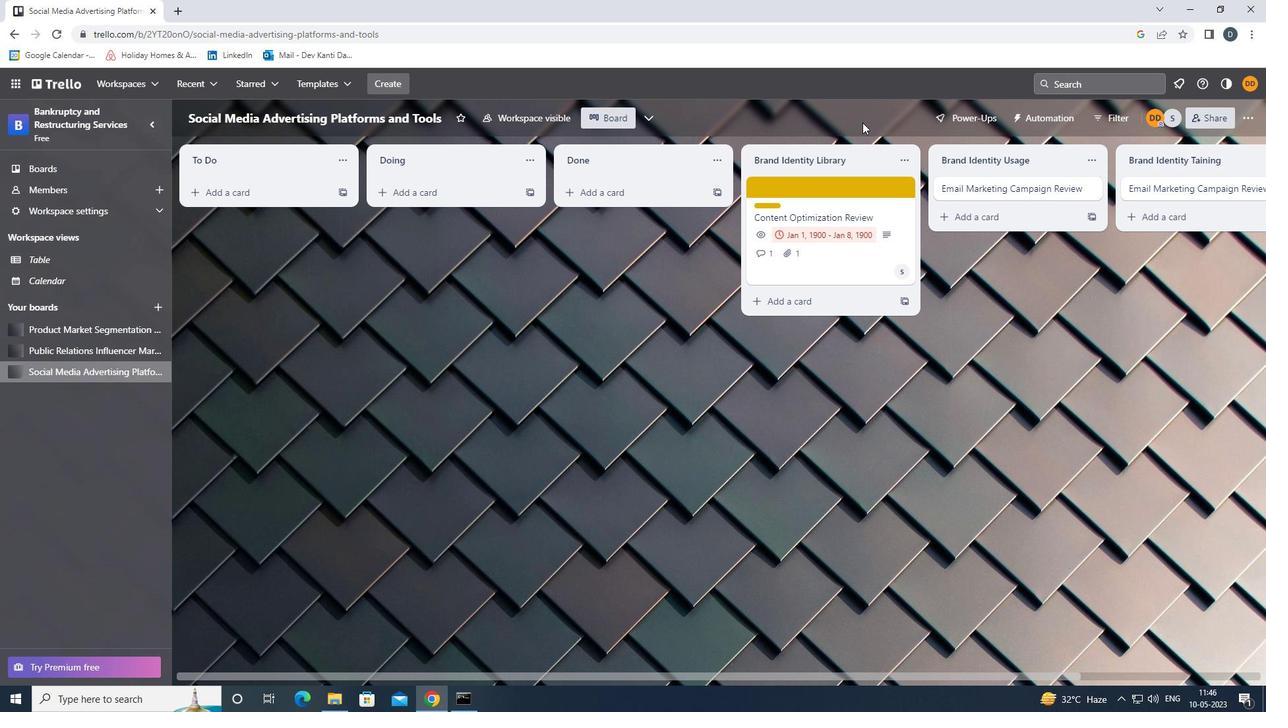 
